 Task: Explore Airbnb accommodation in Ifanadiana, Madagascar from 8th December, 2023 to 15th December, 2023 for 8 adults. Place can be shared room with 5 bedrooms having 8 beds and 5 bathrooms. Property type can be flat. Amenities needed are: wifi, TV, free parkinig on premises, gym, breakfast.
Action: Mouse moved to (625, 147)
Screenshot: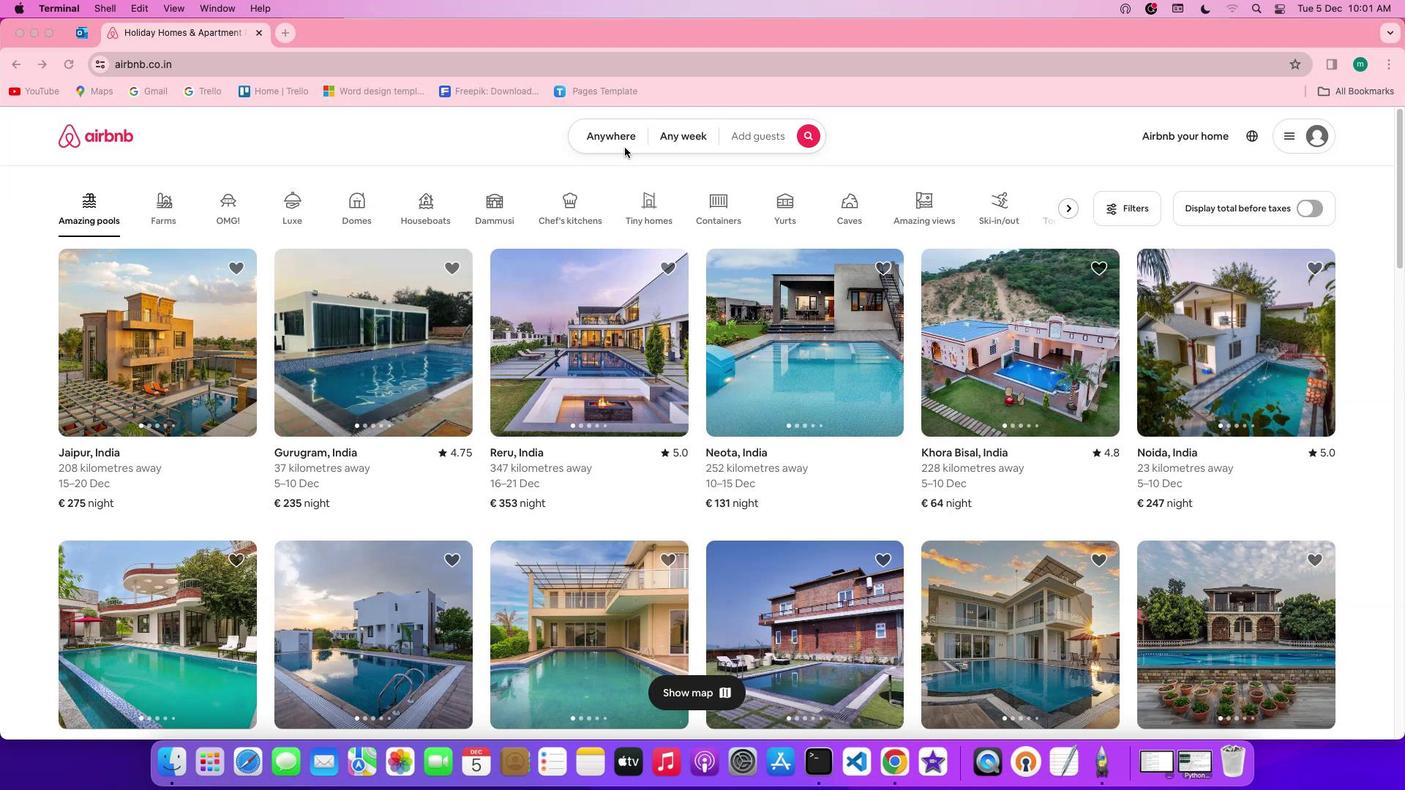 
Action: Mouse pressed left at (625, 147)
Screenshot: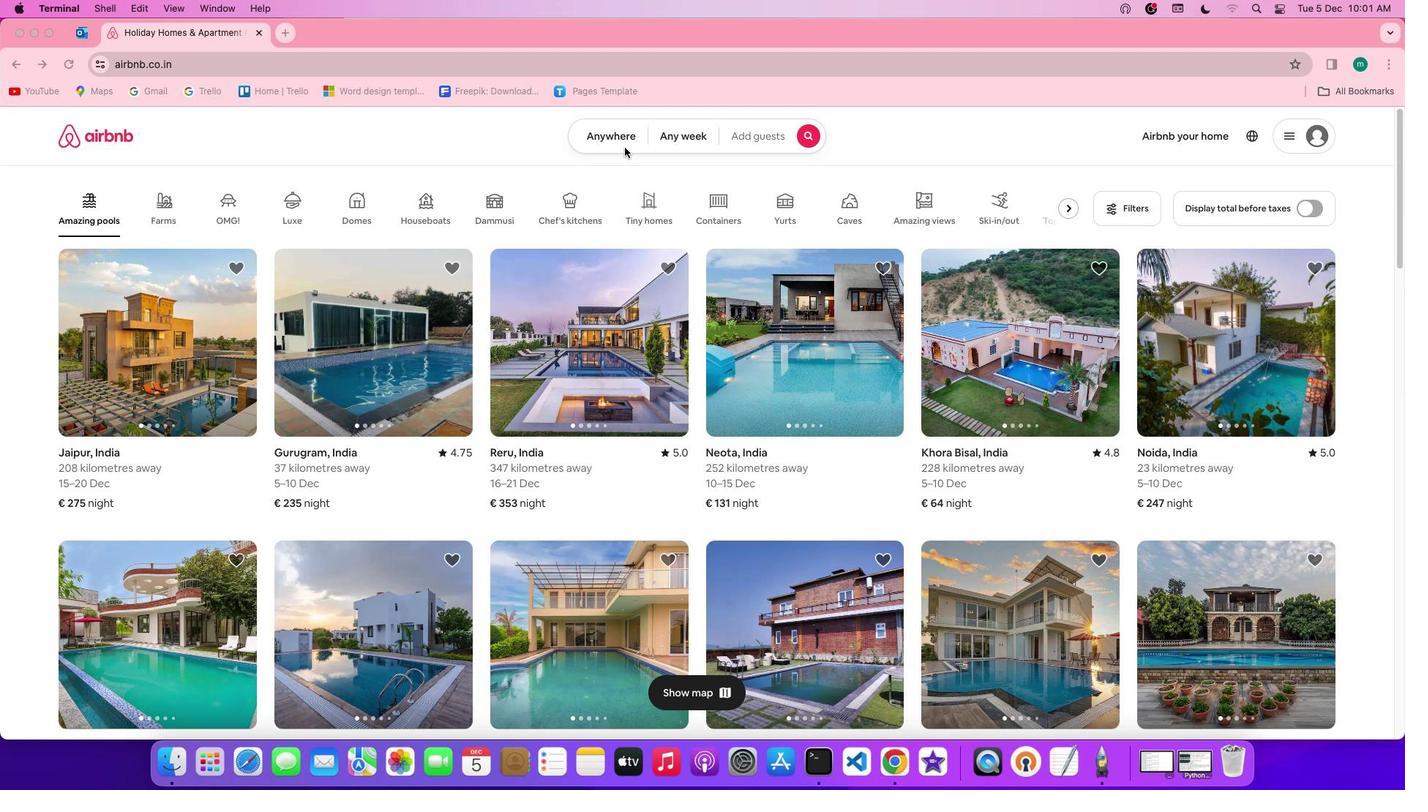 
Action: Mouse pressed left at (625, 147)
Screenshot: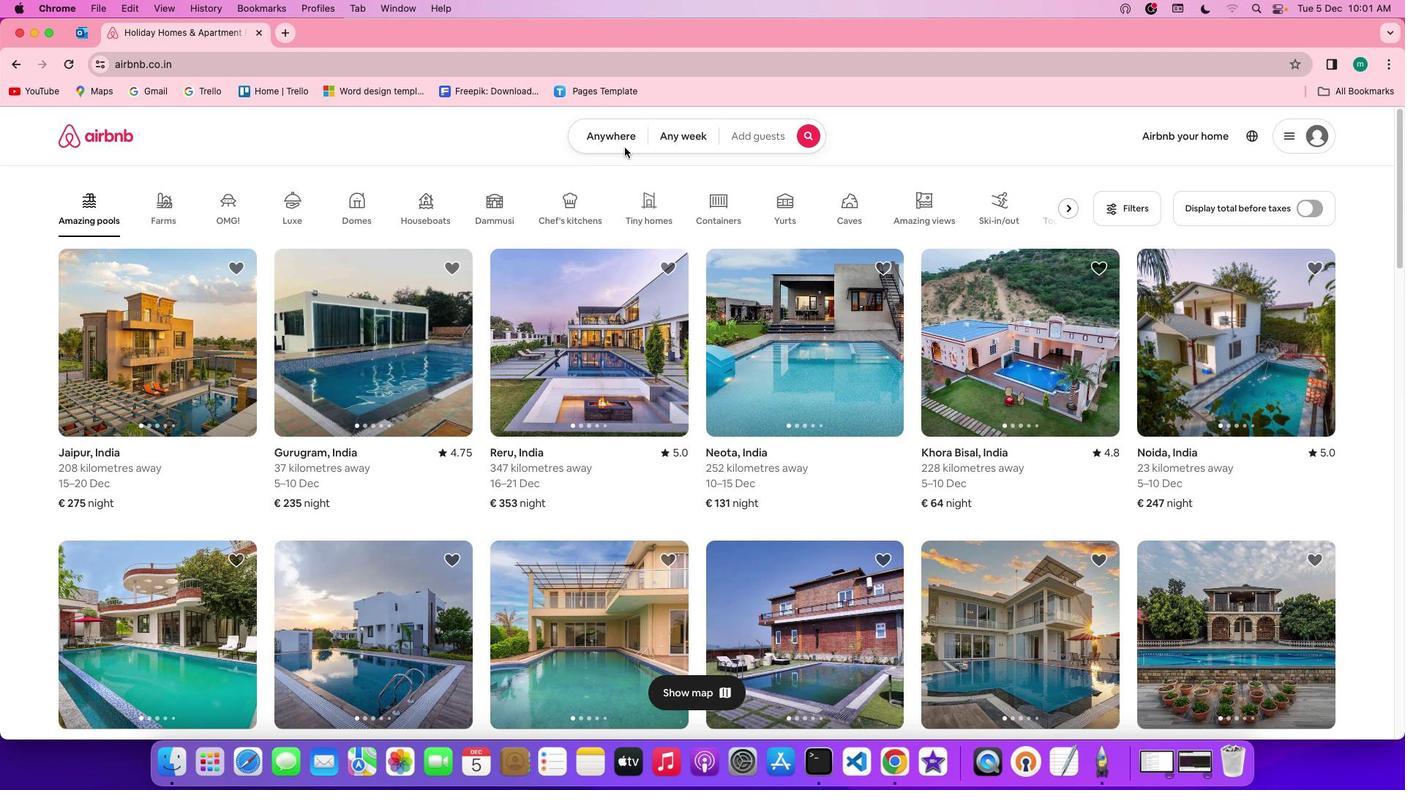 
Action: Mouse moved to (542, 199)
Screenshot: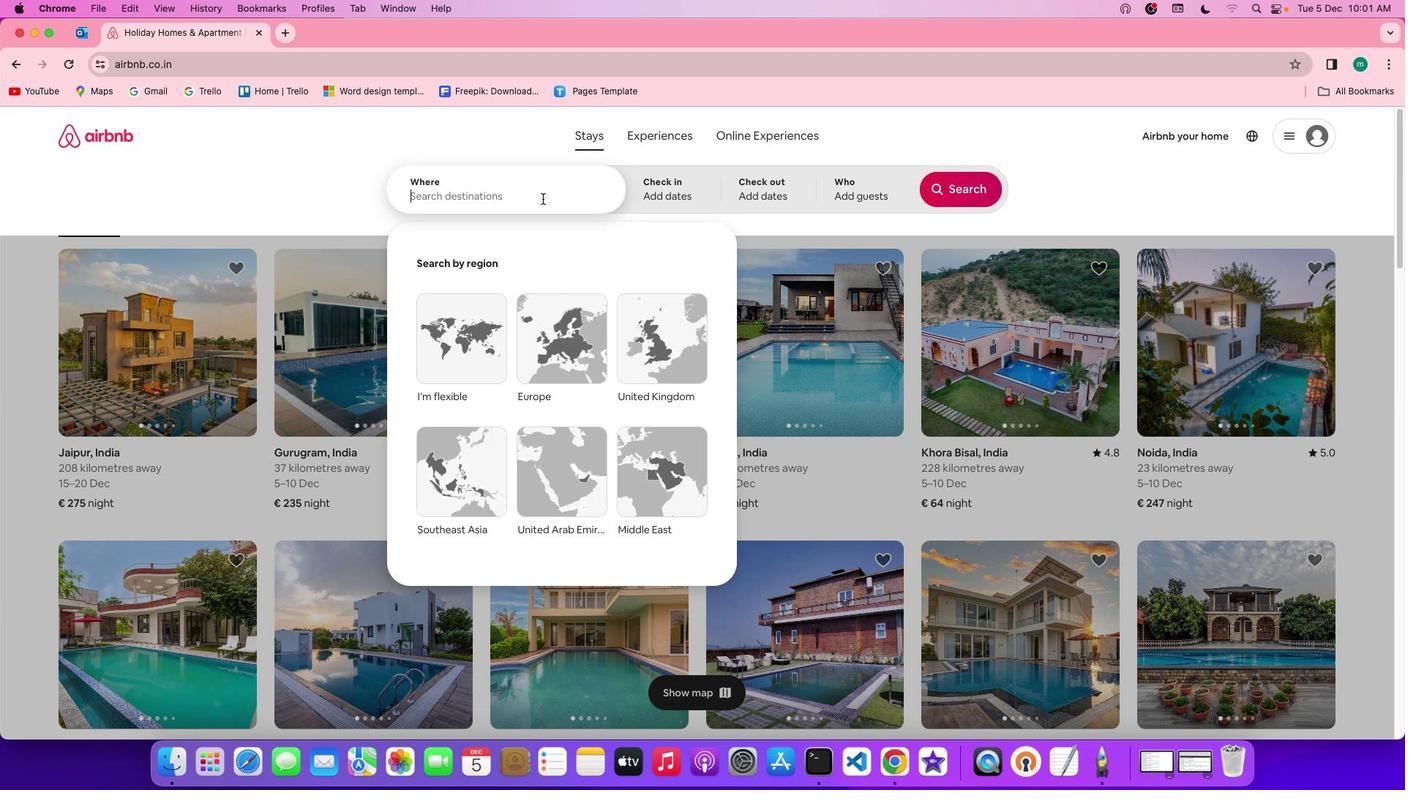 
Action: Mouse pressed left at (542, 199)
Screenshot: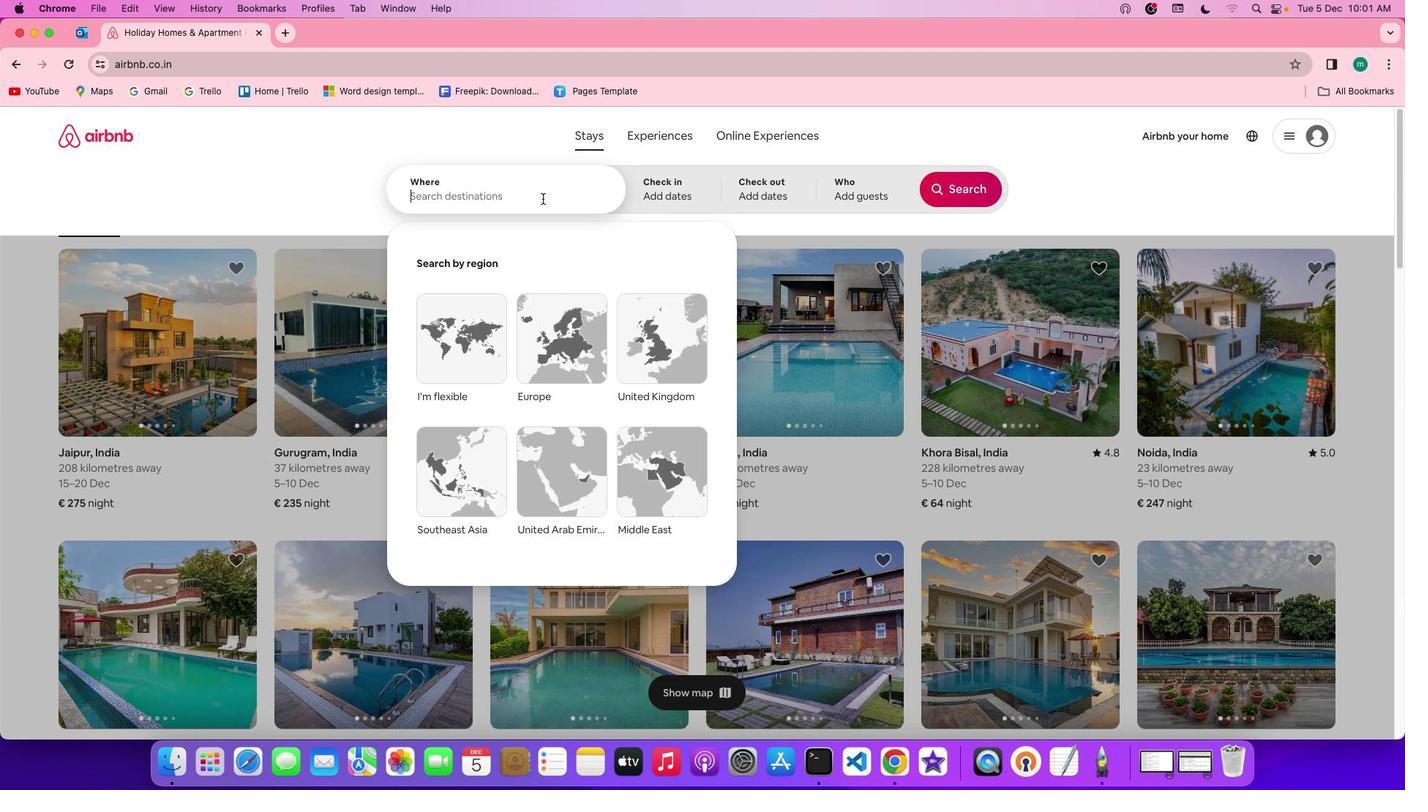 
Action: Mouse moved to (533, 201)
Screenshot: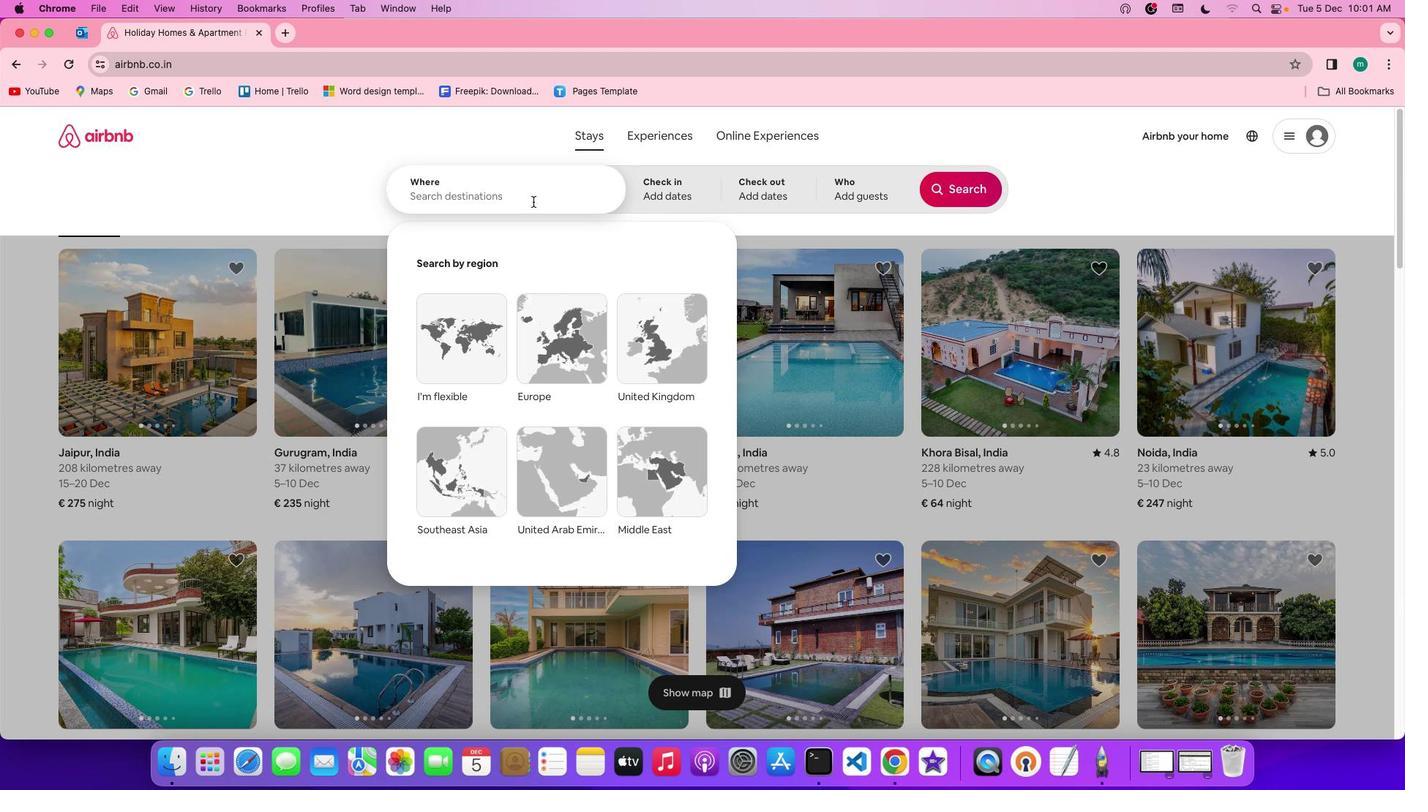 
Action: Key pressed Key.shift'I''f''a''n''a''d''i''a''n''a'','Key.spaceKey.shift'm''a''d''a''g''a''s''c''a''r'
Screenshot: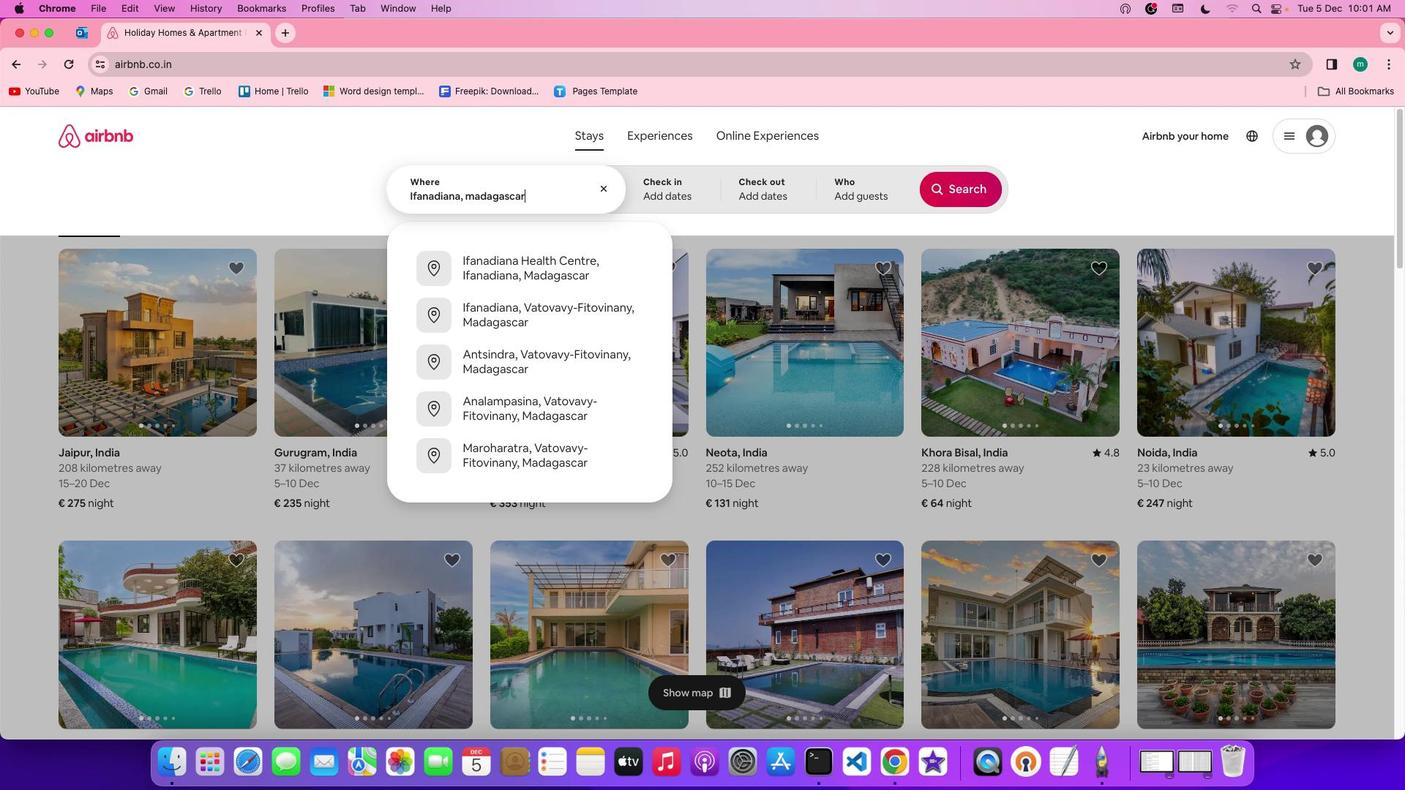 
Action: Mouse moved to (688, 180)
Screenshot: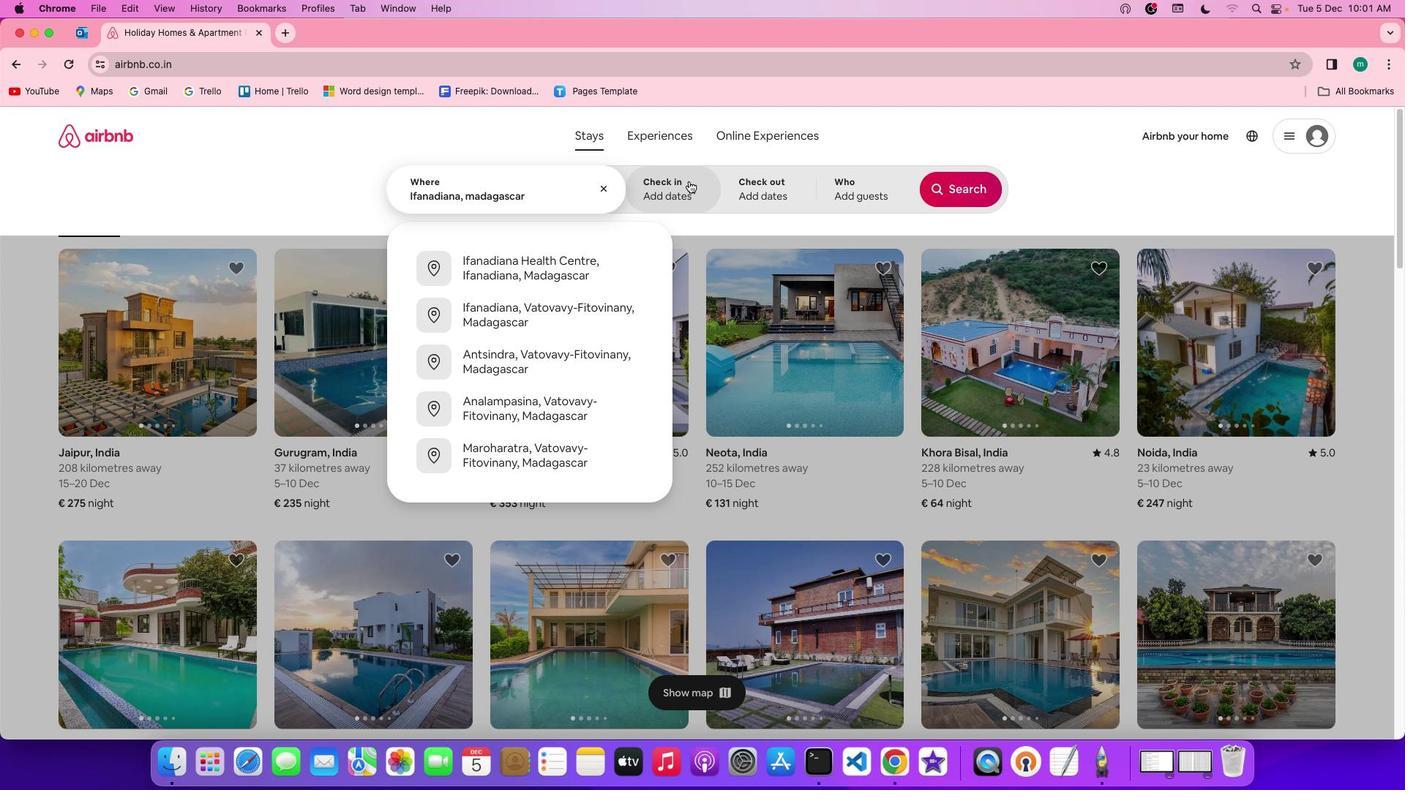 
Action: Mouse pressed left at (688, 180)
Screenshot: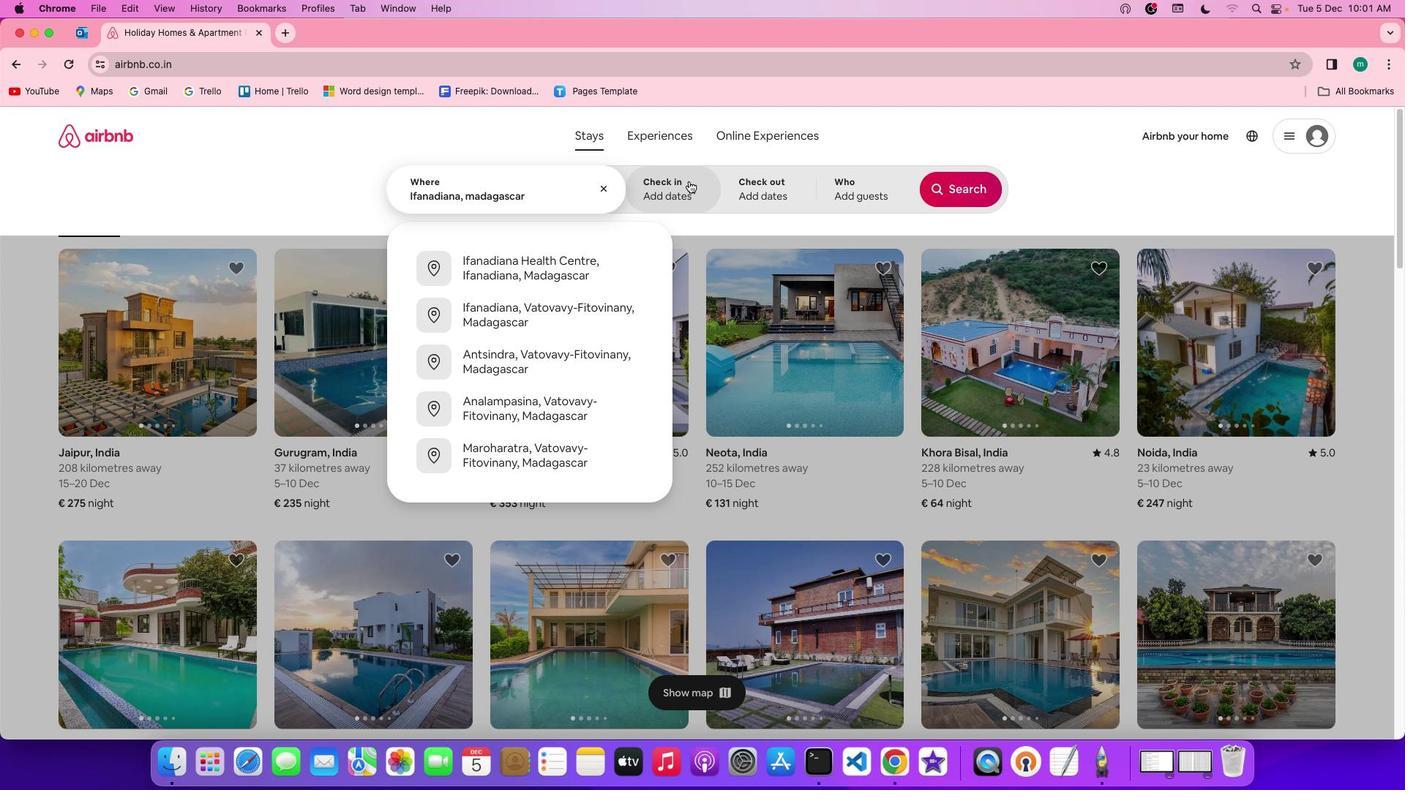 
Action: Mouse moved to (630, 396)
Screenshot: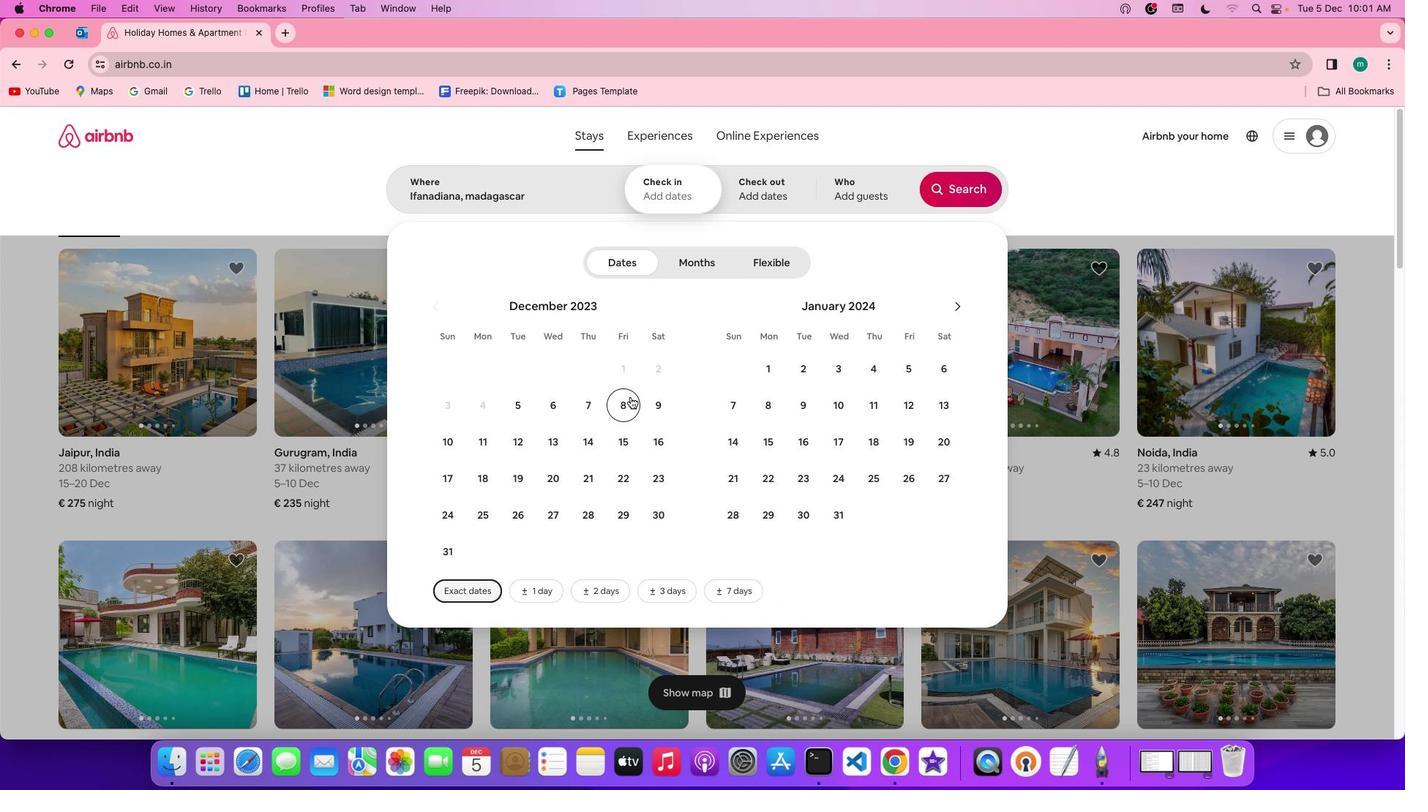 
Action: Mouse pressed left at (630, 396)
Screenshot: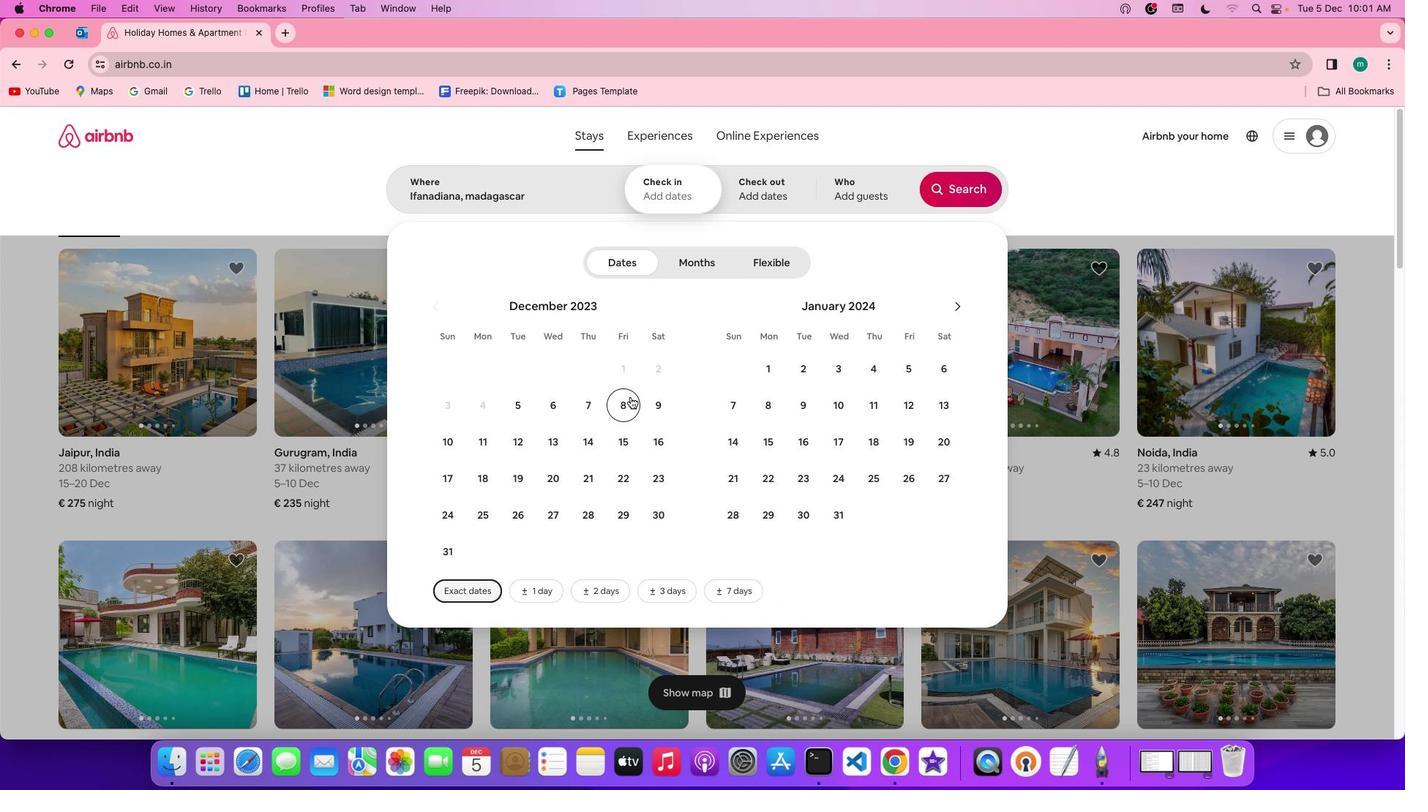 
Action: Mouse moved to (629, 434)
Screenshot: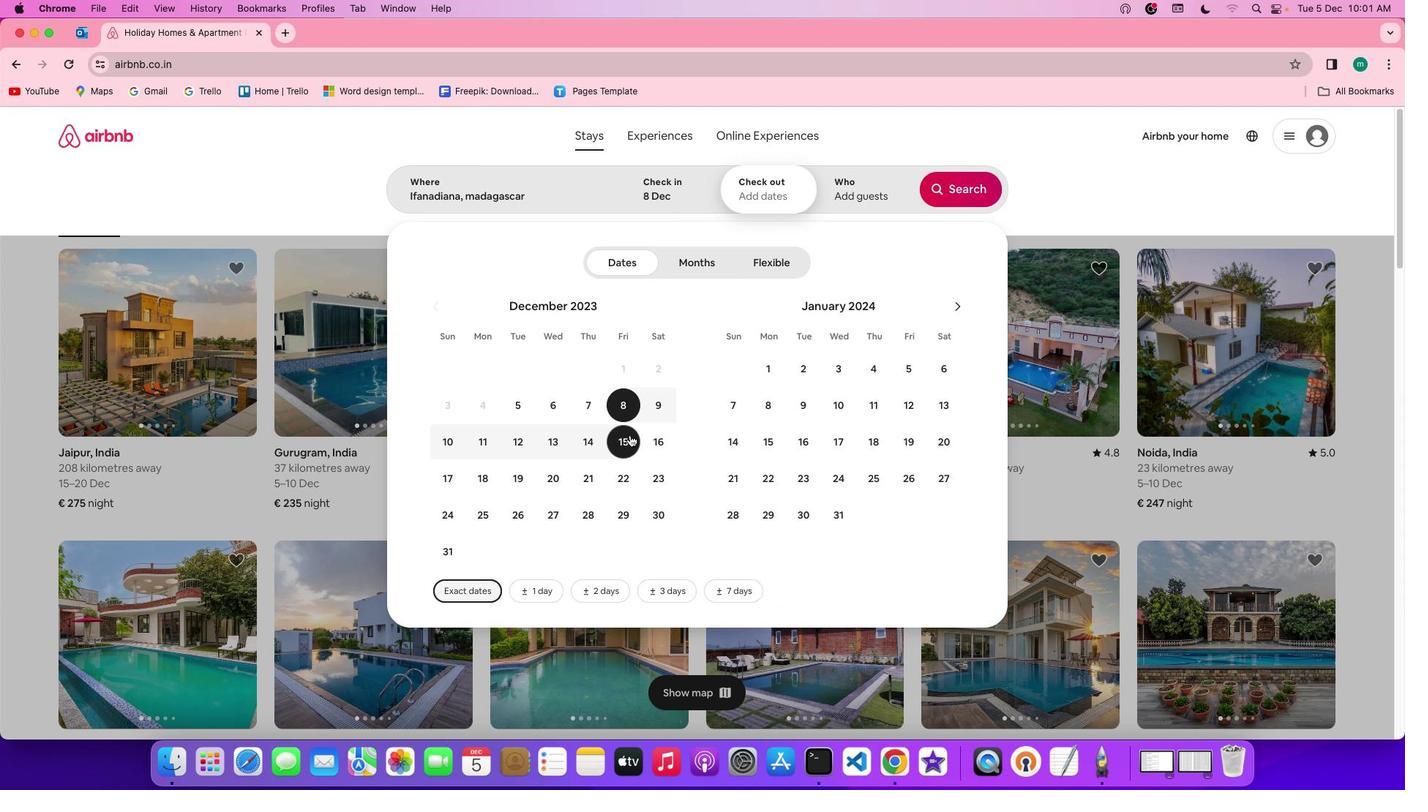 
Action: Mouse pressed left at (629, 434)
Screenshot: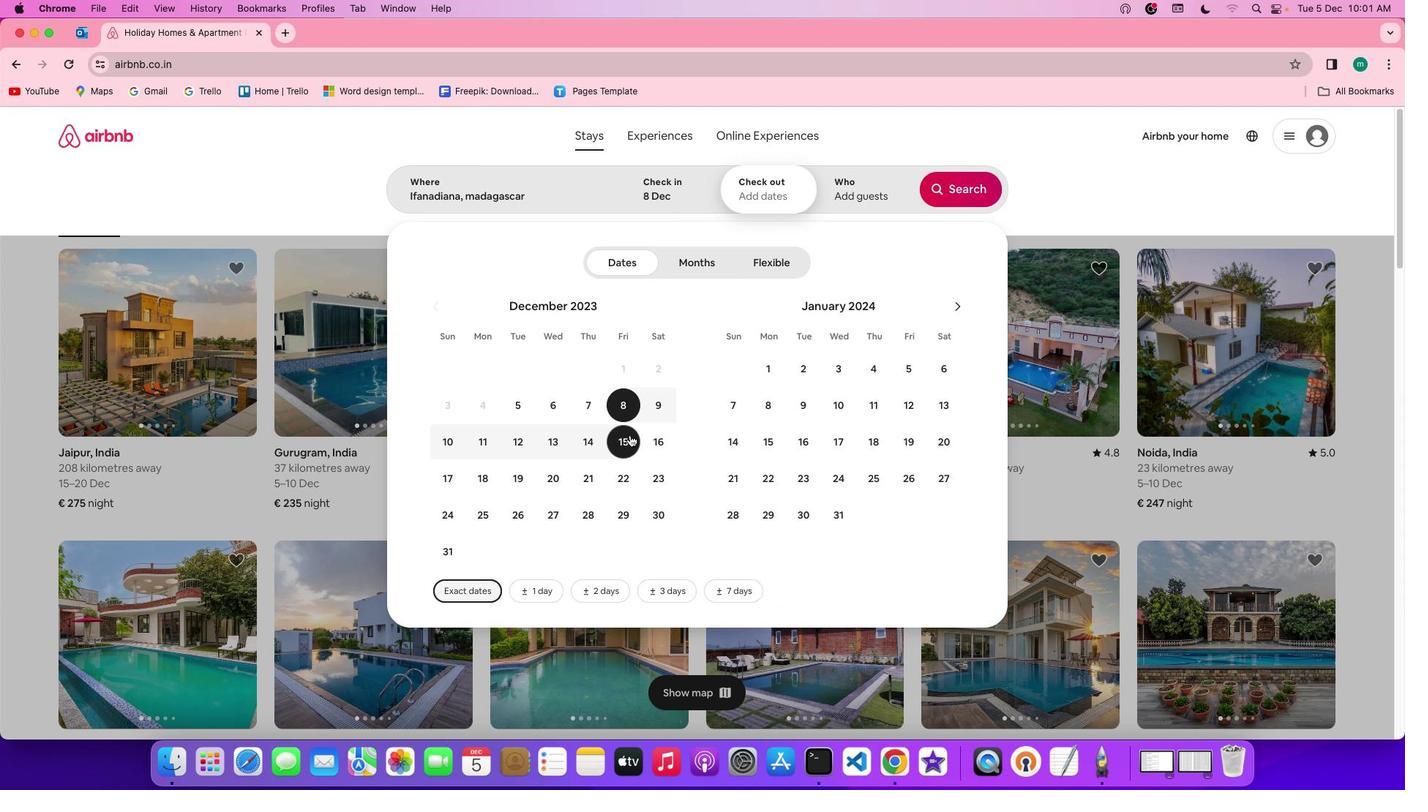 
Action: Mouse moved to (882, 196)
Screenshot: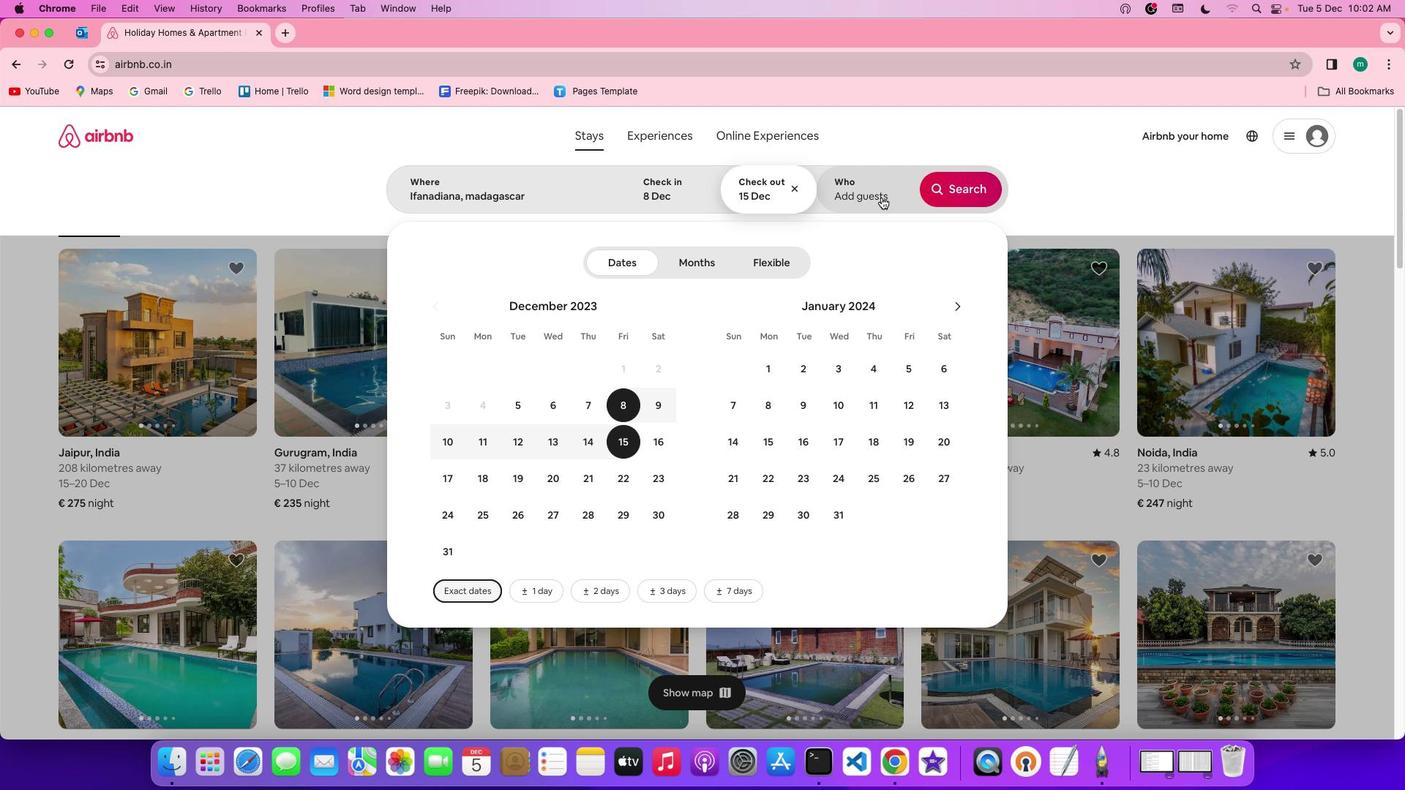
Action: Mouse pressed left at (882, 196)
Screenshot: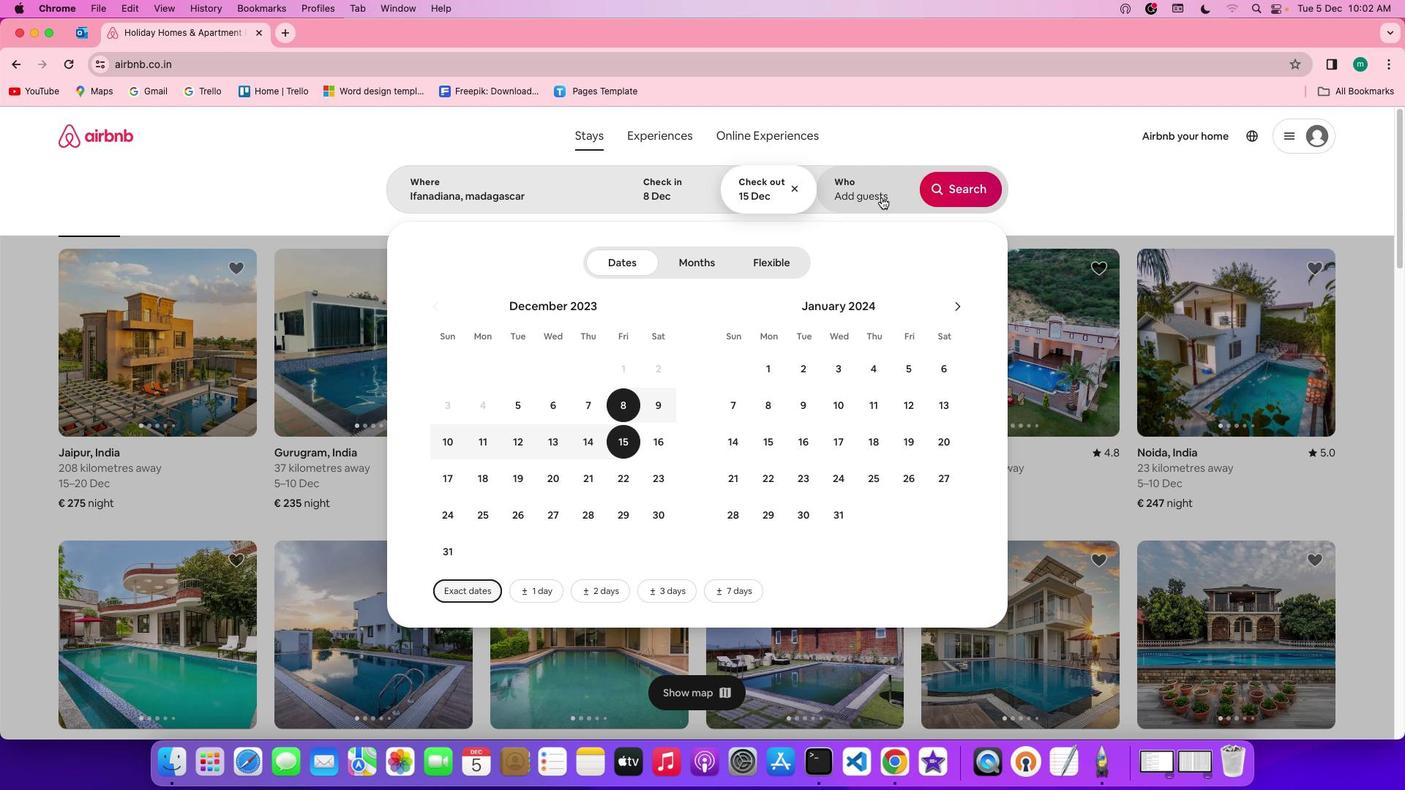
Action: Mouse moved to (965, 262)
Screenshot: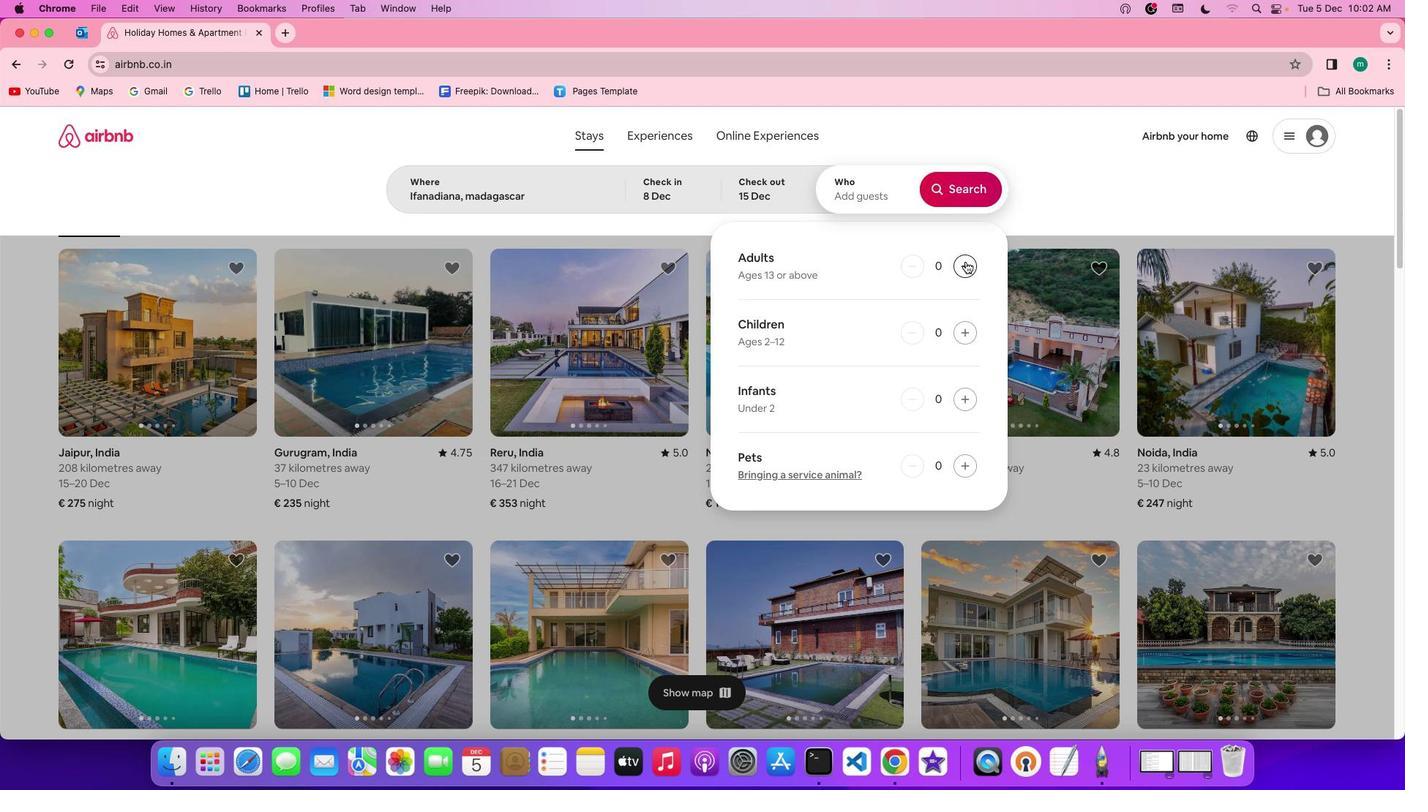
Action: Mouse pressed left at (965, 262)
Screenshot: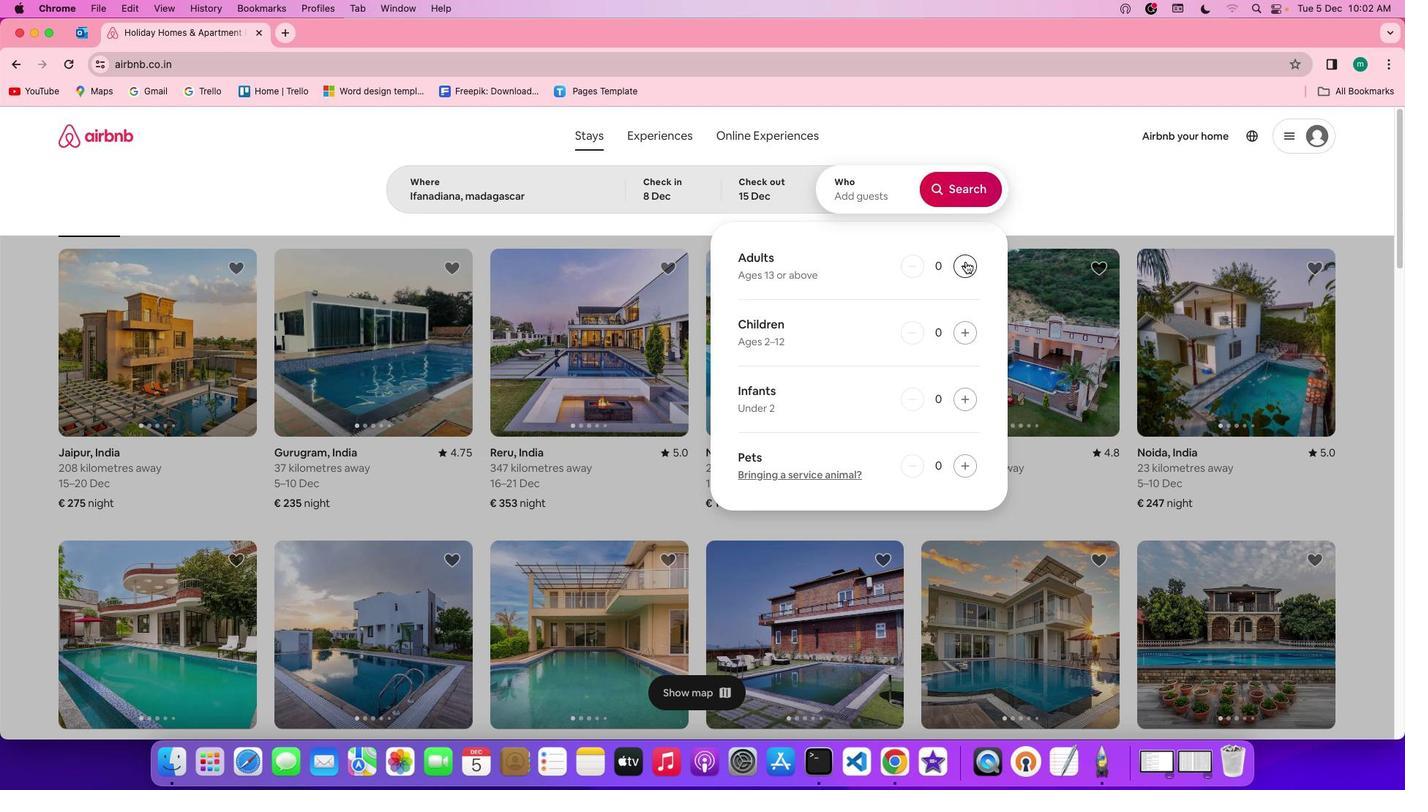 
Action: Mouse pressed left at (965, 262)
Screenshot: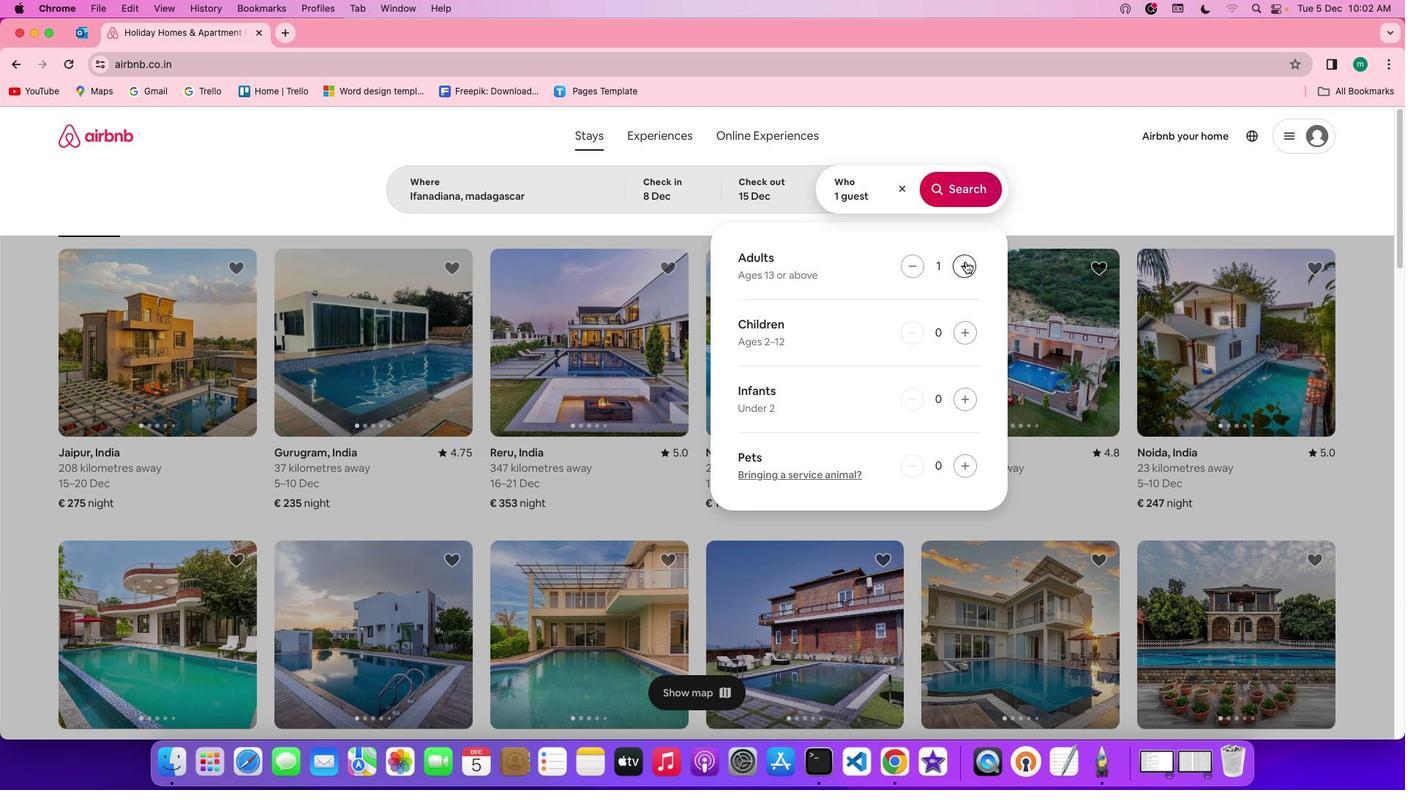 
Action: Mouse pressed left at (965, 262)
Screenshot: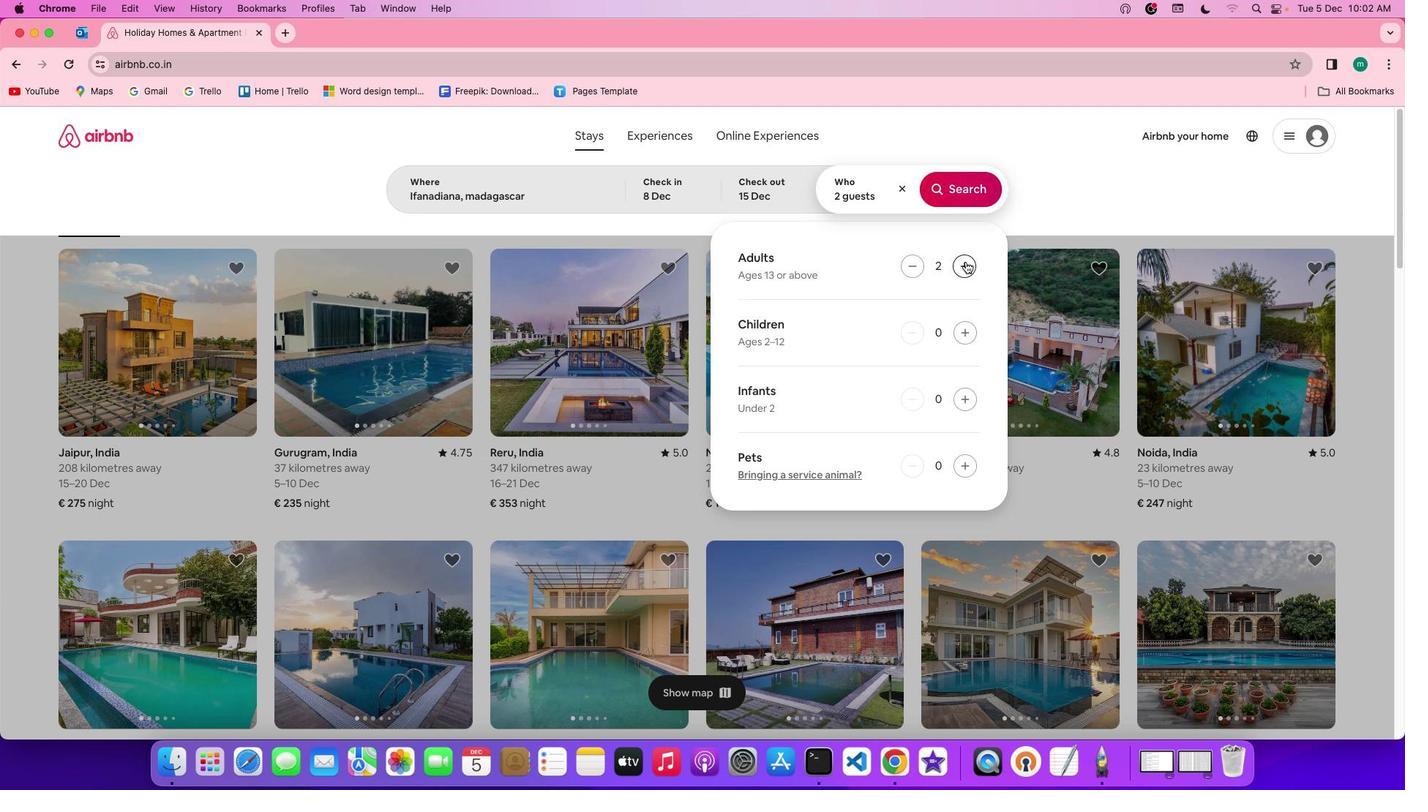 
Action: Mouse pressed left at (965, 262)
Screenshot: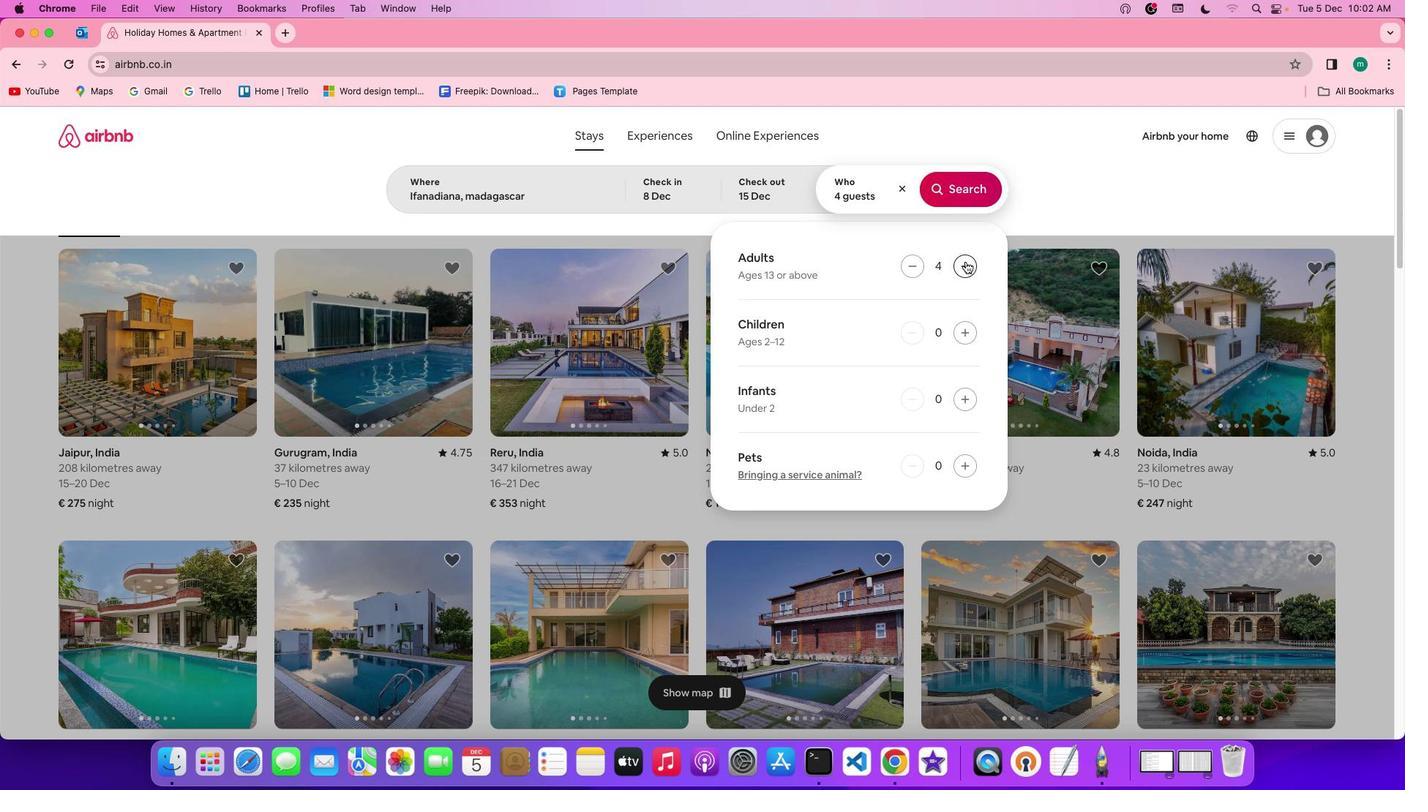 
Action: Mouse pressed left at (965, 262)
Screenshot: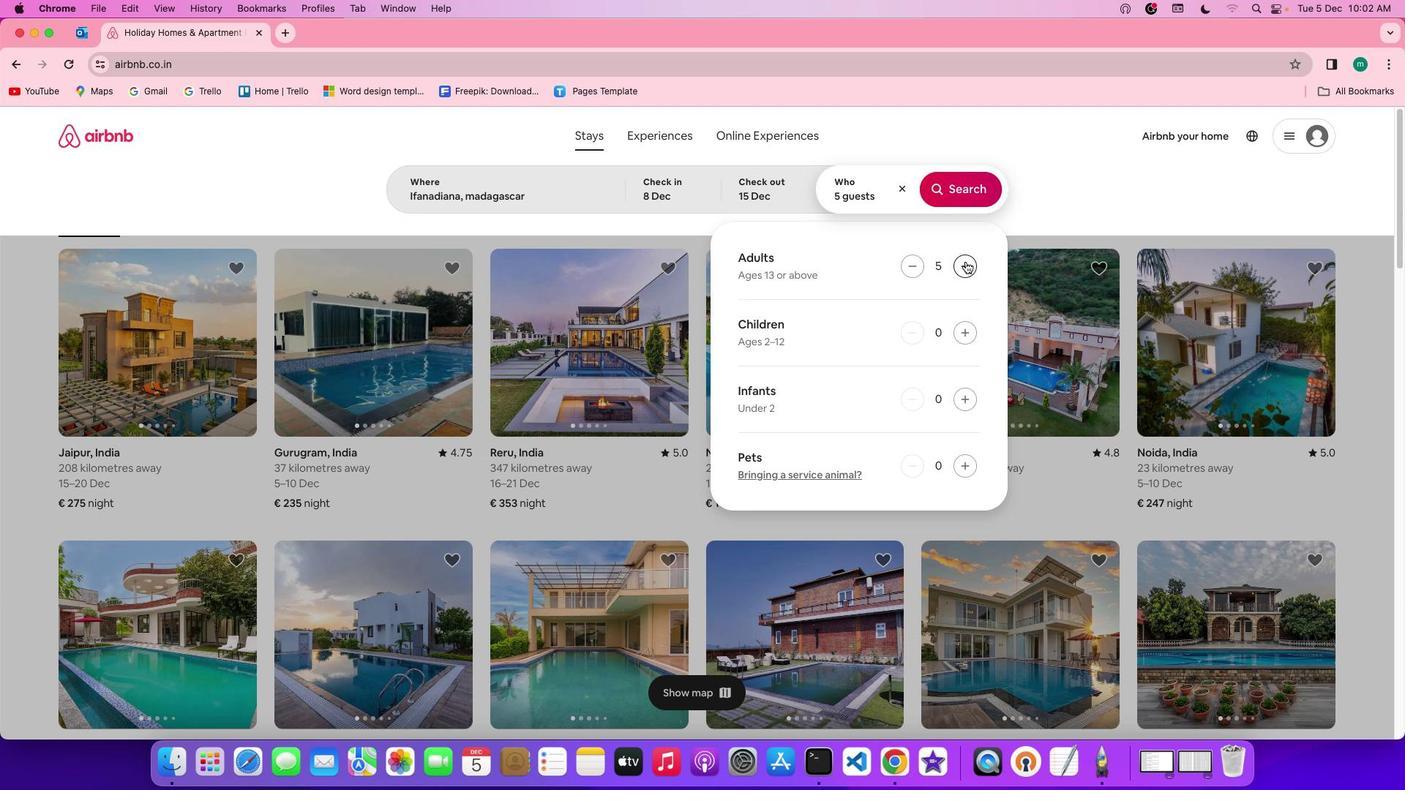 
Action: Mouse pressed left at (965, 262)
Screenshot: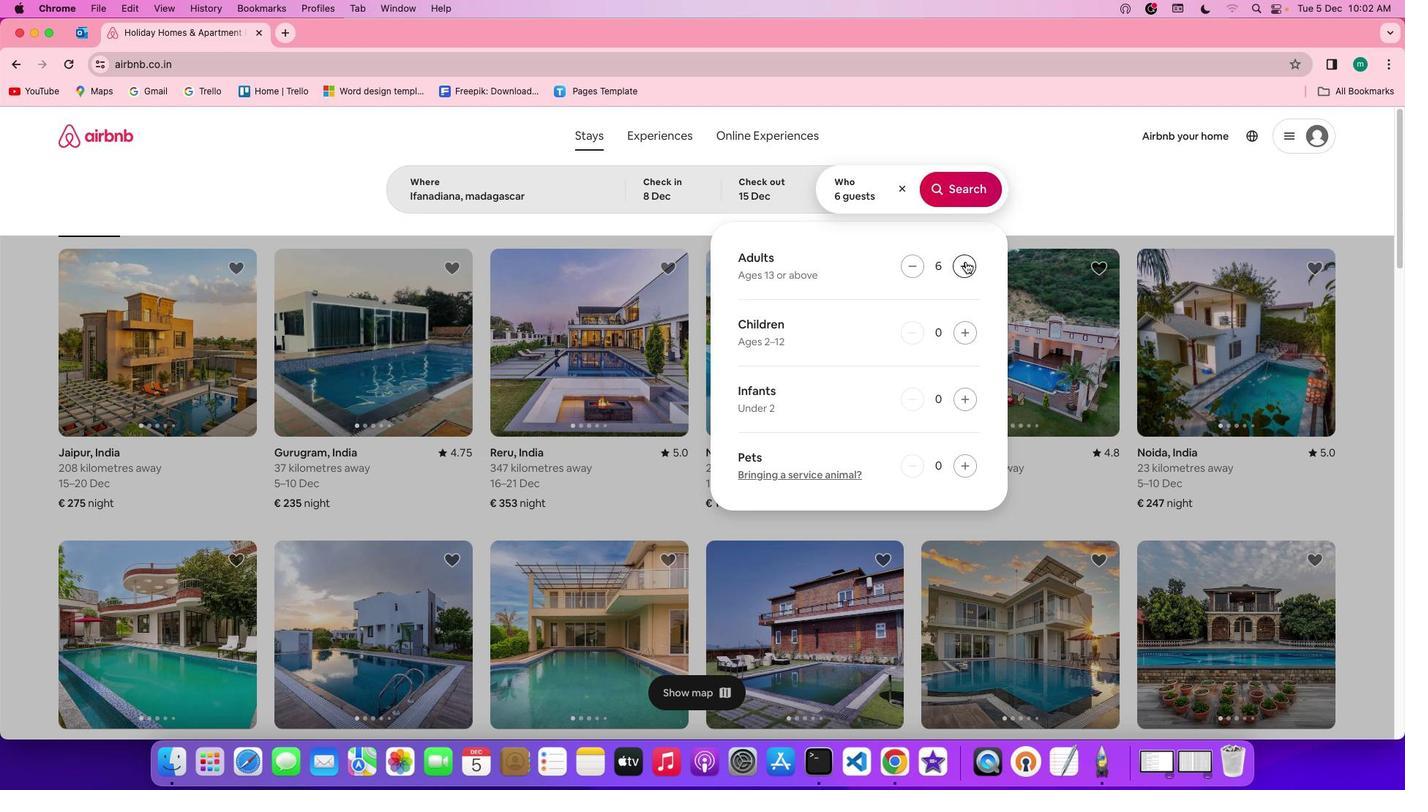 
Action: Mouse pressed left at (965, 262)
Screenshot: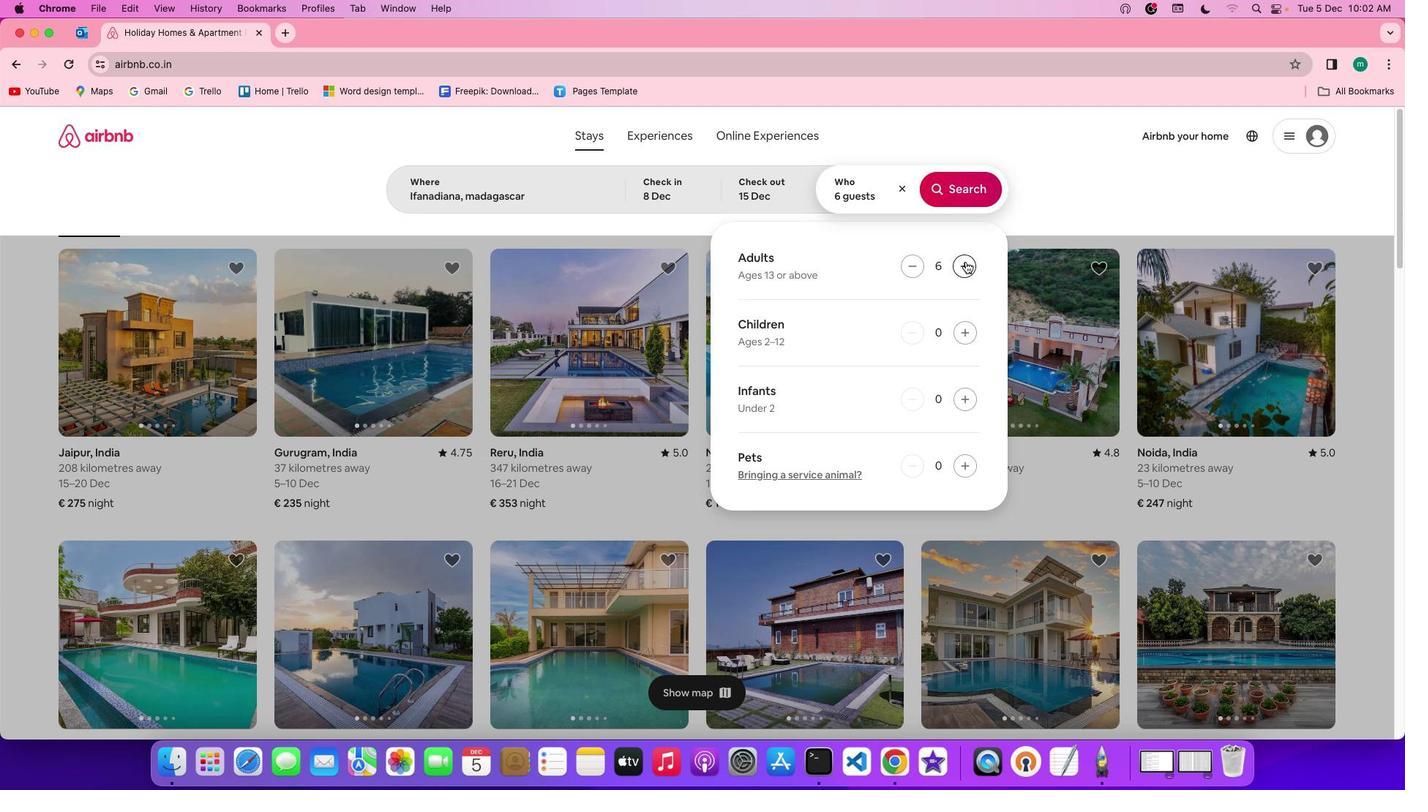 
Action: Mouse pressed left at (965, 262)
Screenshot: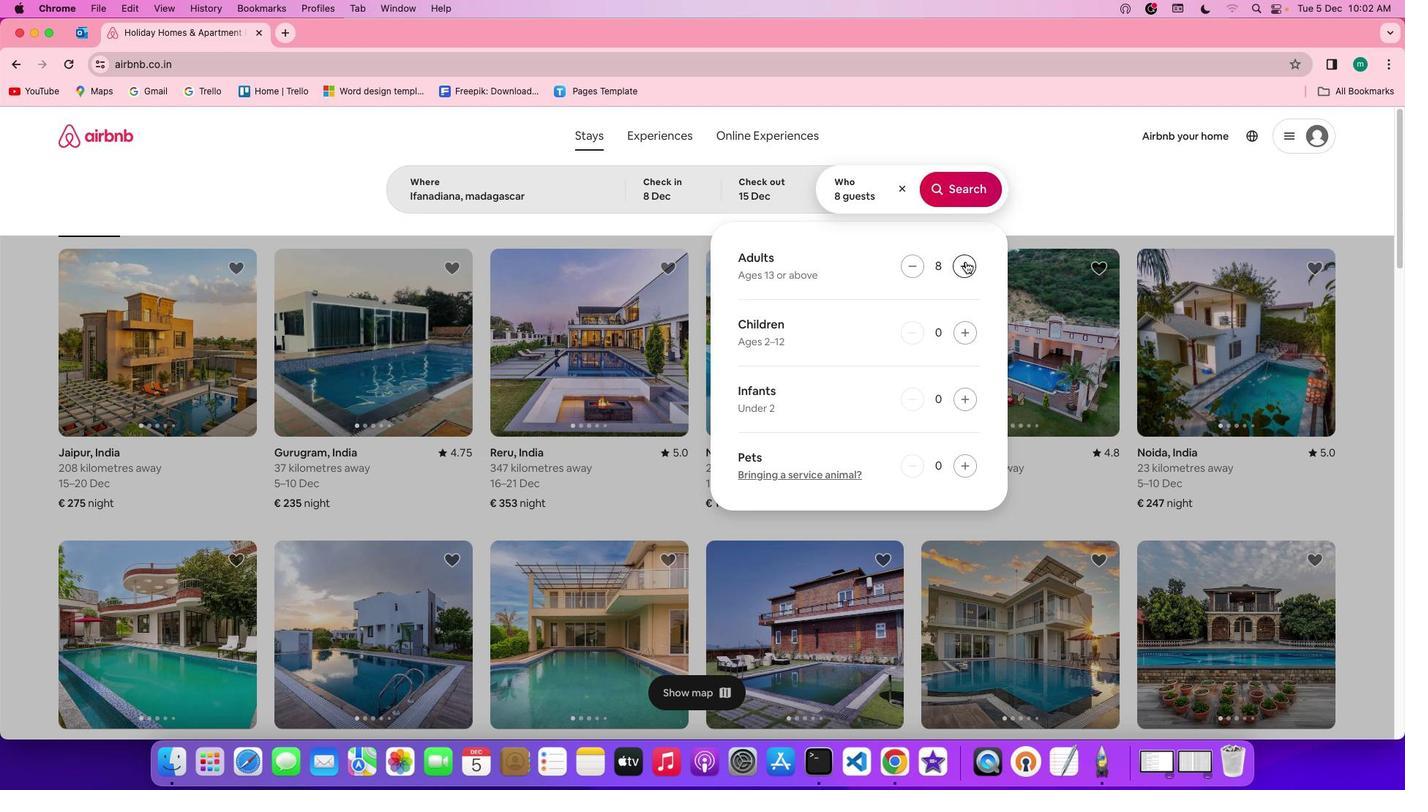 
Action: Mouse moved to (977, 198)
Screenshot: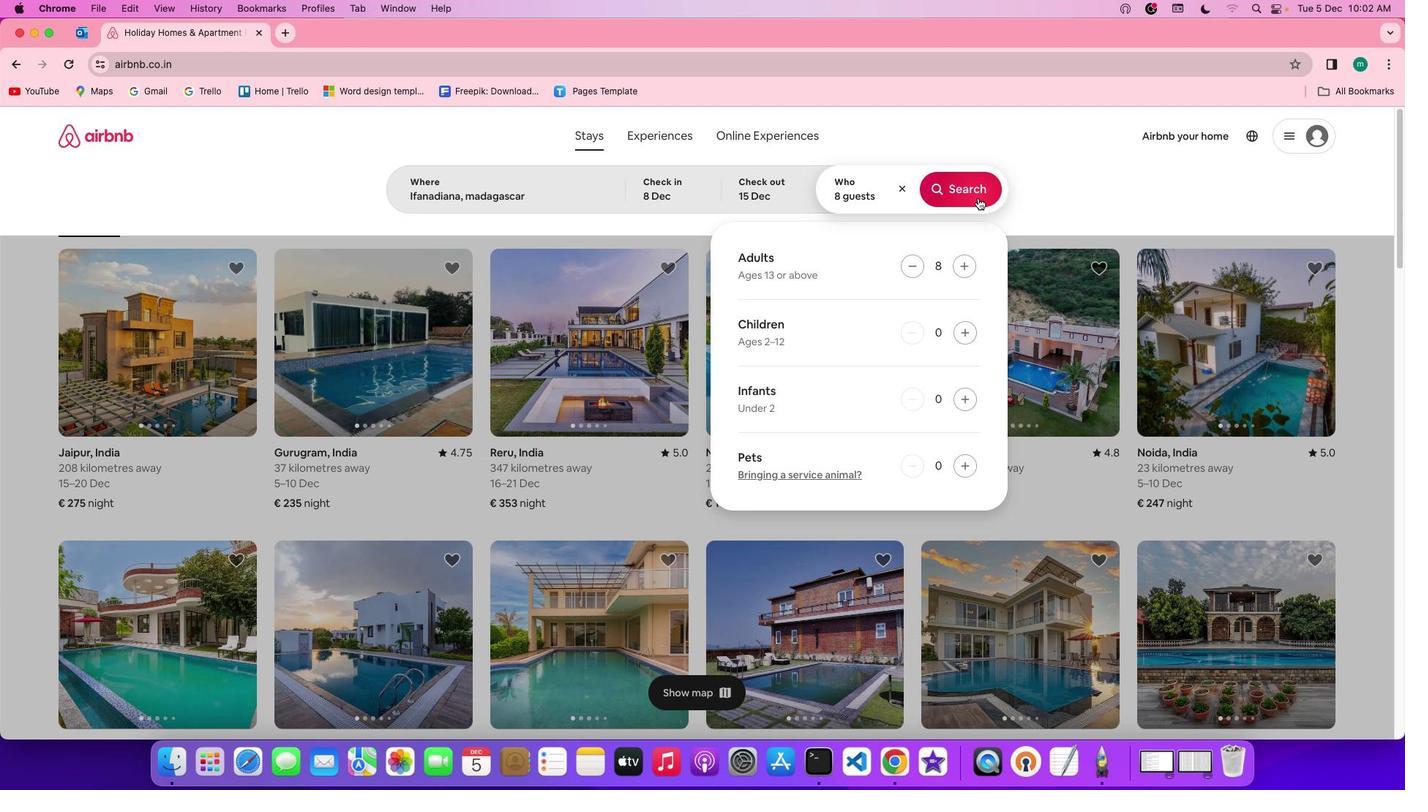 
Action: Mouse pressed left at (977, 198)
Screenshot: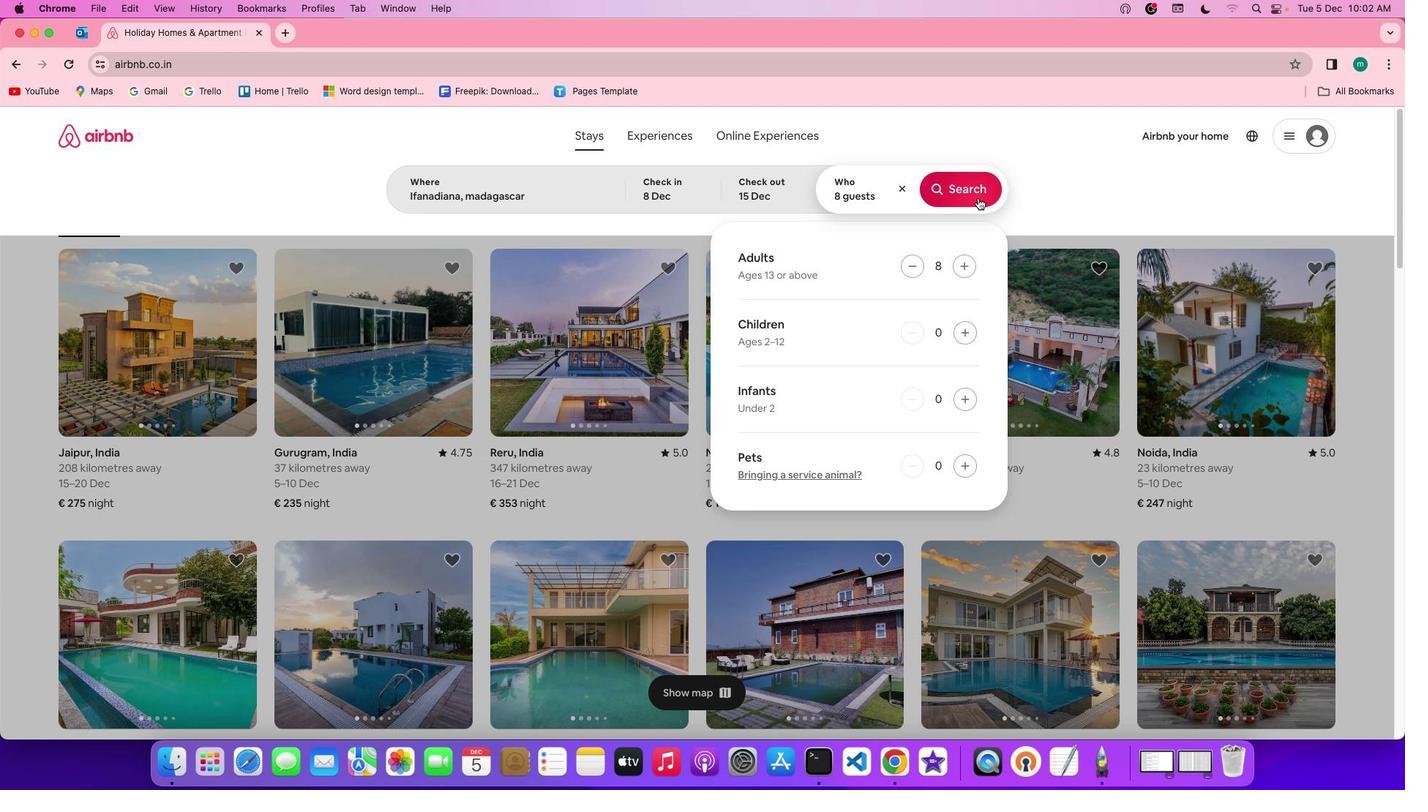
Action: Mouse moved to (1188, 193)
Screenshot: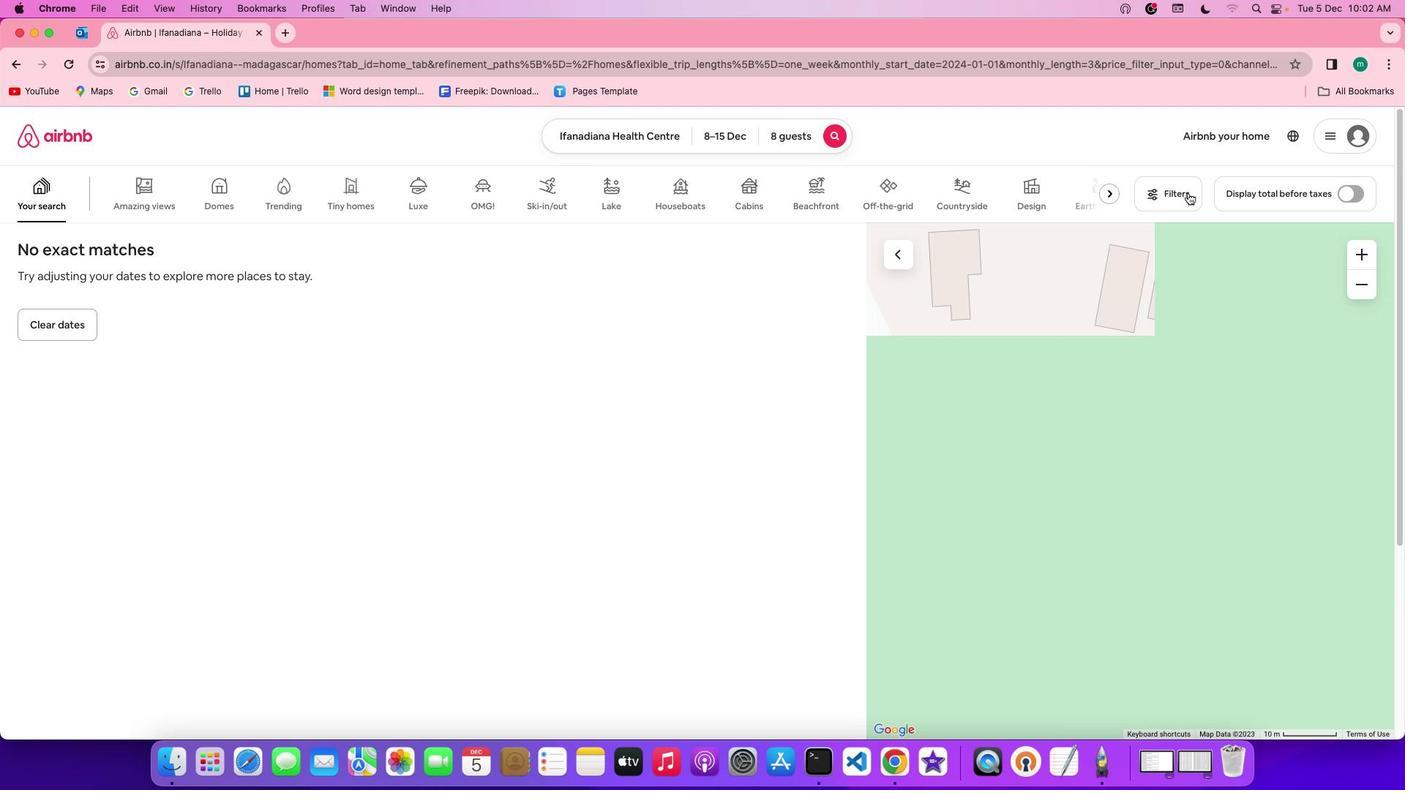 
Action: Mouse pressed left at (1188, 193)
Screenshot: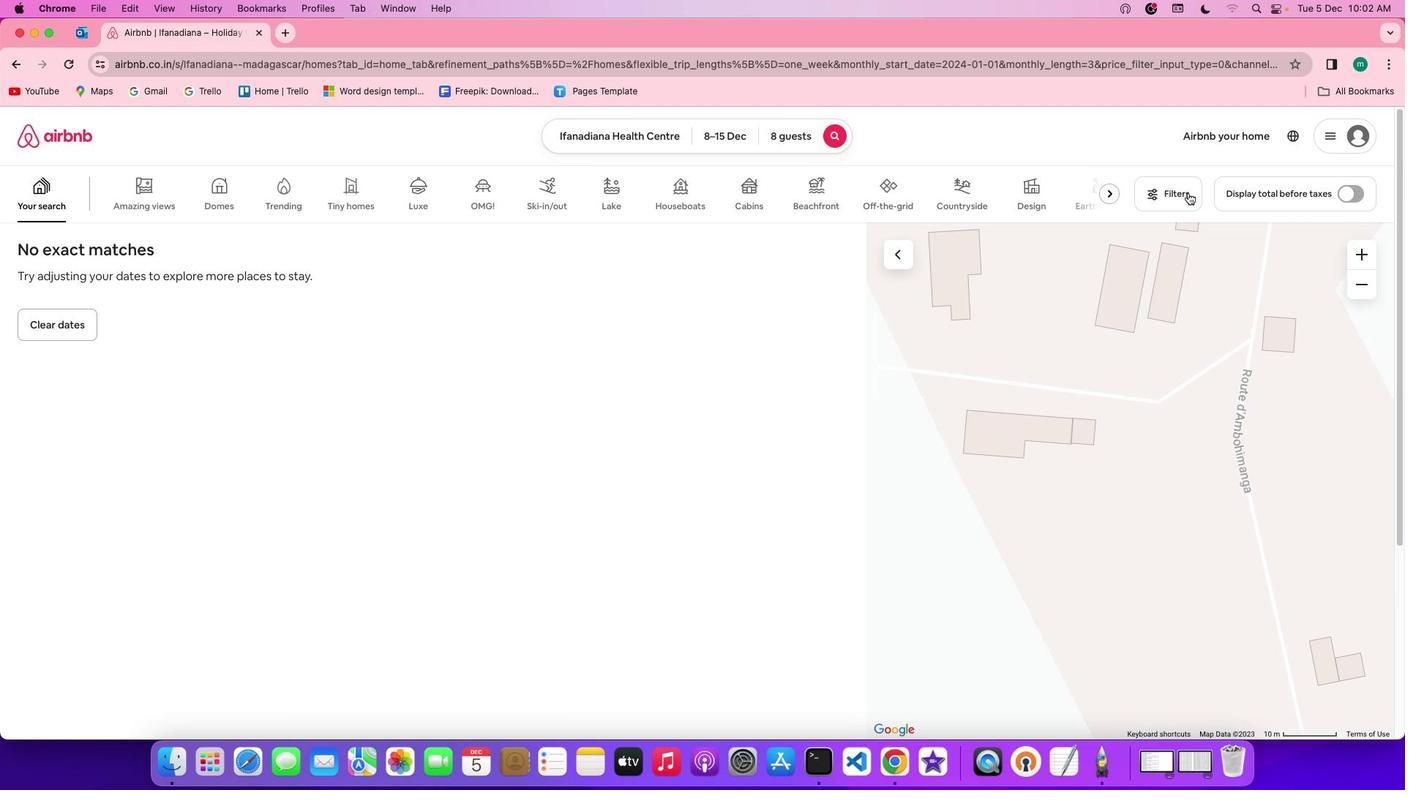 
Action: Mouse moved to (632, 401)
Screenshot: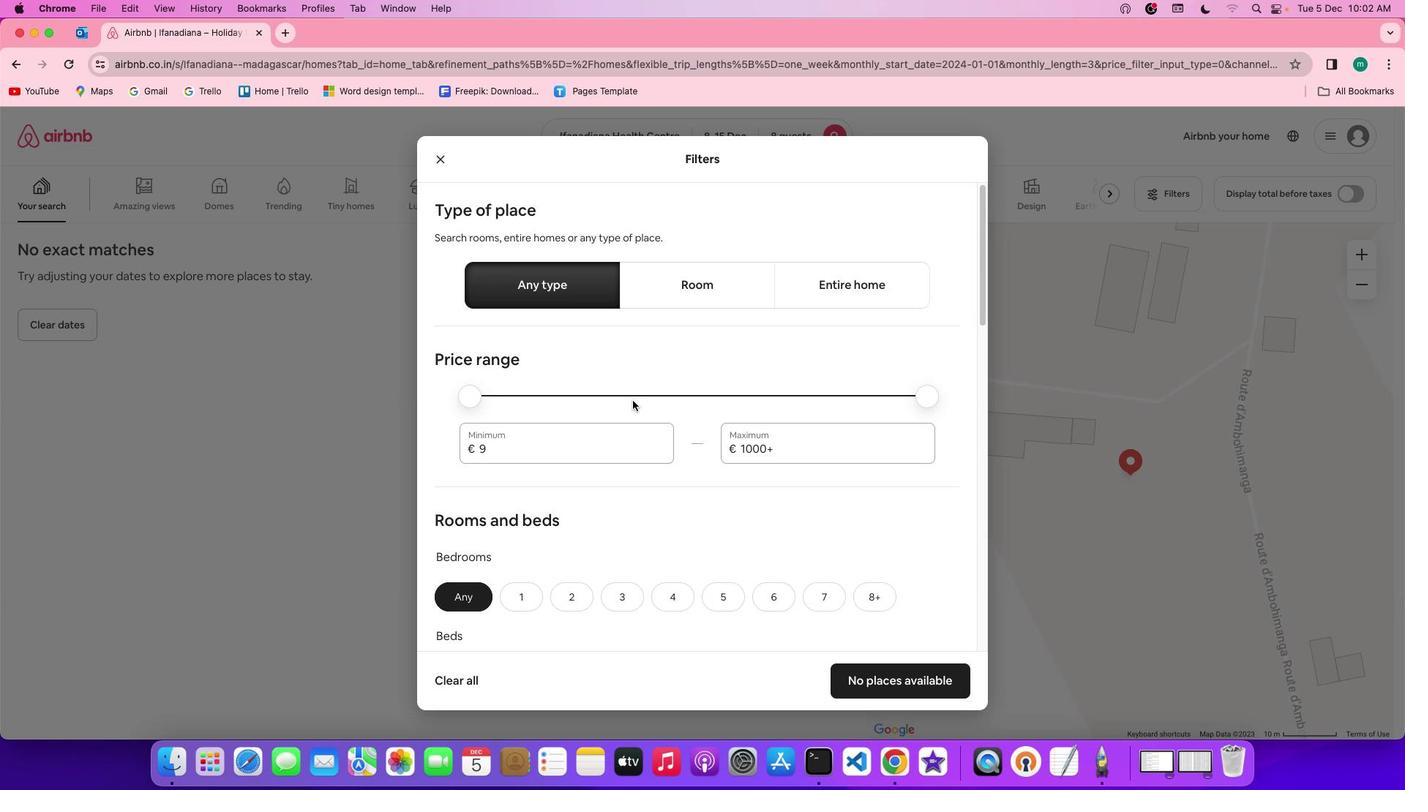 
Action: Mouse scrolled (632, 401) with delta (0, 0)
Screenshot: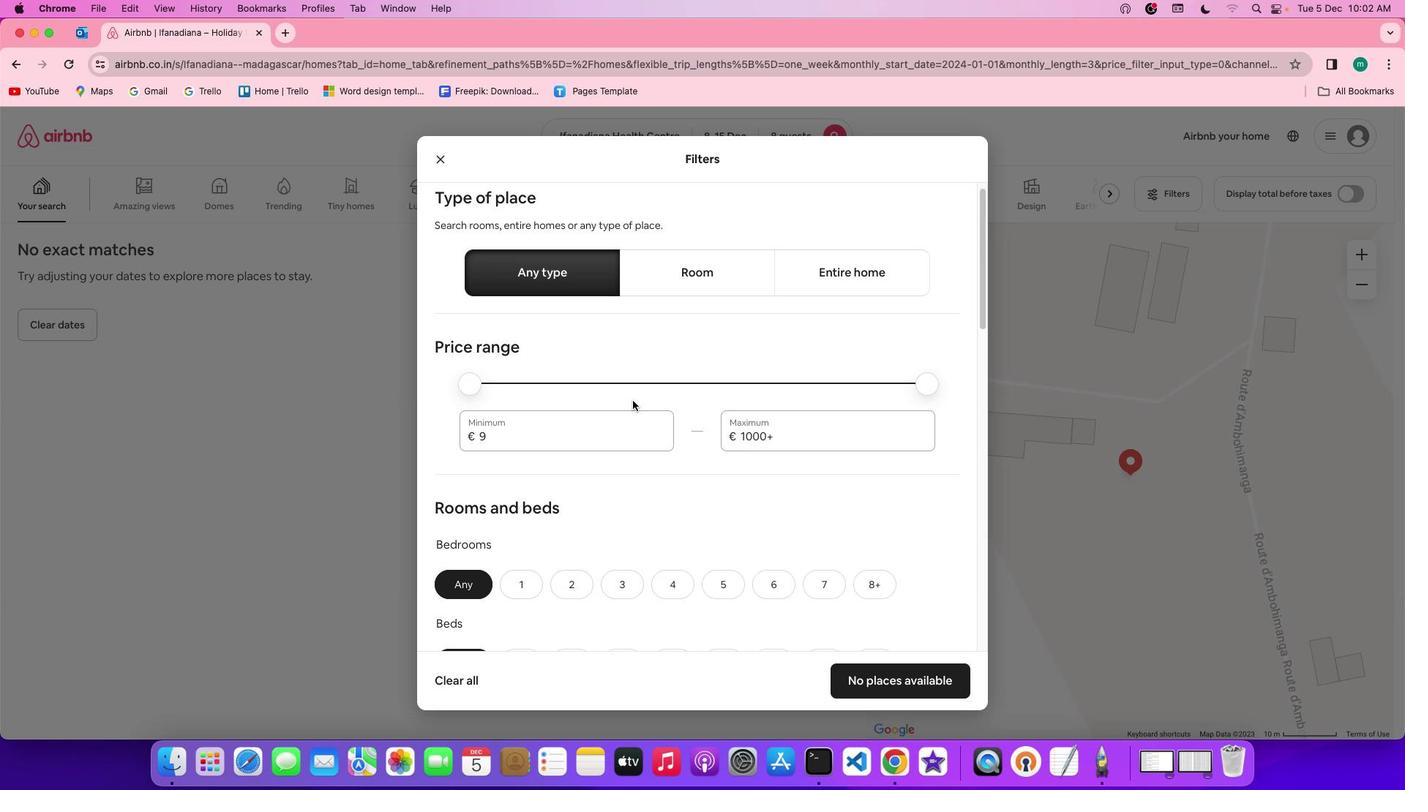 
Action: Mouse scrolled (632, 401) with delta (0, 0)
Screenshot: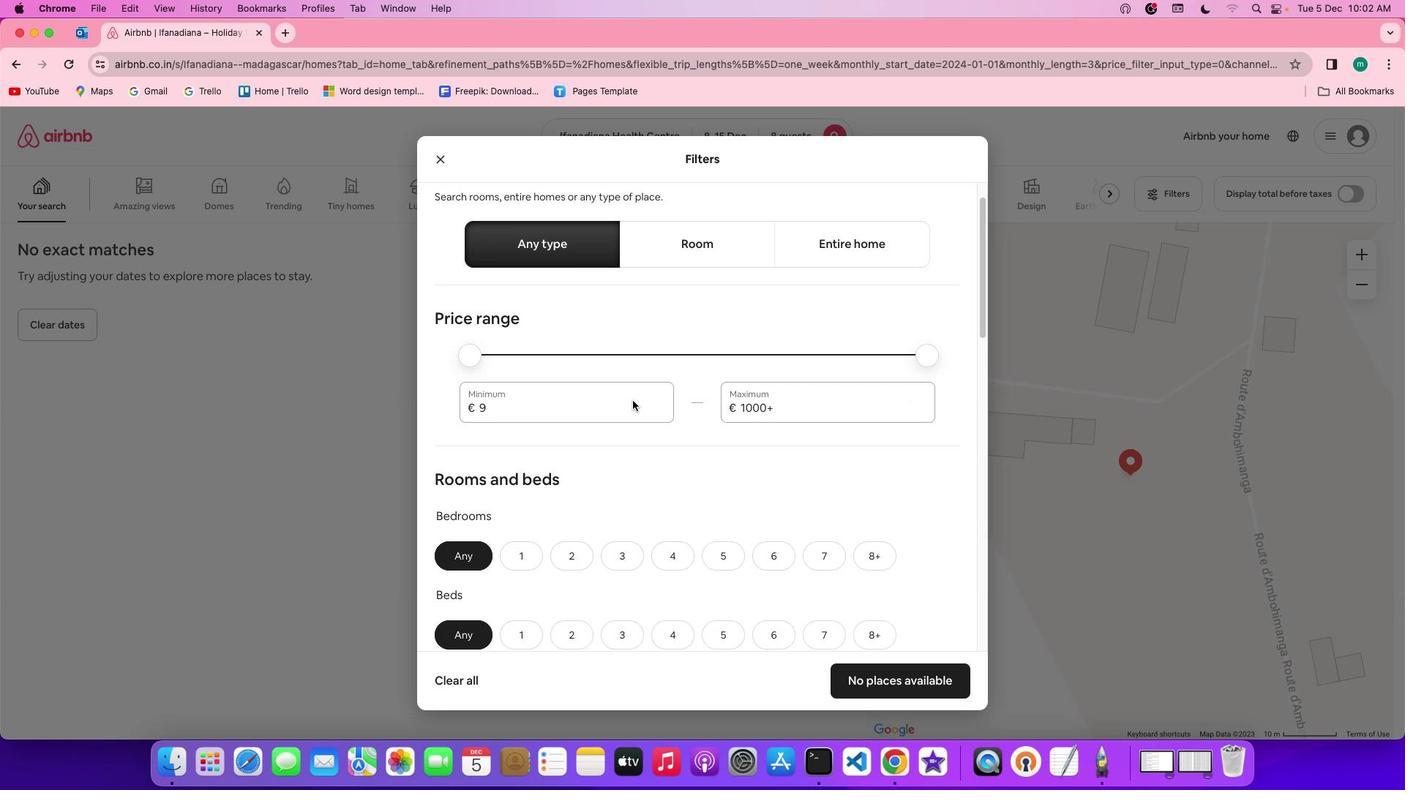 
Action: Mouse scrolled (632, 401) with delta (0, -2)
Screenshot: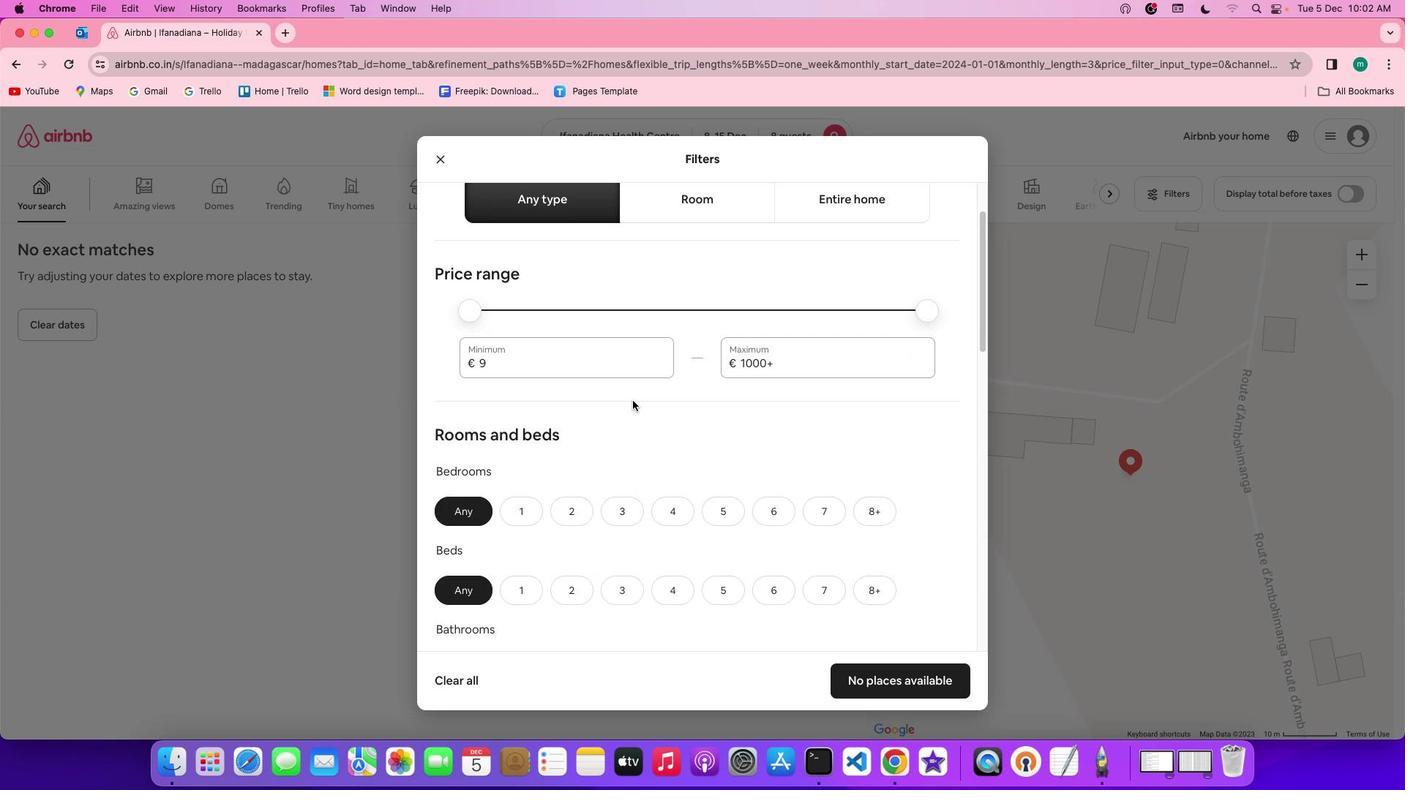 
Action: Mouse scrolled (632, 401) with delta (0, -2)
Screenshot: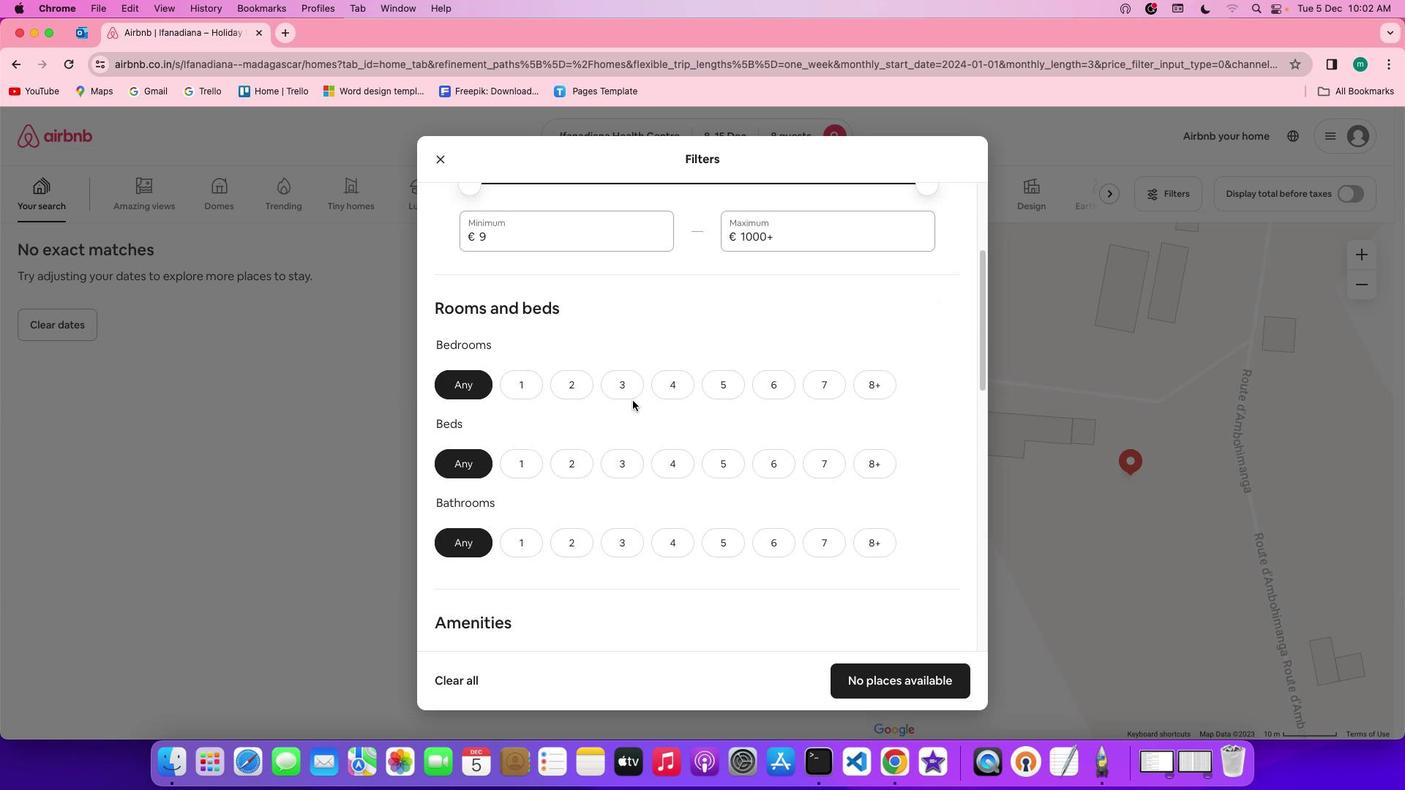
Action: Mouse moved to (715, 332)
Screenshot: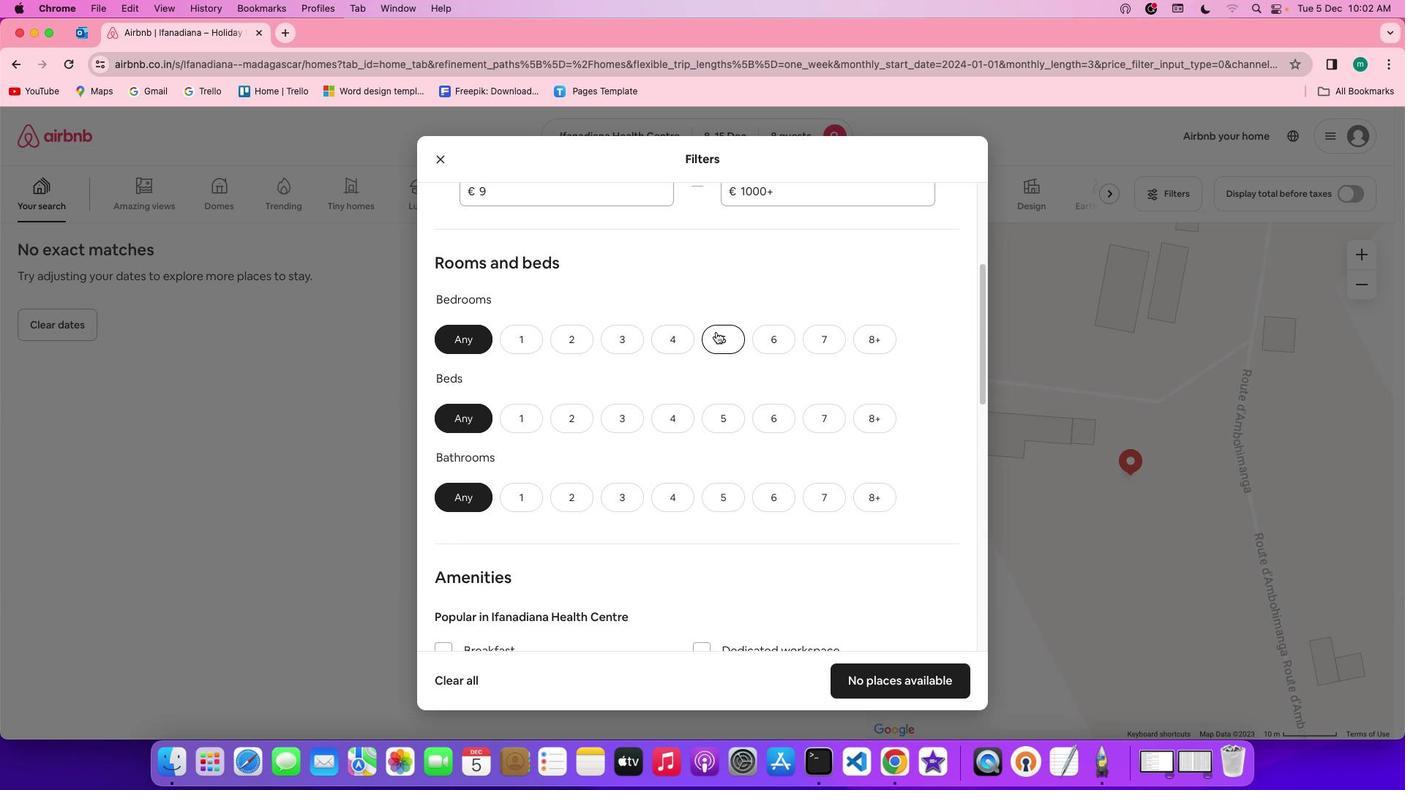 
Action: Mouse pressed left at (715, 332)
Screenshot: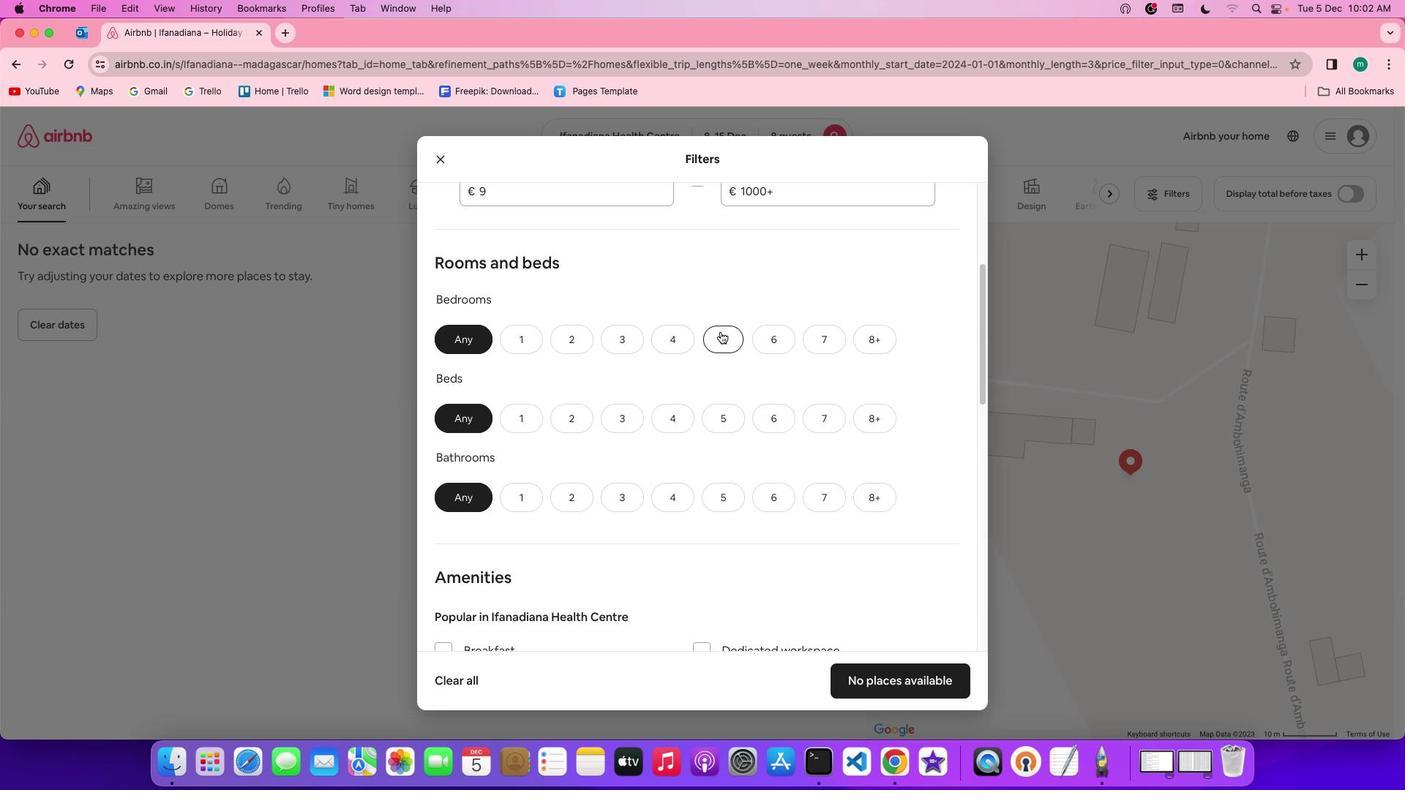 
Action: Mouse moved to (872, 412)
Screenshot: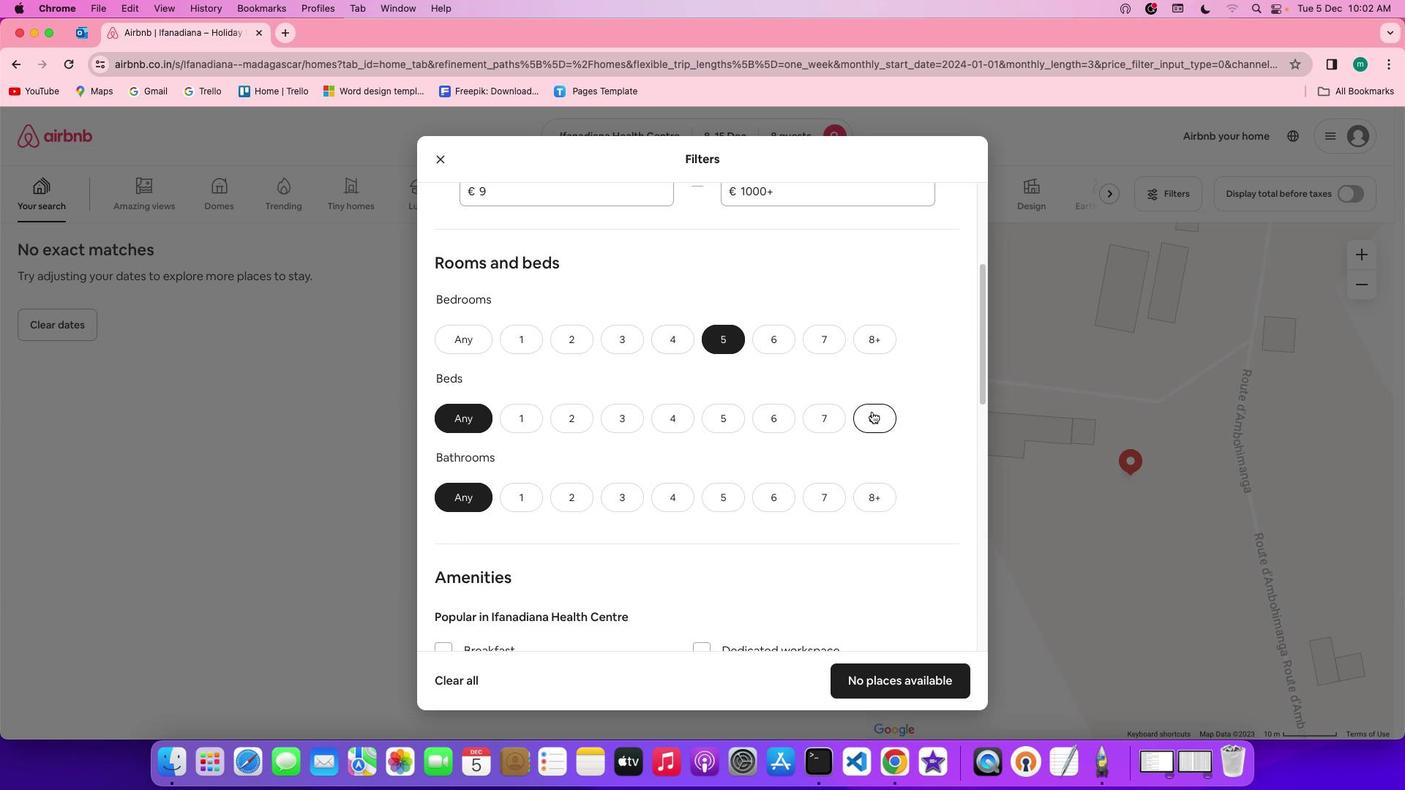 
Action: Mouse pressed left at (872, 412)
Screenshot: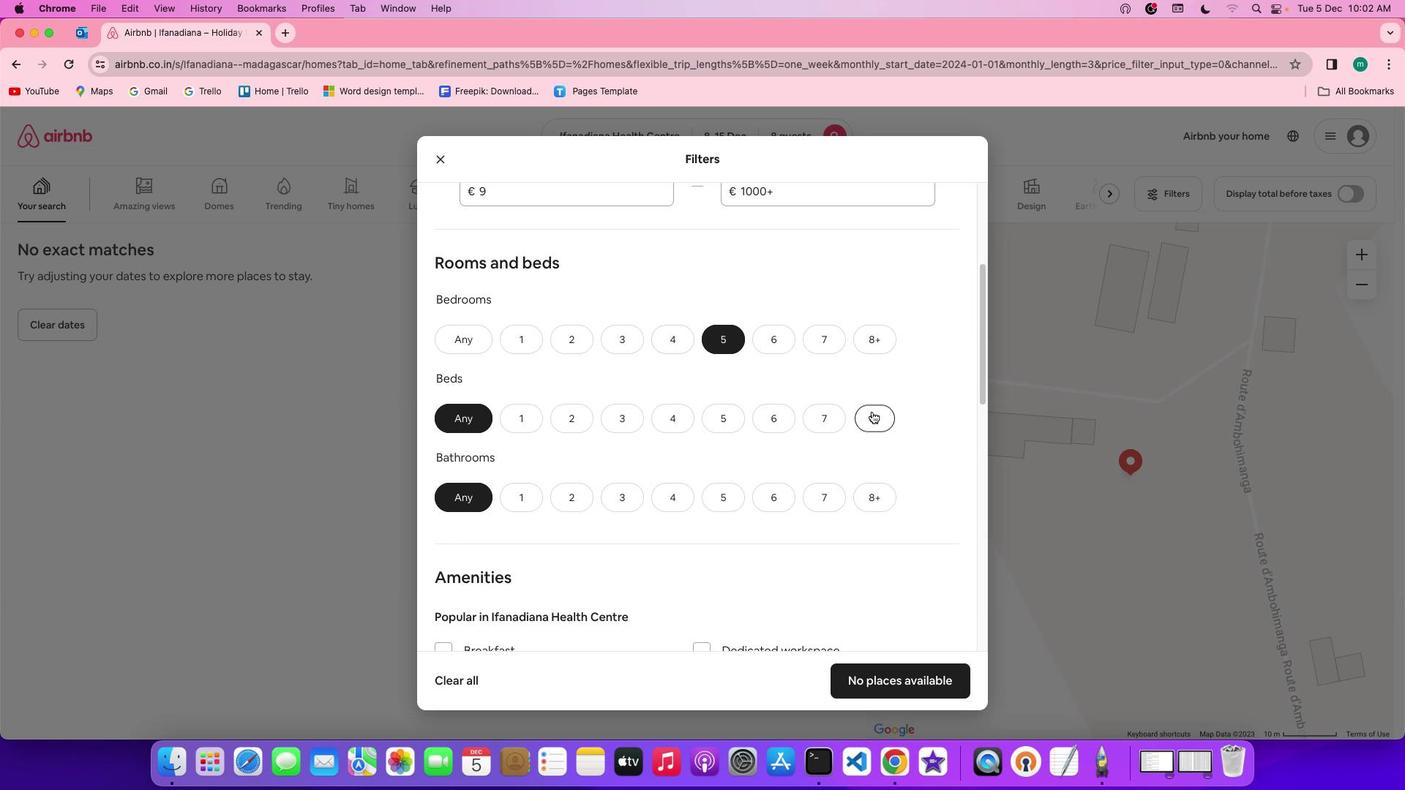 
Action: Mouse moved to (734, 489)
Screenshot: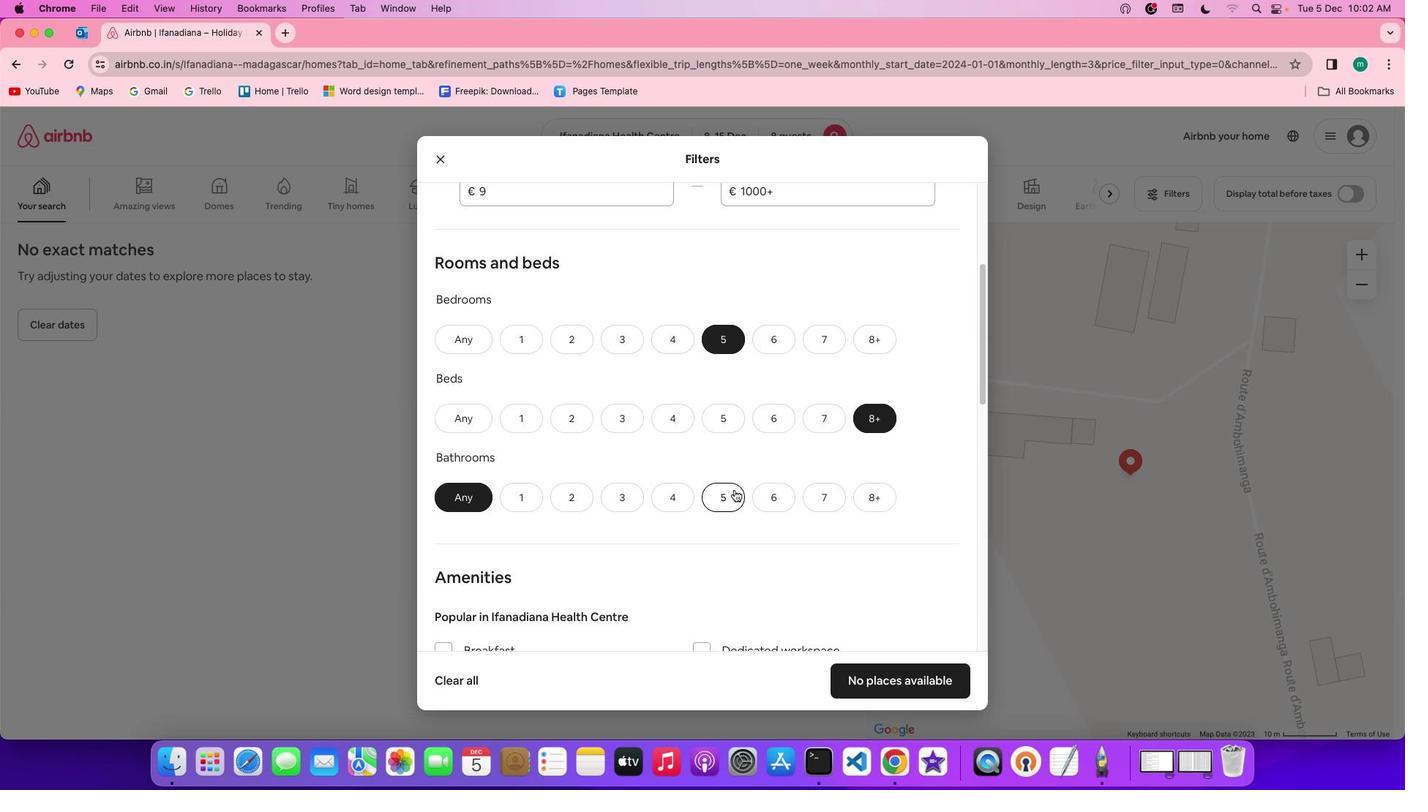 
Action: Mouse pressed left at (734, 489)
Screenshot: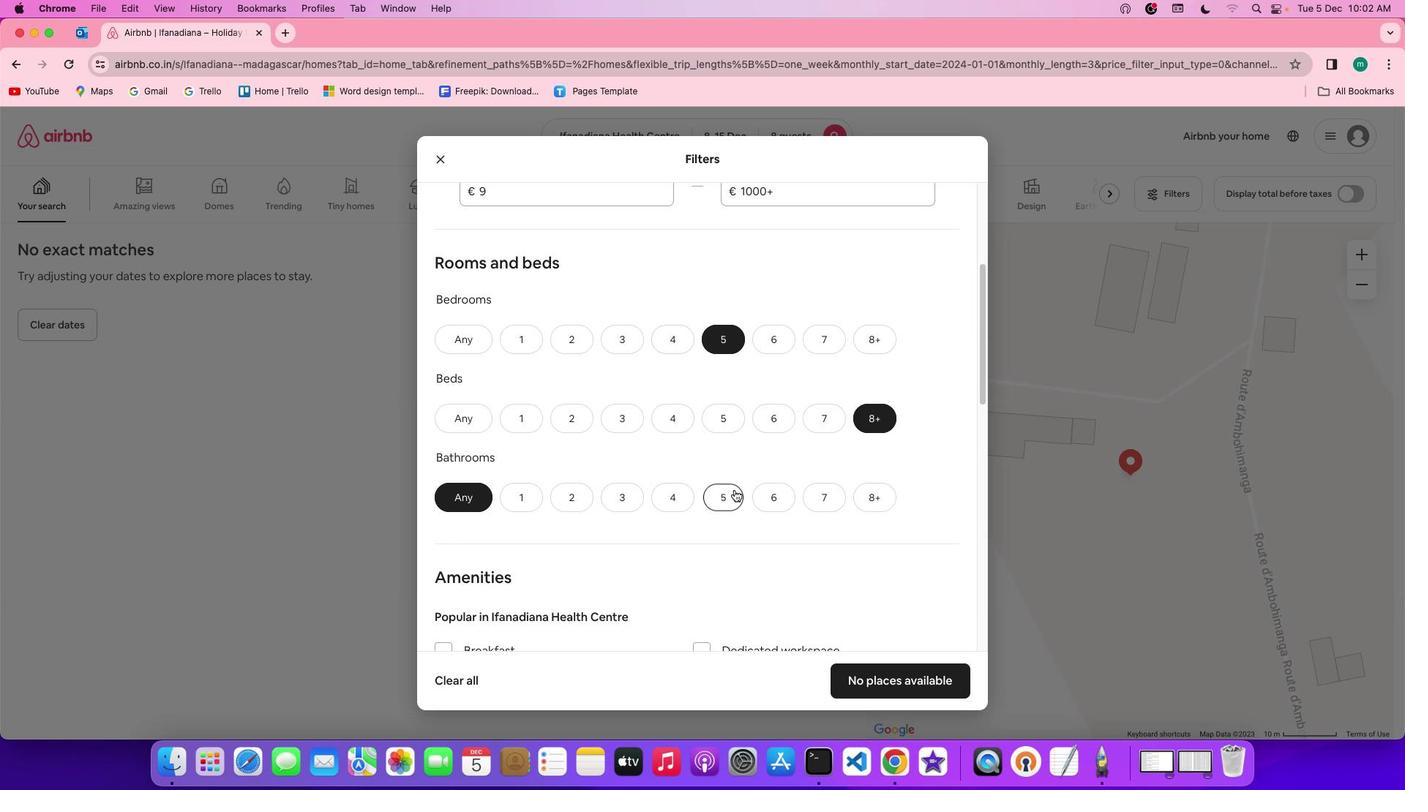 
Action: Mouse moved to (825, 469)
Screenshot: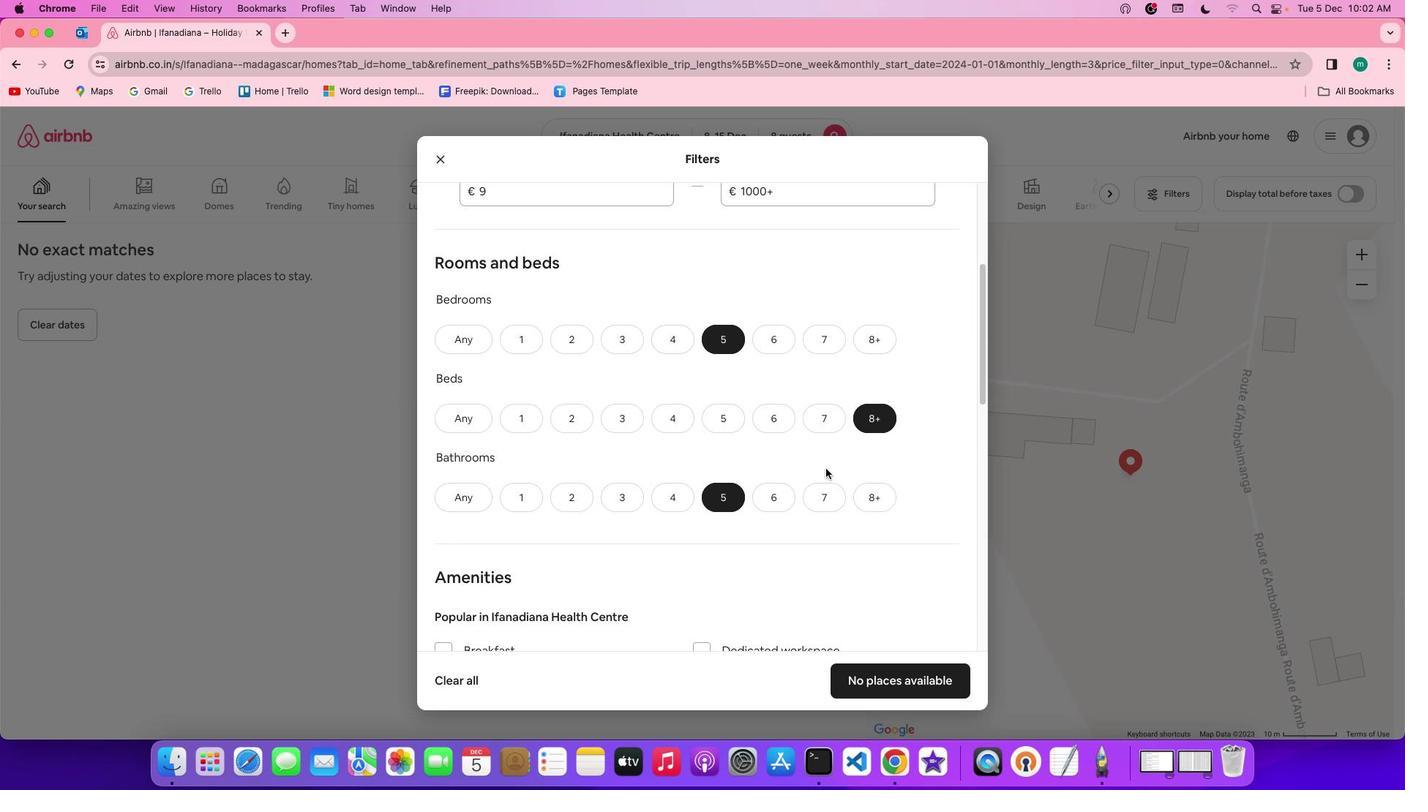 
Action: Mouse scrolled (825, 469) with delta (0, 0)
Screenshot: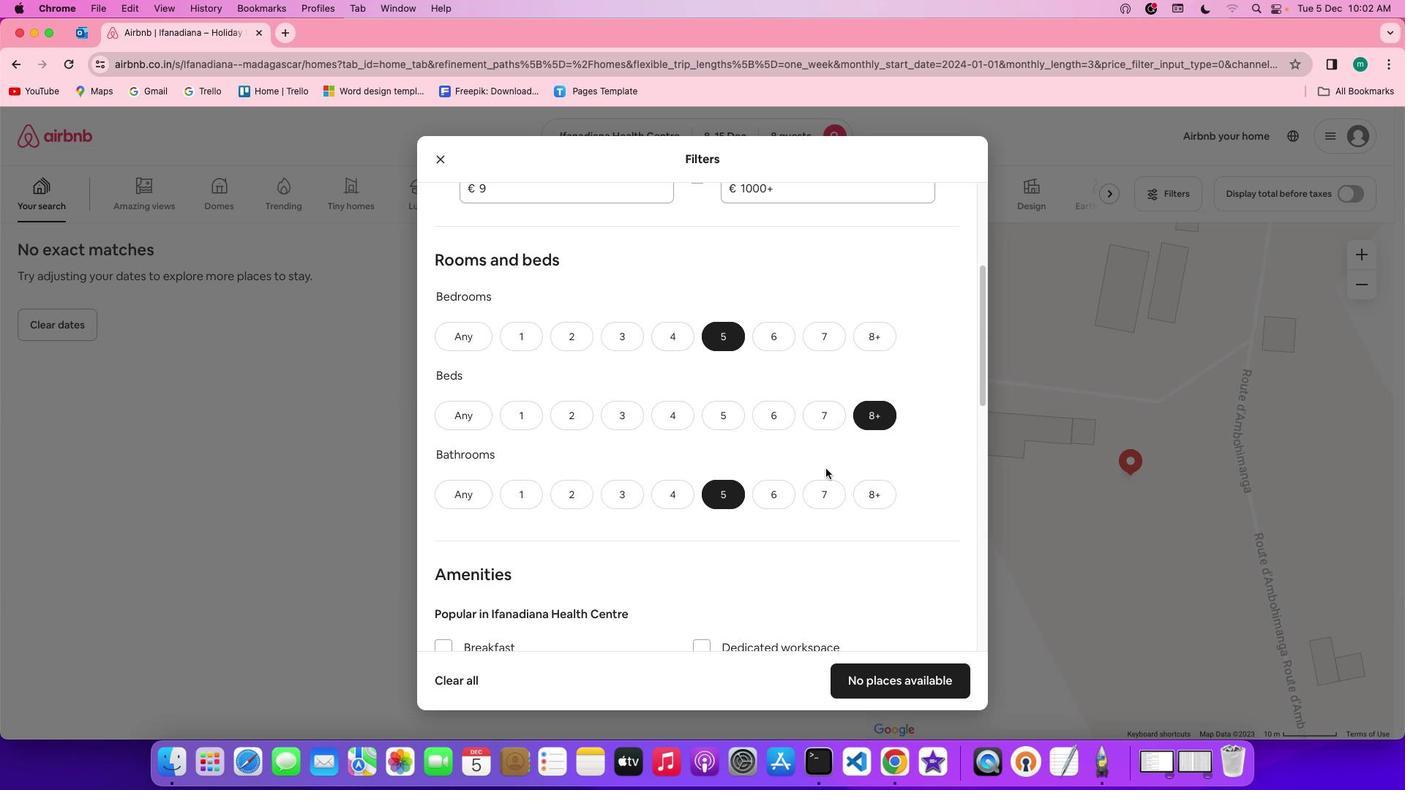 
Action: Mouse scrolled (825, 469) with delta (0, 0)
Screenshot: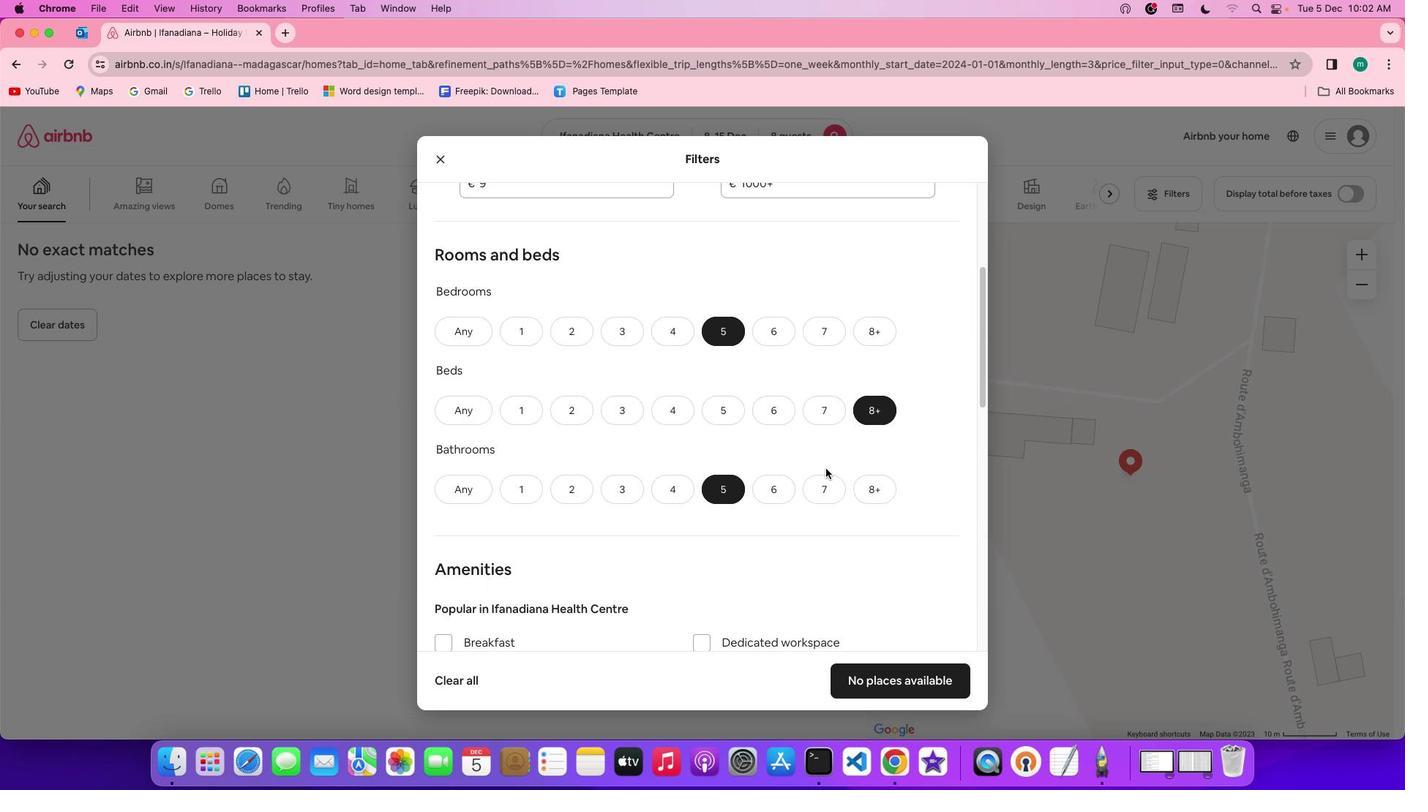 
Action: Mouse scrolled (825, 469) with delta (0, 0)
Screenshot: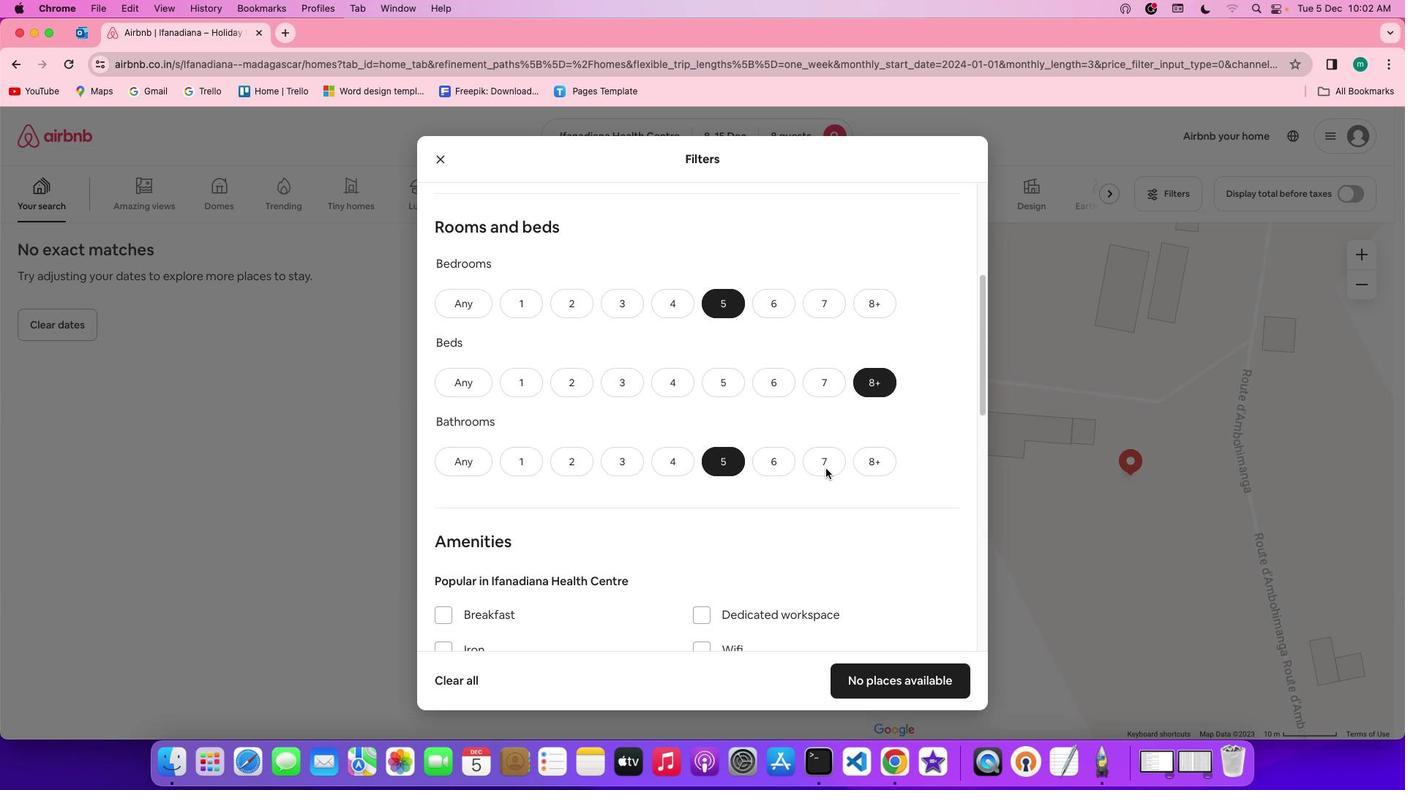
Action: Mouse scrolled (825, 469) with delta (0, 0)
Screenshot: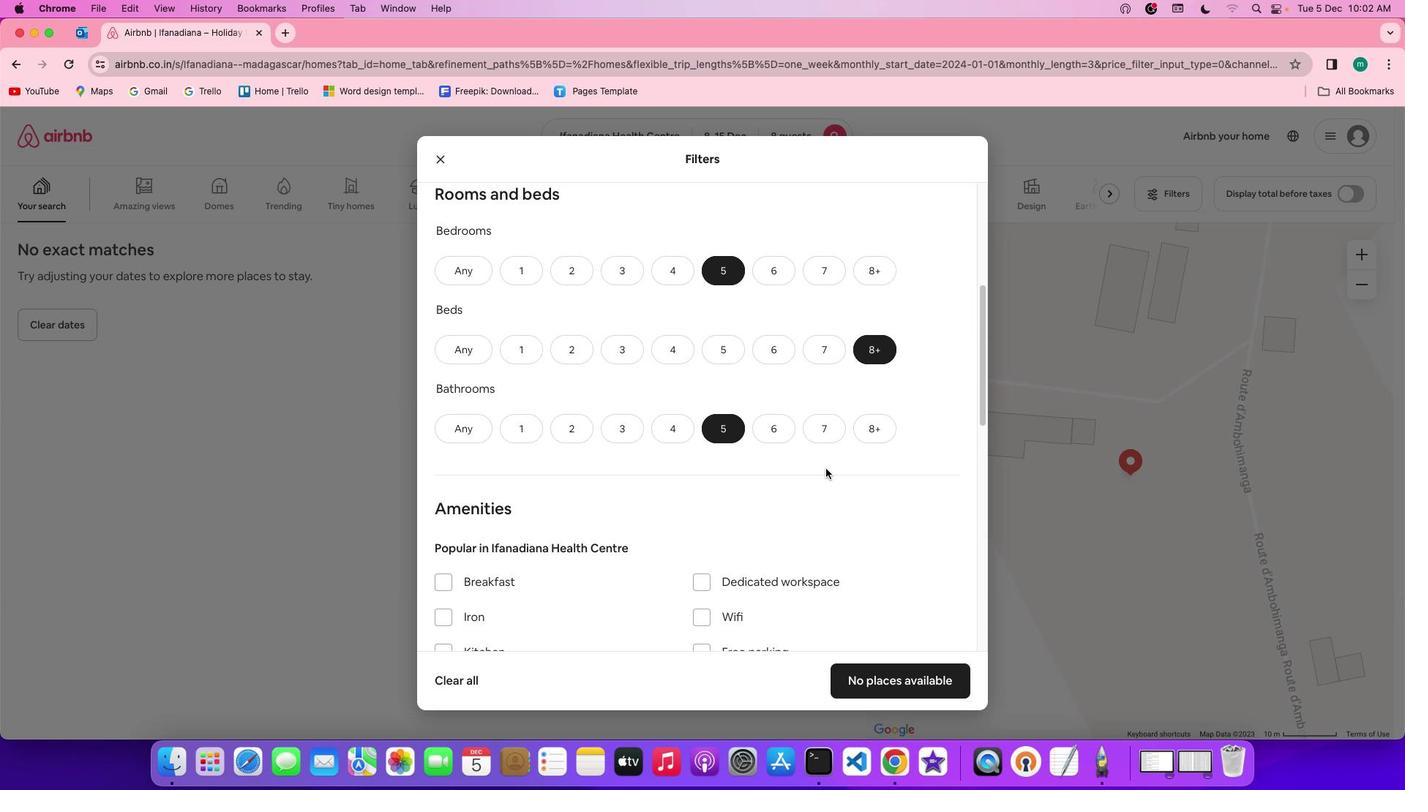 
Action: Mouse scrolled (825, 469) with delta (0, 0)
Screenshot: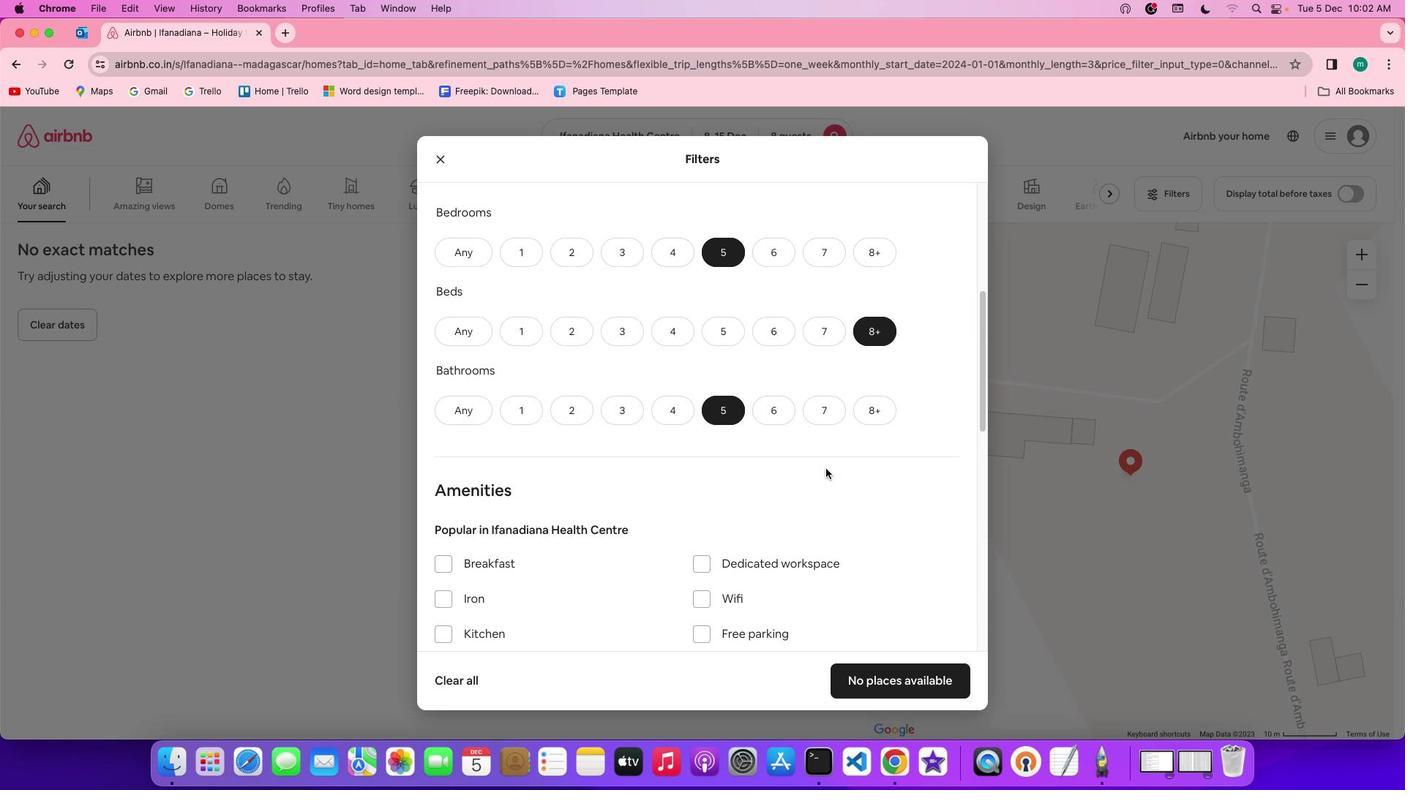 
Action: Mouse scrolled (825, 469) with delta (0, -1)
Screenshot: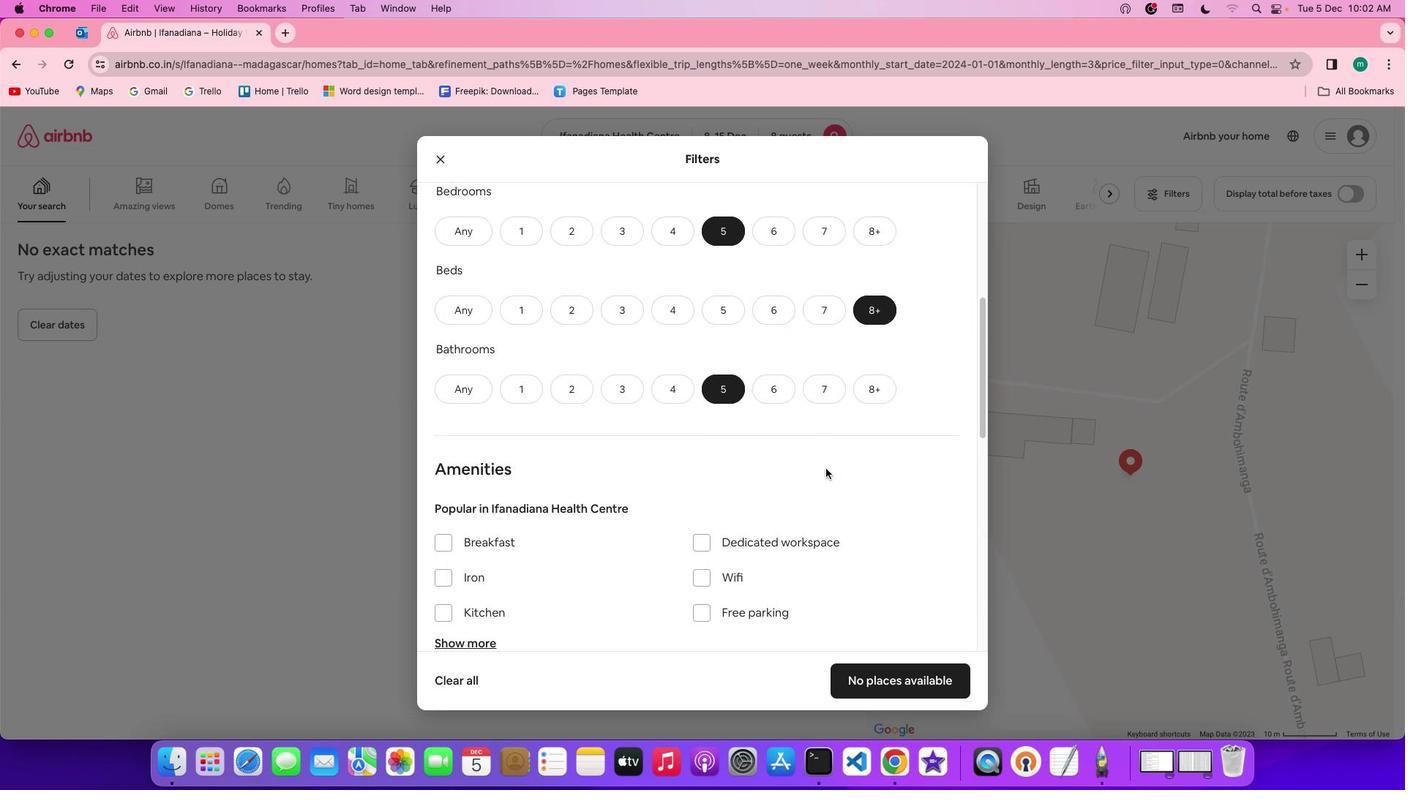 
Action: Mouse scrolled (825, 469) with delta (0, -1)
Screenshot: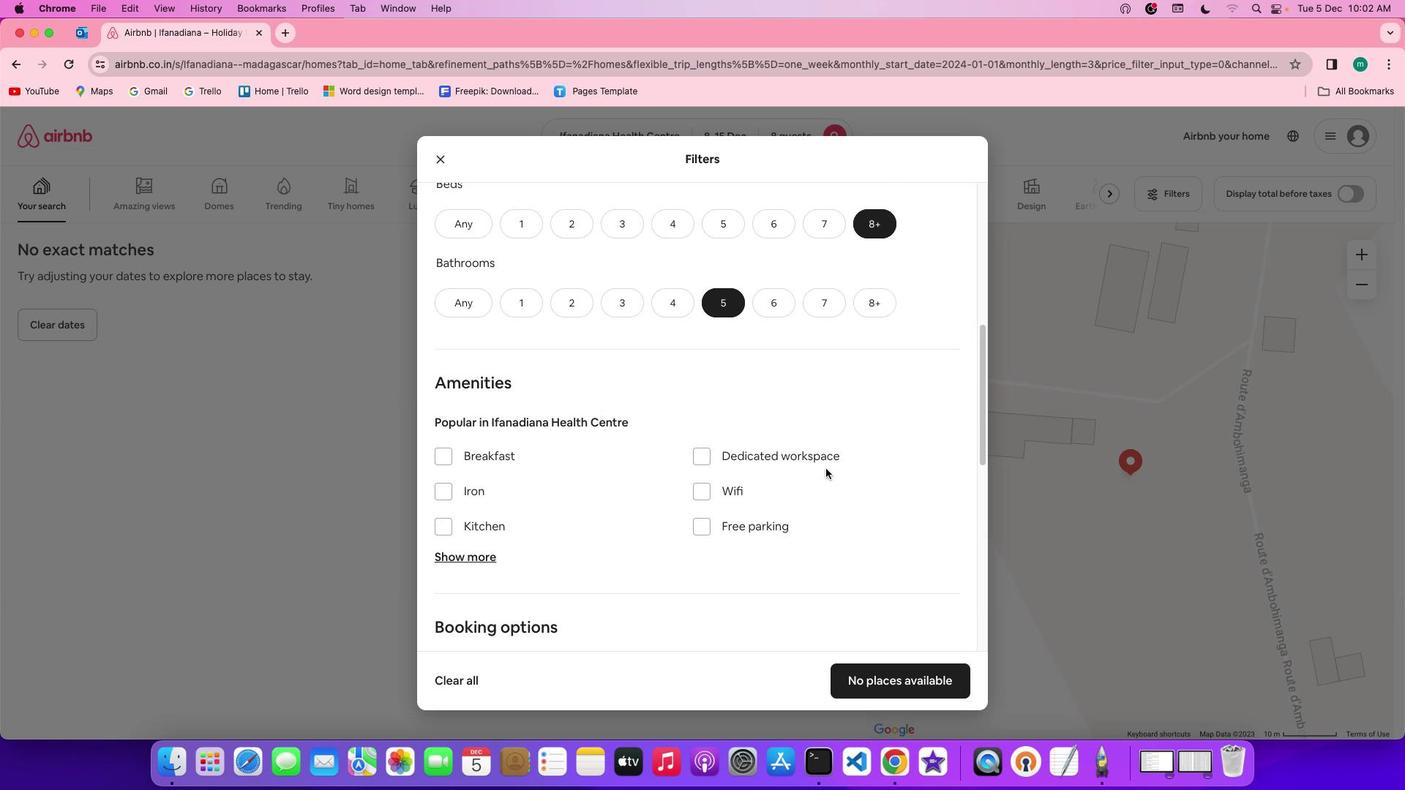 
Action: Mouse moved to (824, 467)
Screenshot: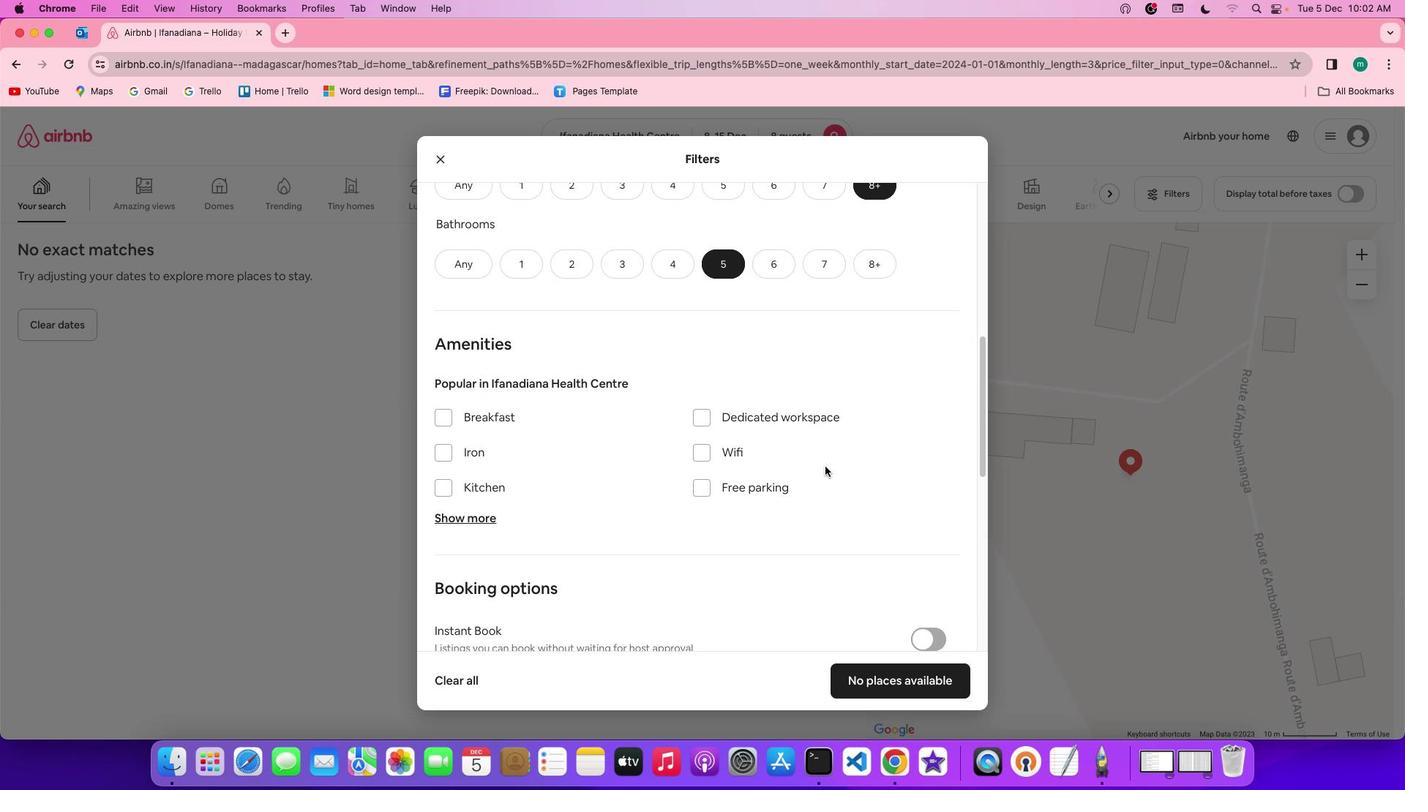 
Action: Mouse scrolled (824, 467) with delta (0, 0)
Screenshot: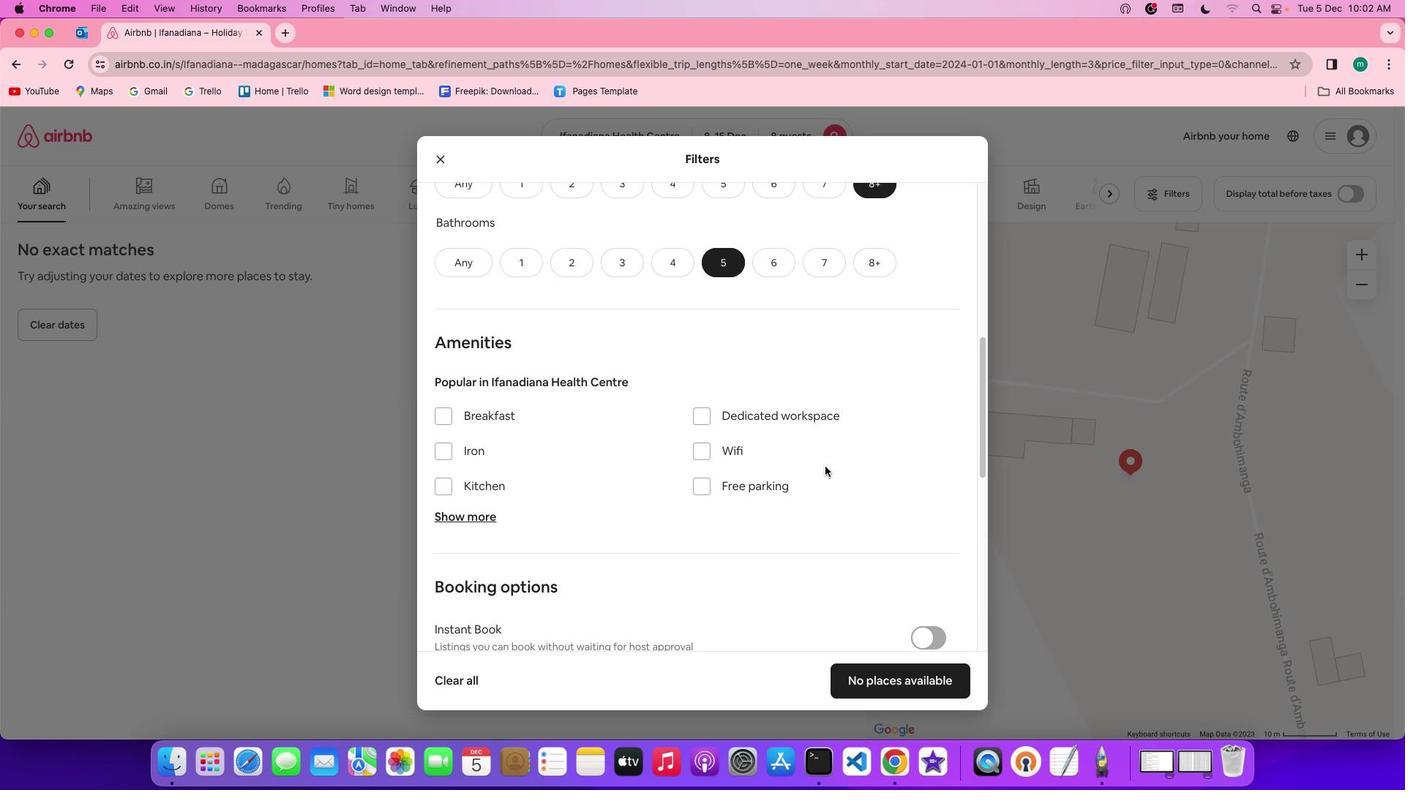
Action: Mouse scrolled (824, 467) with delta (0, 0)
Screenshot: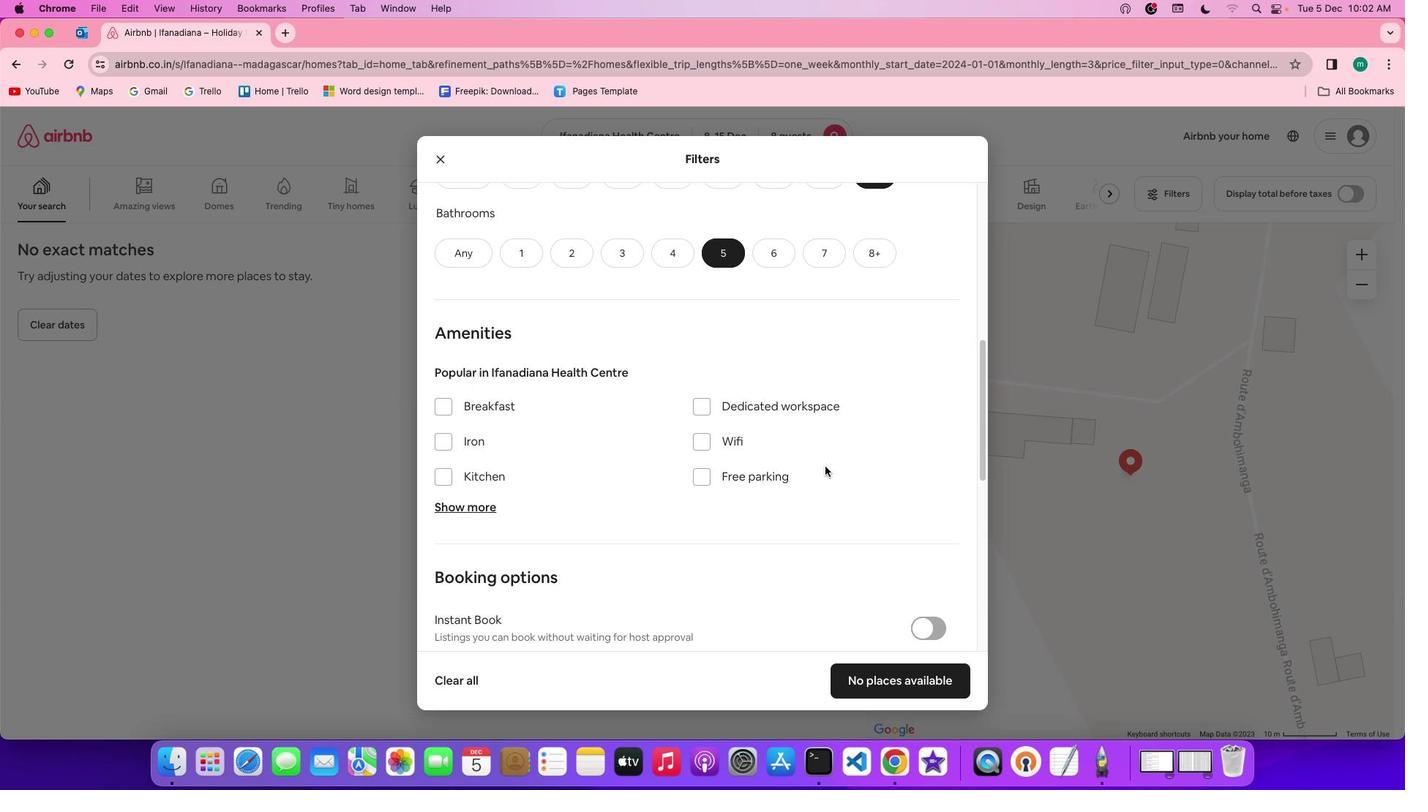 
Action: Mouse scrolled (824, 467) with delta (0, 0)
Screenshot: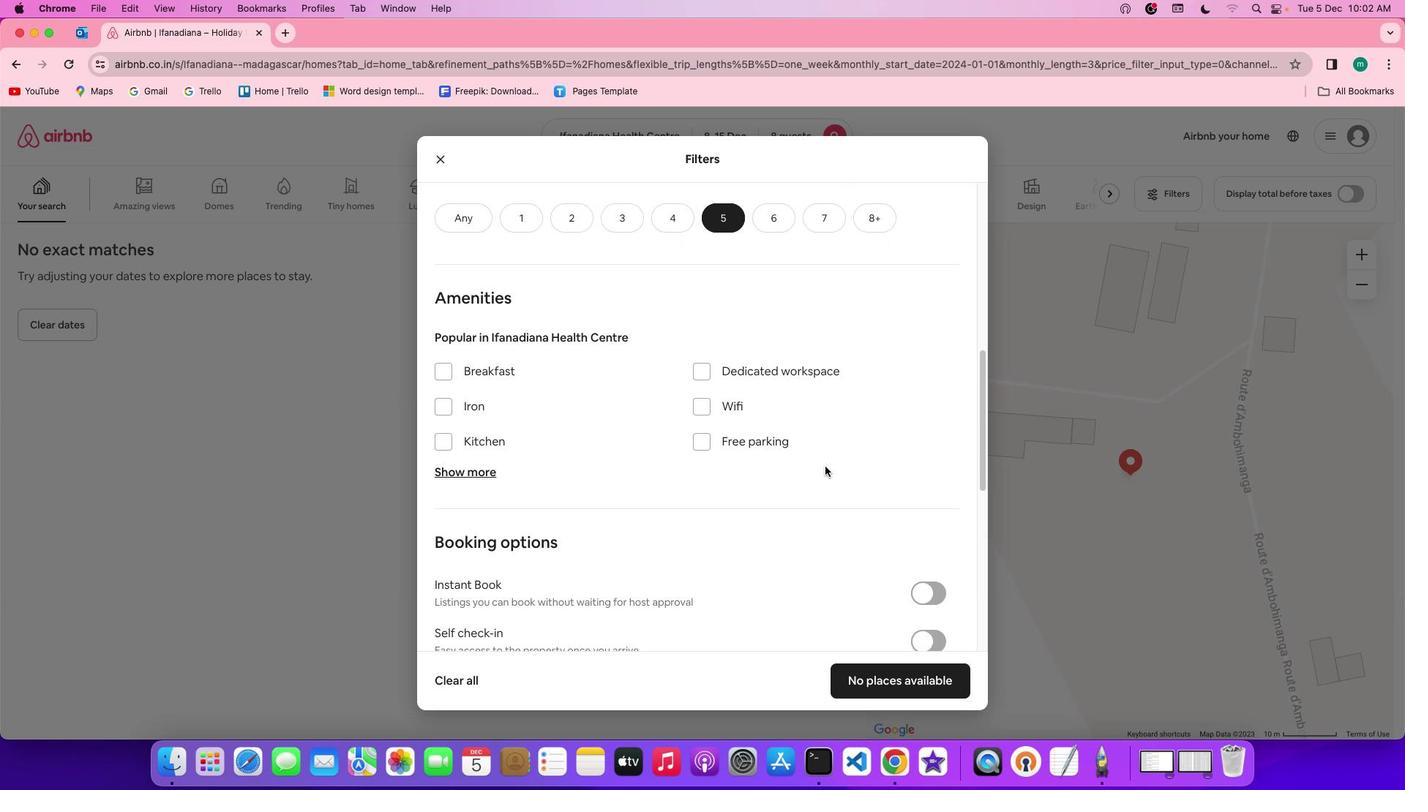 
Action: Mouse moved to (824, 466)
Screenshot: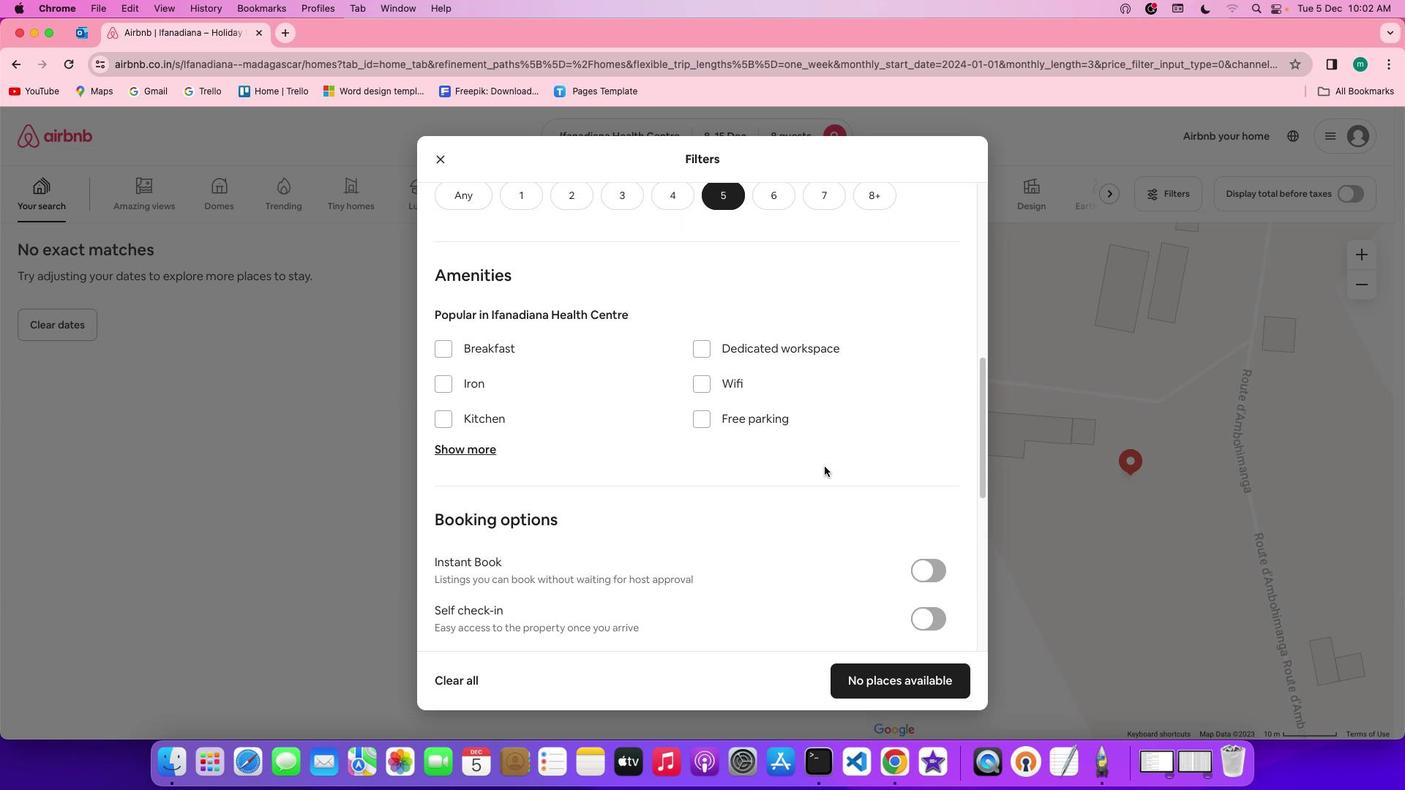 
Action: Mouse scrolled (824, 466) with delta (0, 0)
Screenshot: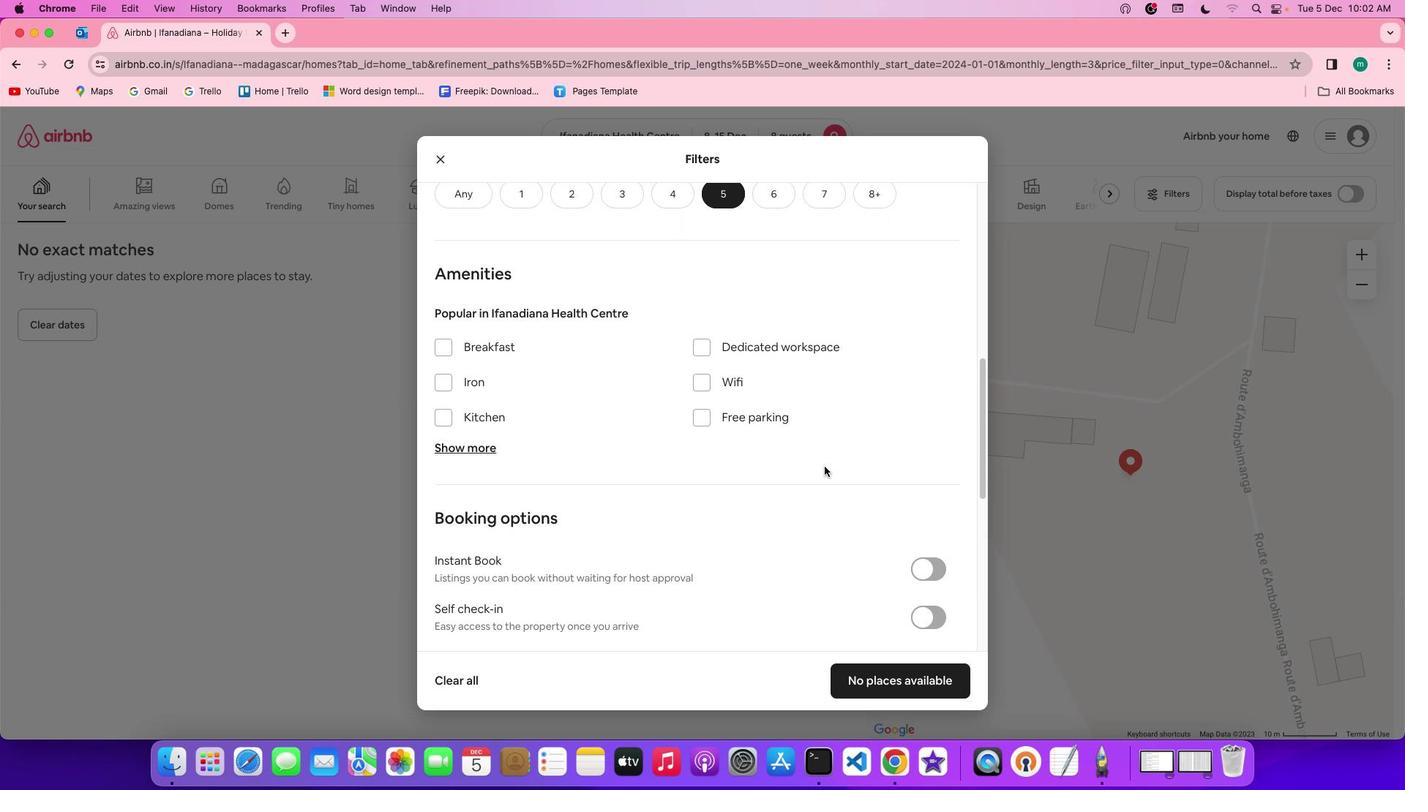 
Action: Mouse scrolled (824, 466) with delta (0, 0)
Screenshot: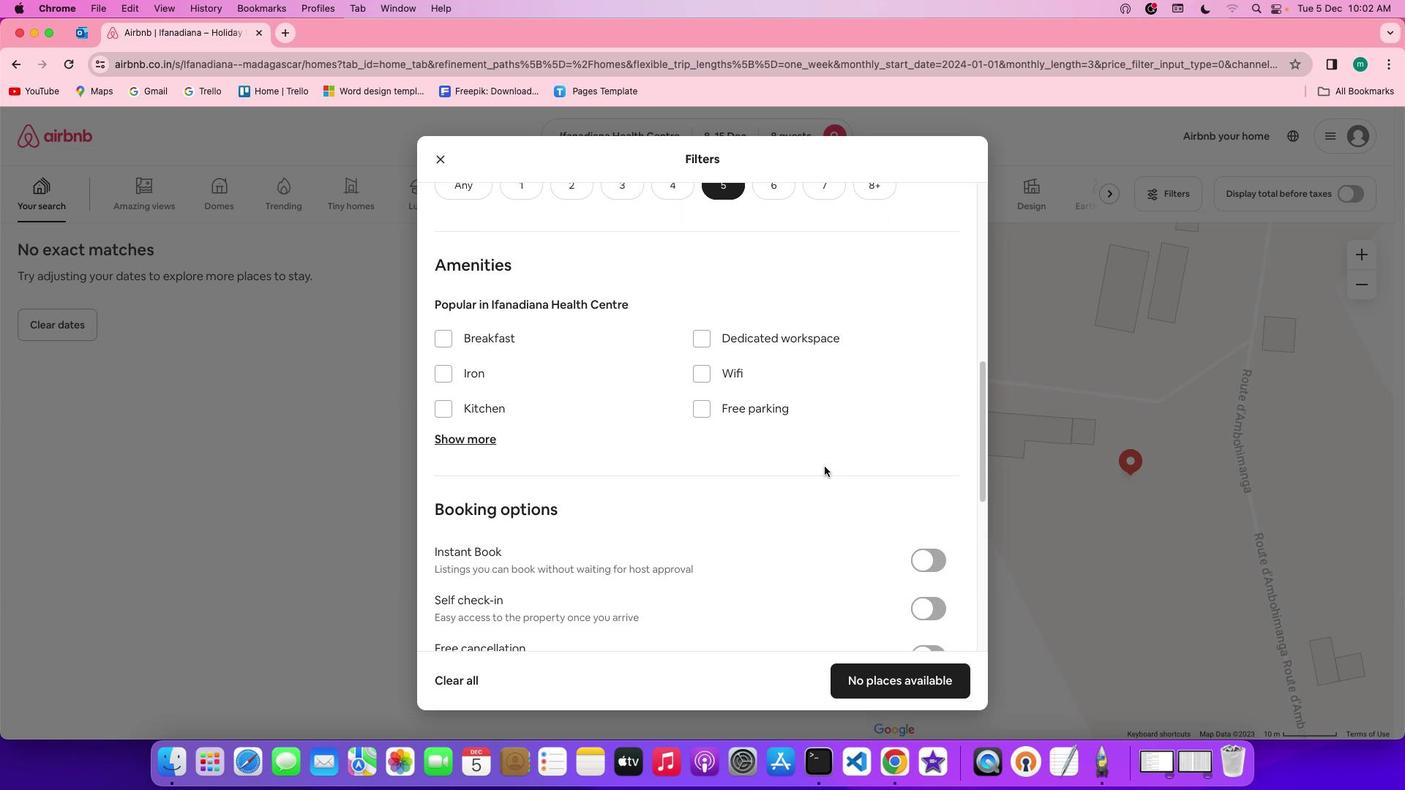 
Action: Mouse scrolled (824, 466) with delta (0, 0)
Screenshot: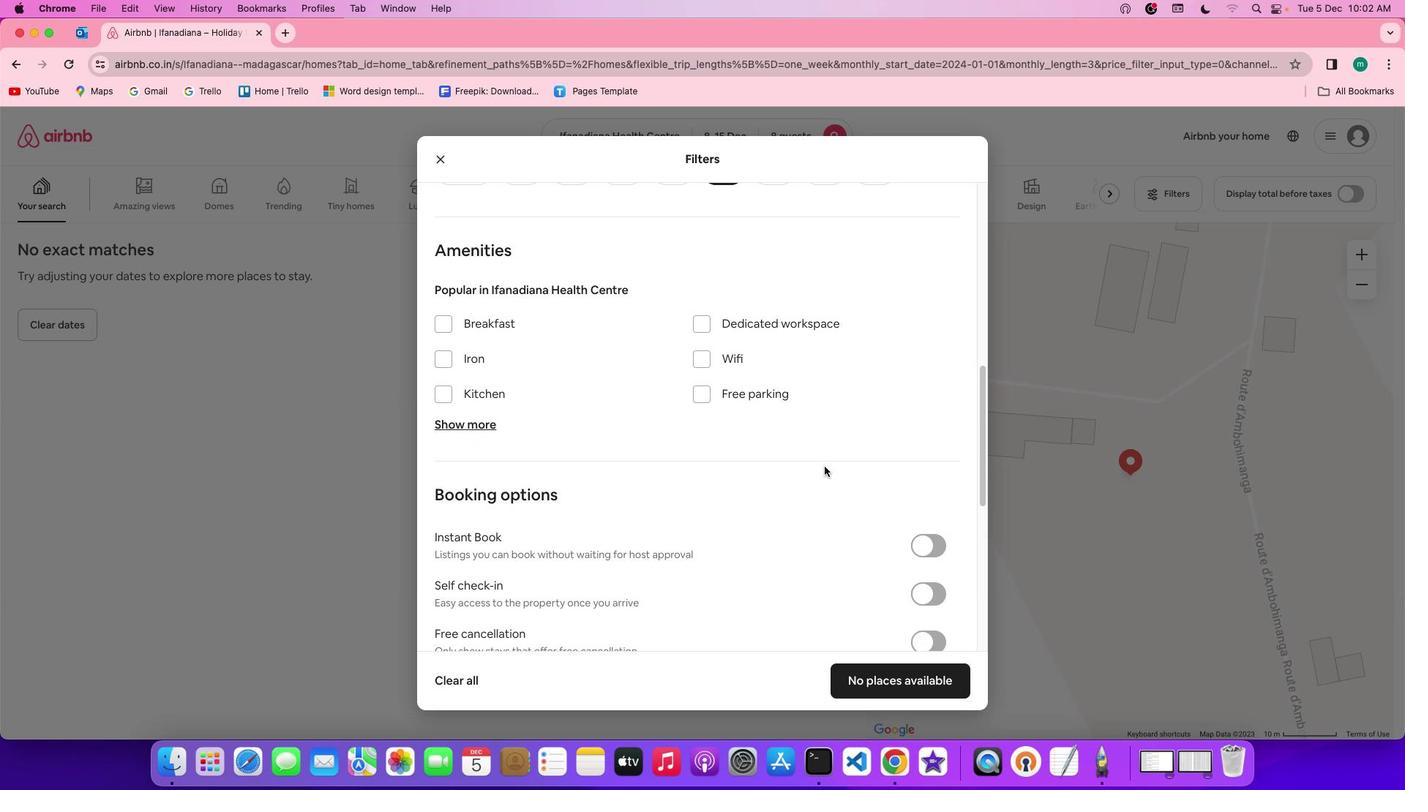 
Action: Mouse scrolled (824, 466) with delta (0, 0)
Screenshot: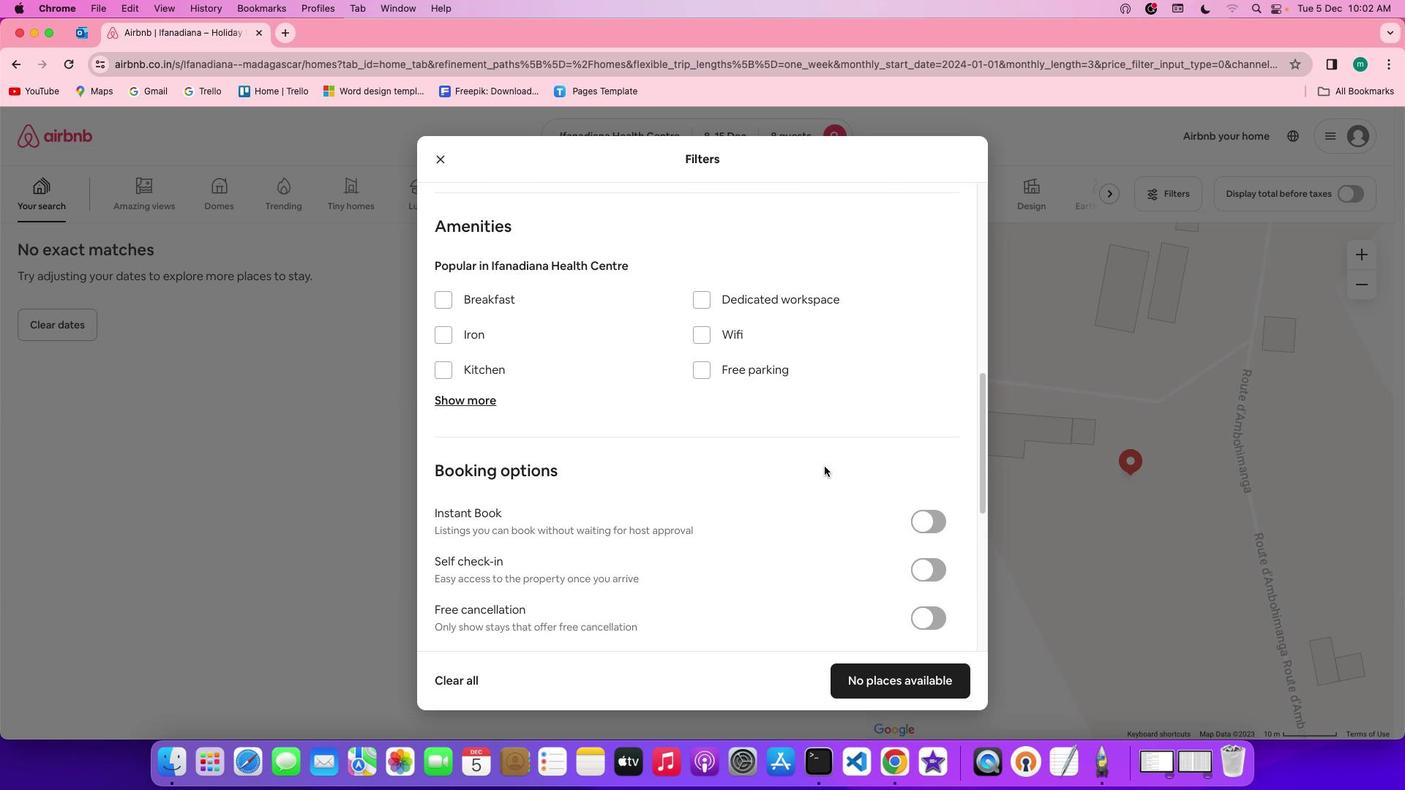 
Action: Mouse scrolled (824, 466) with delta (0, 0)
Screenshot: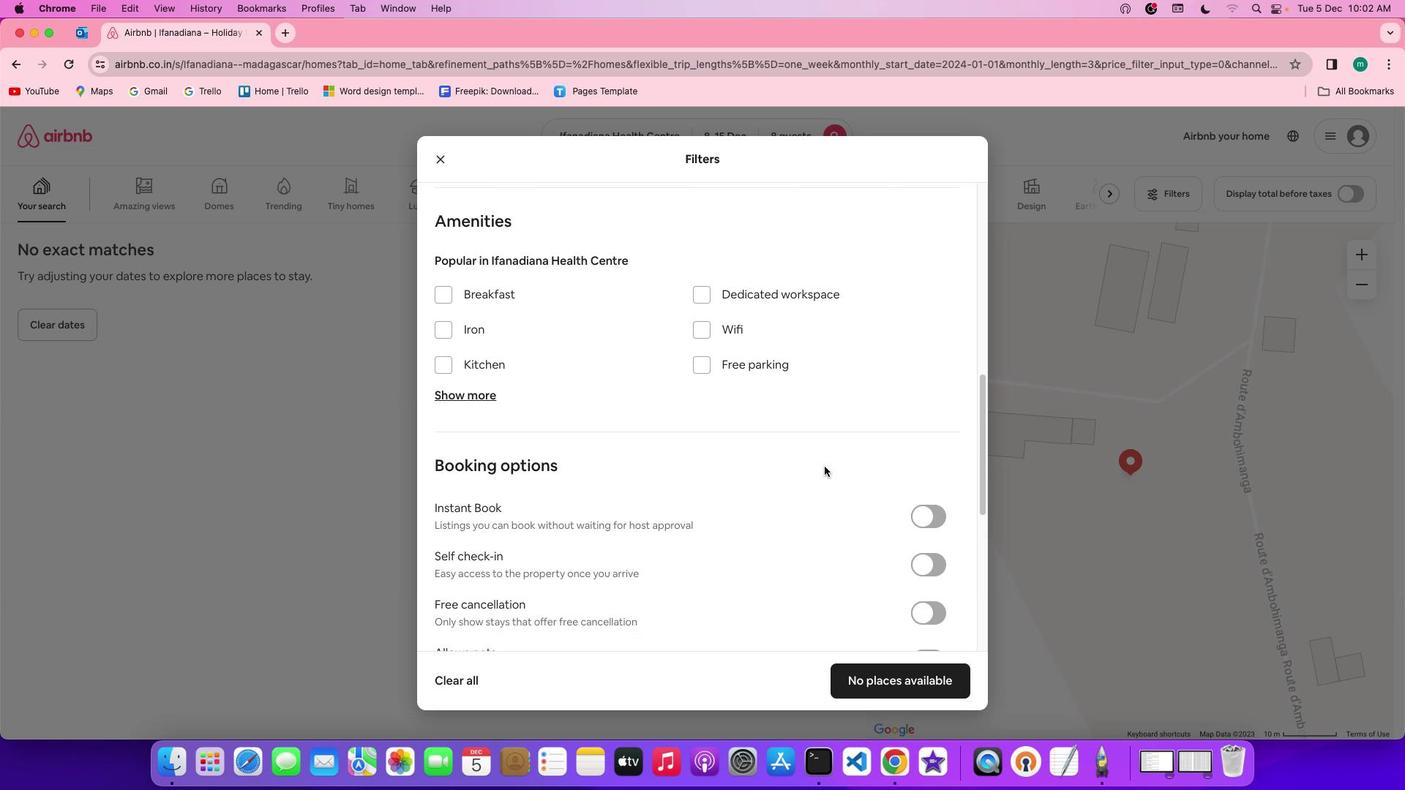 
Action: Mouse moved to (464, 382)
Screenshot: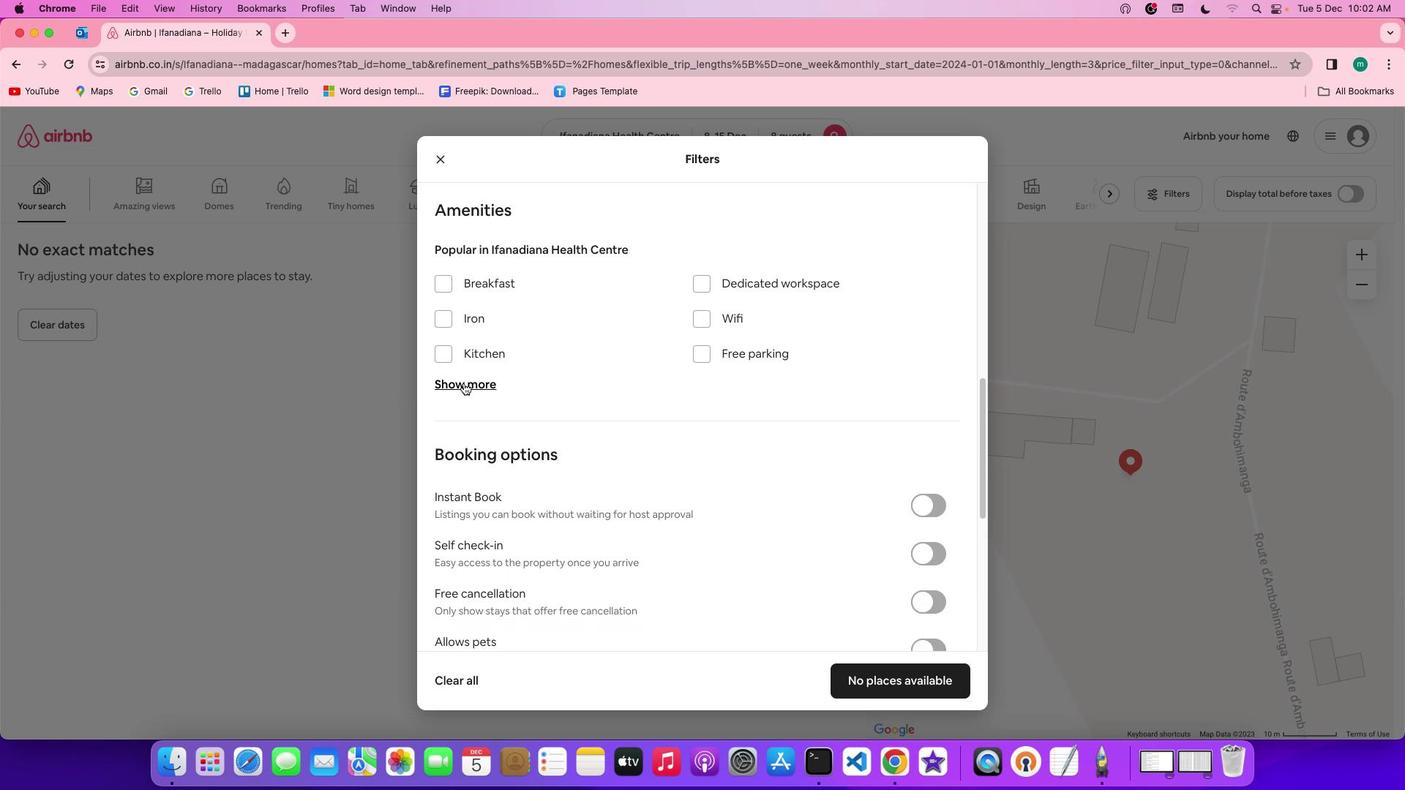 
Action: Mouse pressed left at (464, 382)
Screenshot: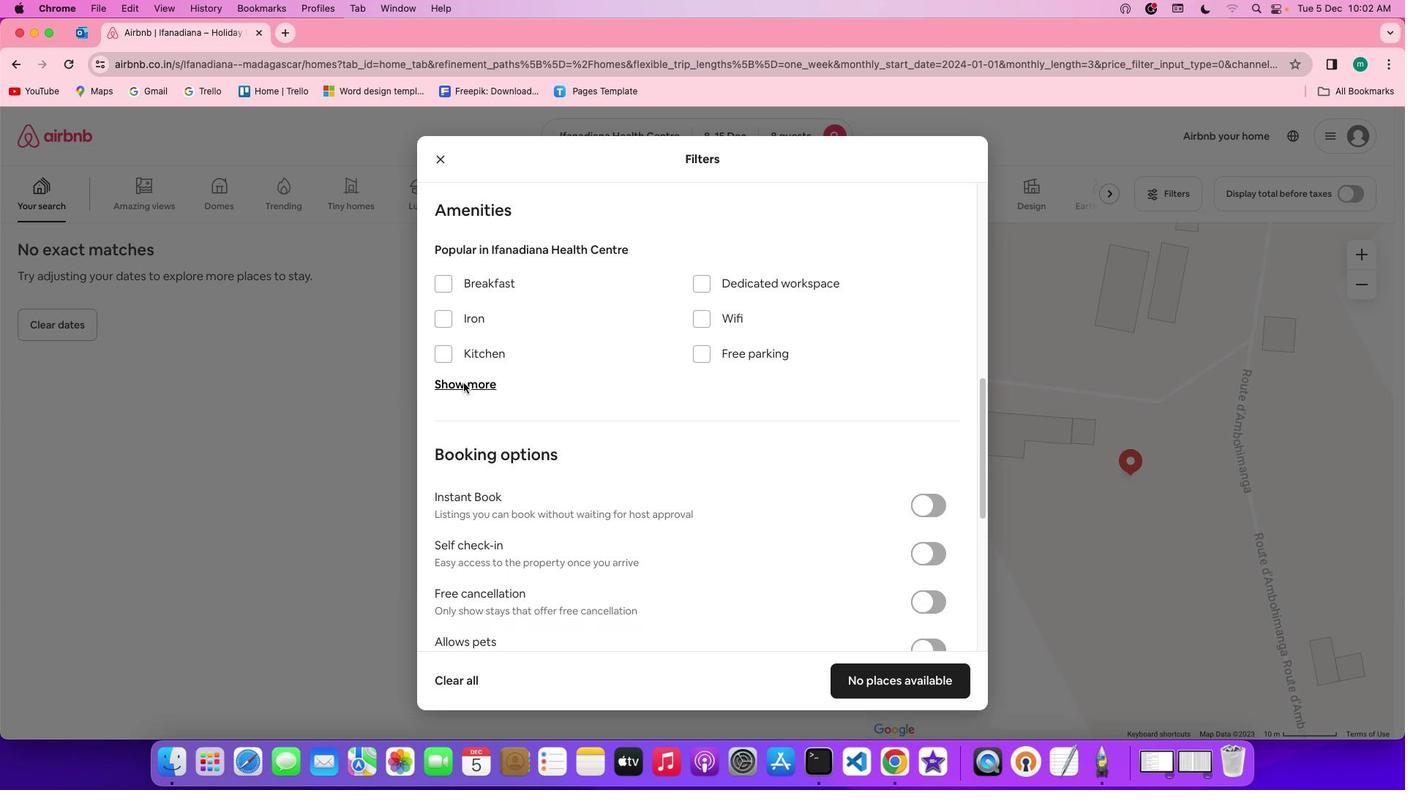 
Action: Mouse moved to (710, 318)
Screenshot: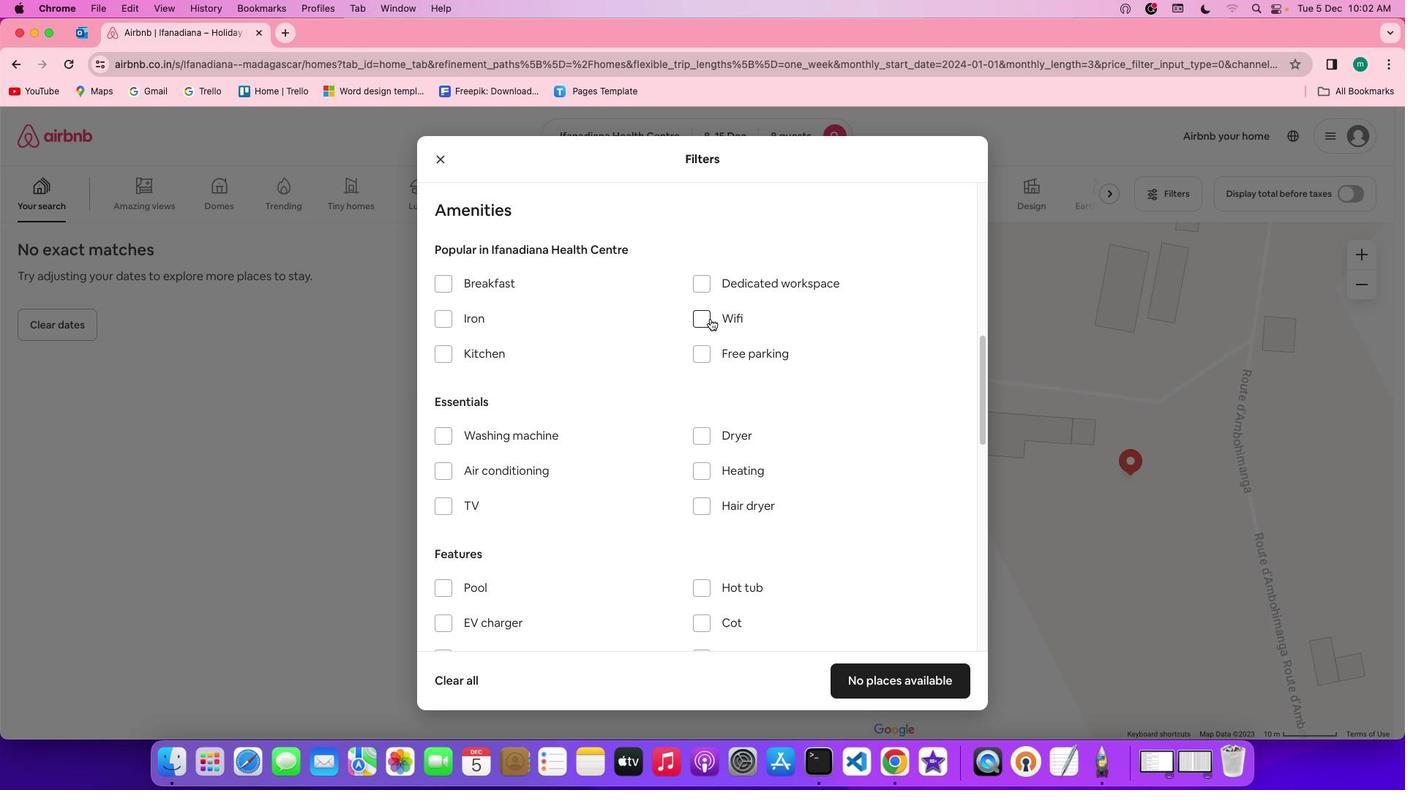 
Action: Mouse pressed left at (710, 318)
Screenshot: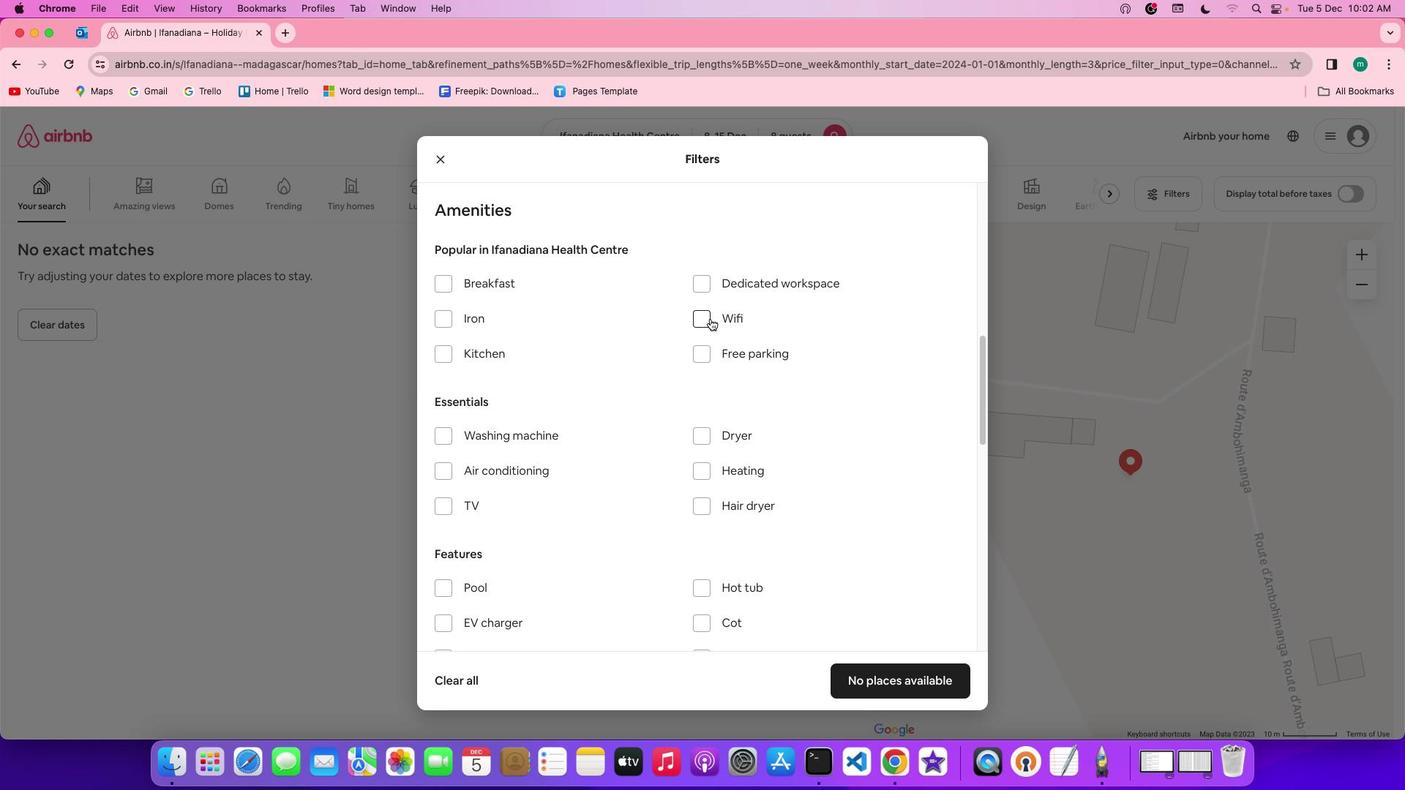 
Action: Mouse moved to (449, 498)
Screenshot: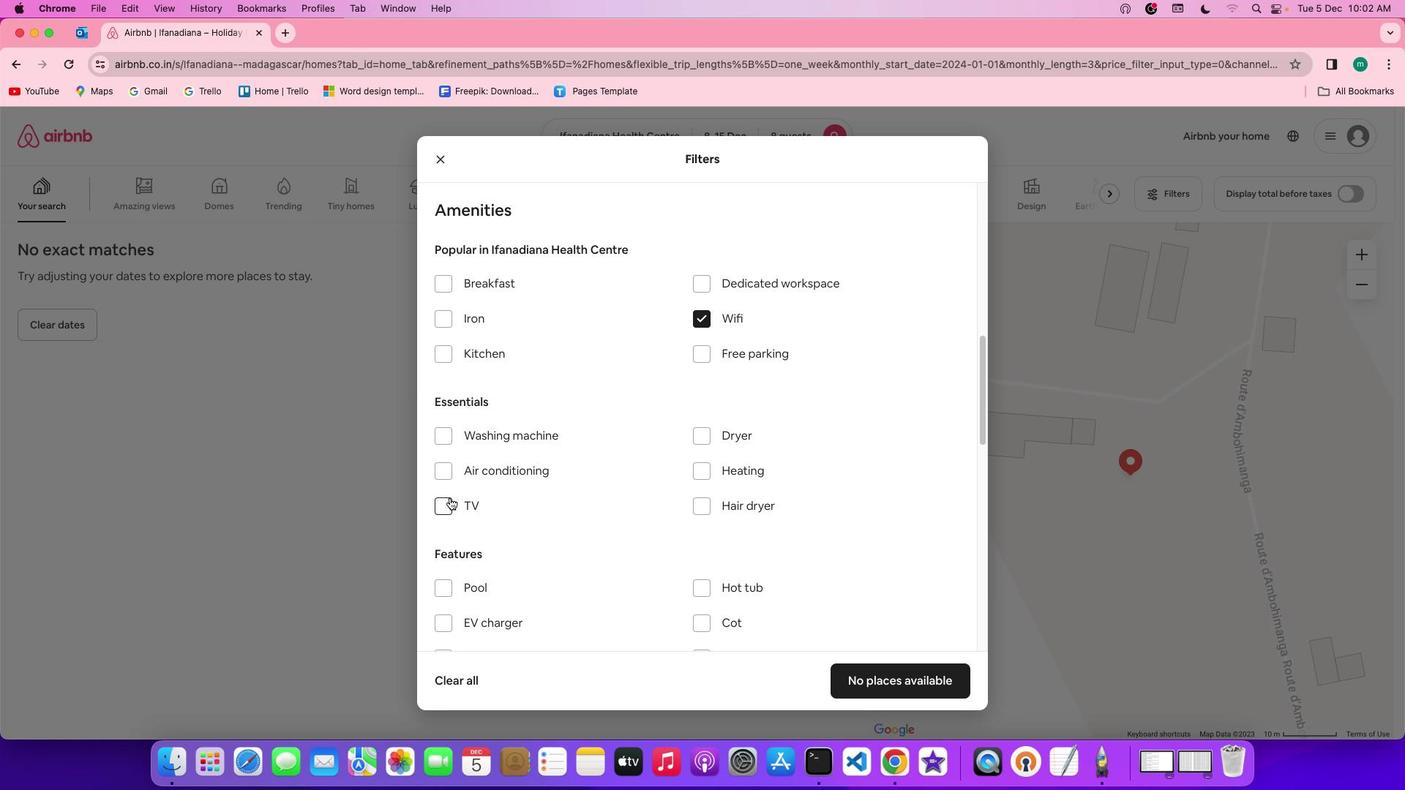 
Action: Mouse pressed left at (449, 498)
Screenshot: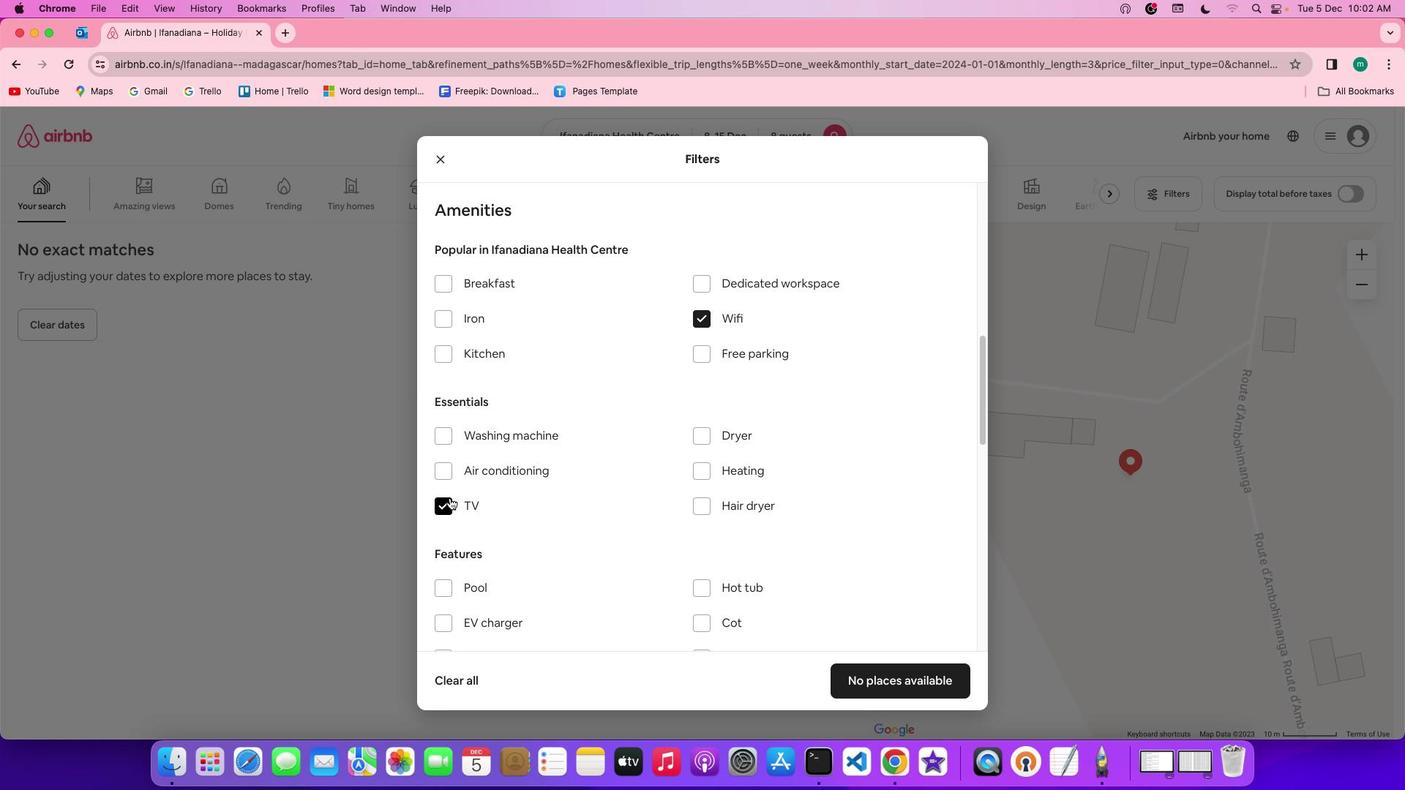 
Action: Mouse moved to (555, 491)
Screenshot: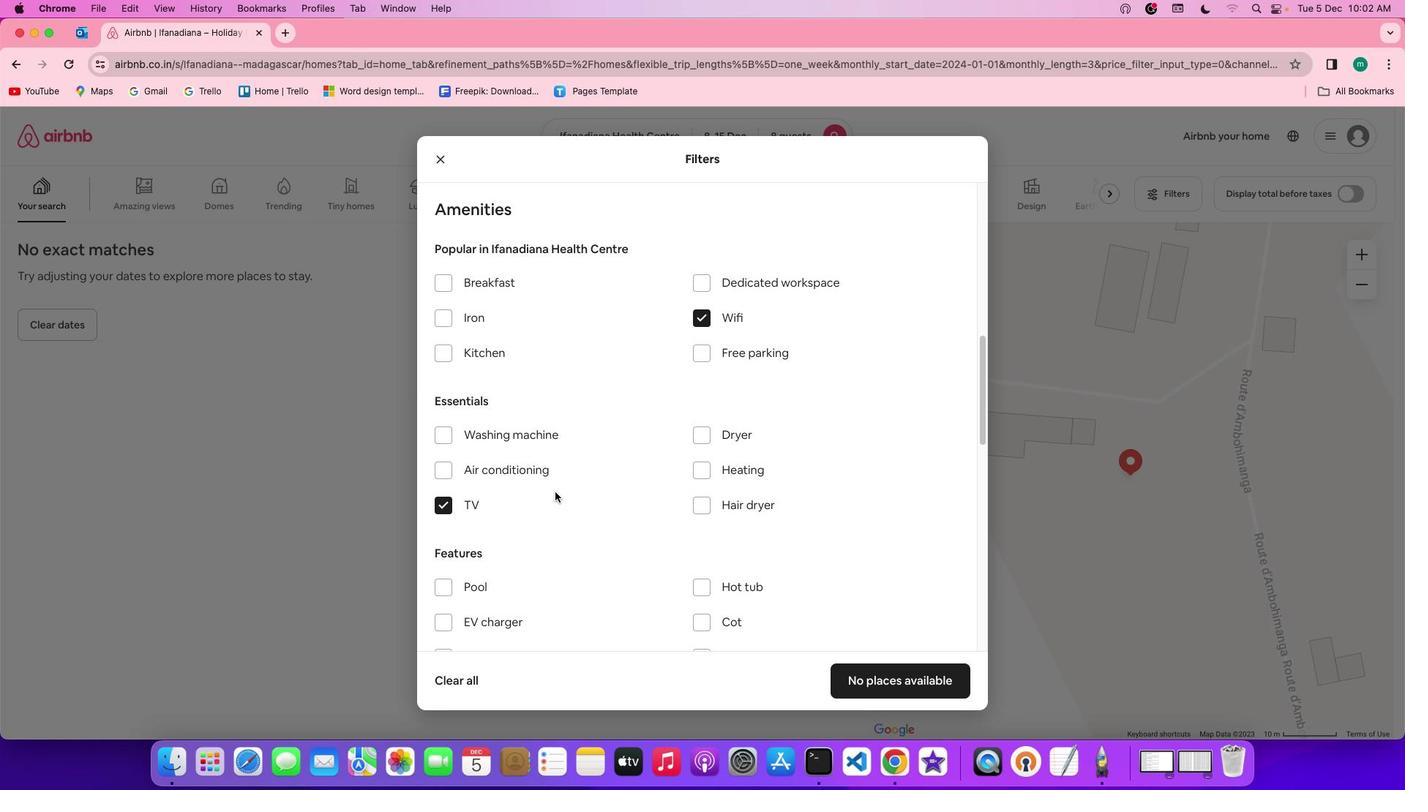 
Action: Mouse scrolled (555, 491) with delta (0, 0)
Screenshot: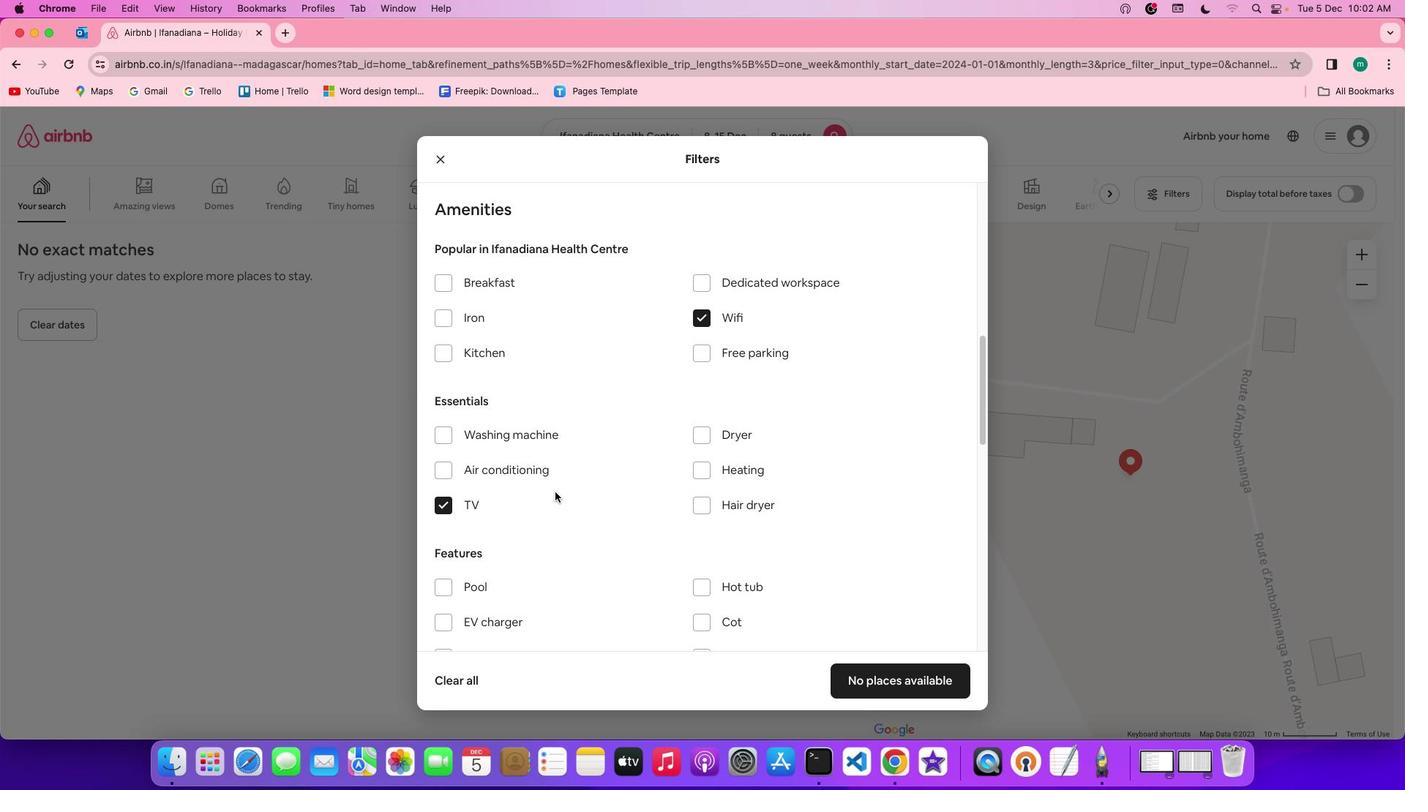 
Action: Mouse scrolled (555, 491) with delta (0, 0)
Screenshot: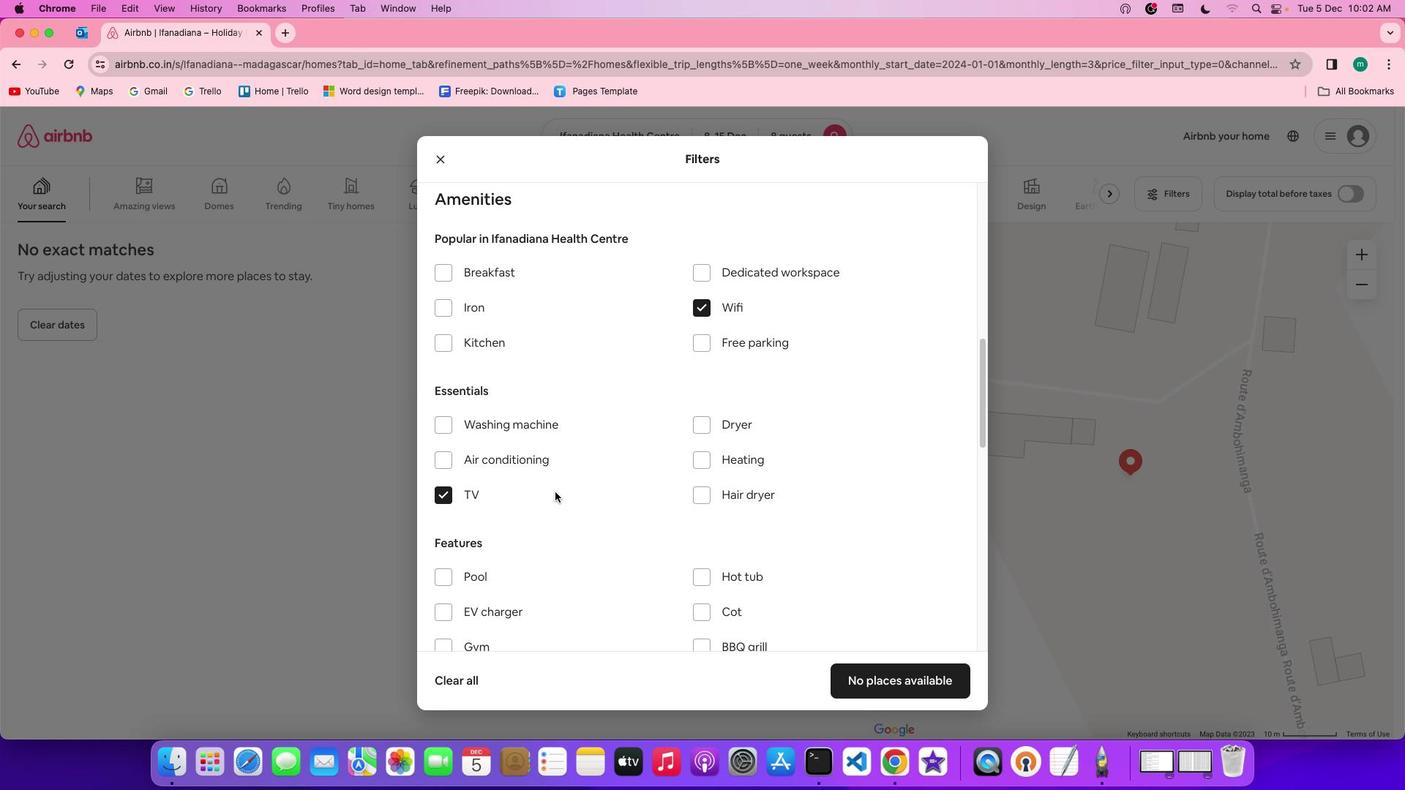 
Action: Mouse moved to (555, 491)
Screenshot: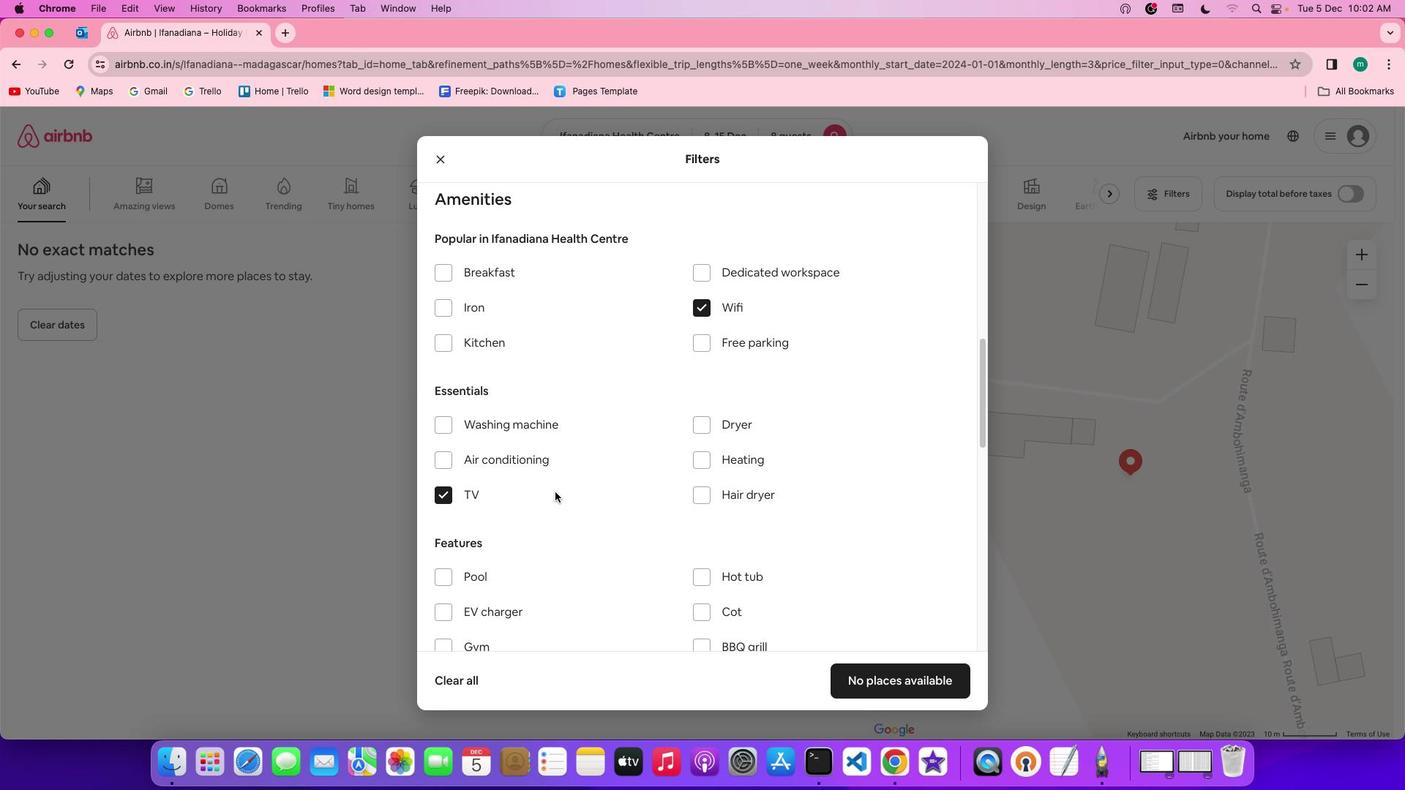 
Action: Mouse scrolled (555, 491) with delta (0, 0)
Screenshot: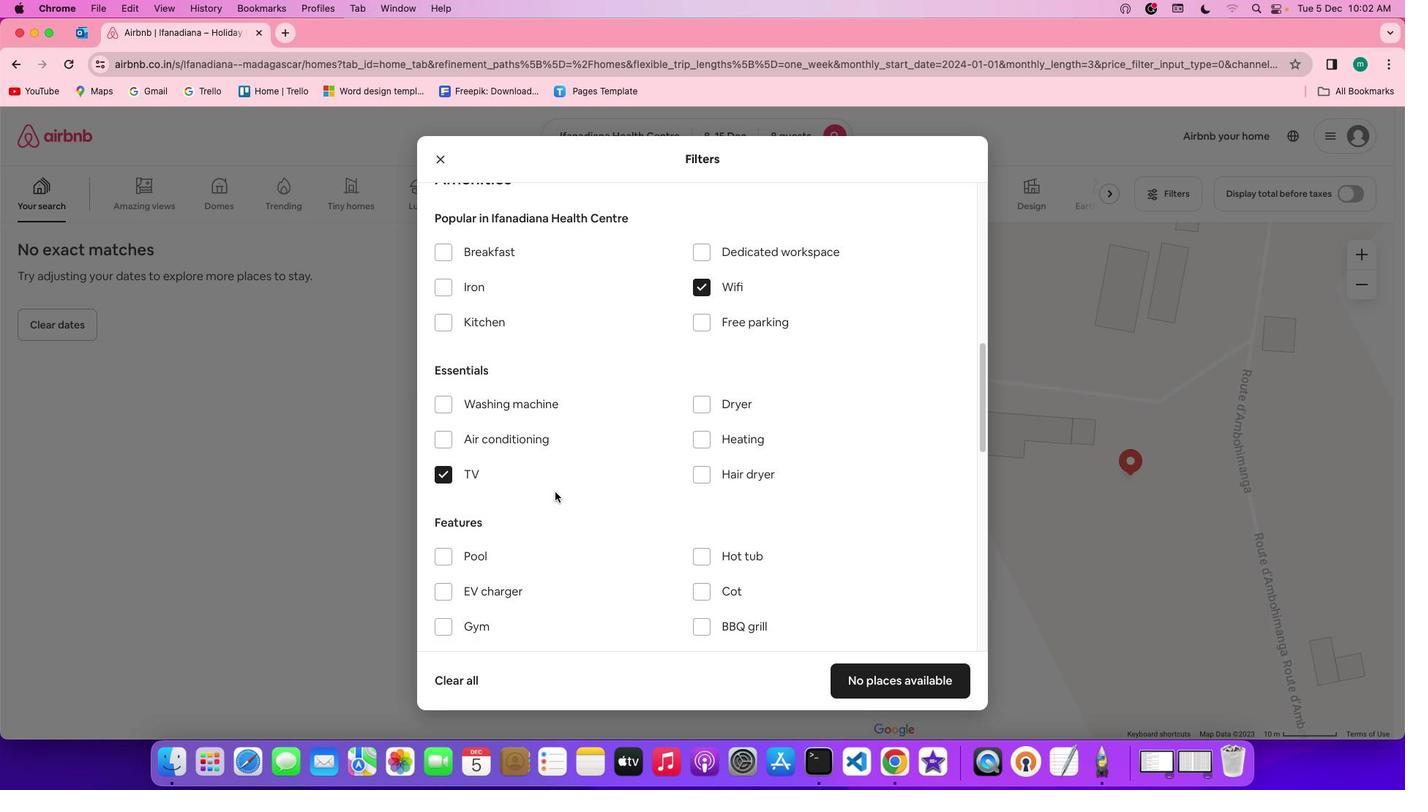 
Action: Mouse moved to (658, 519)
Screenshot: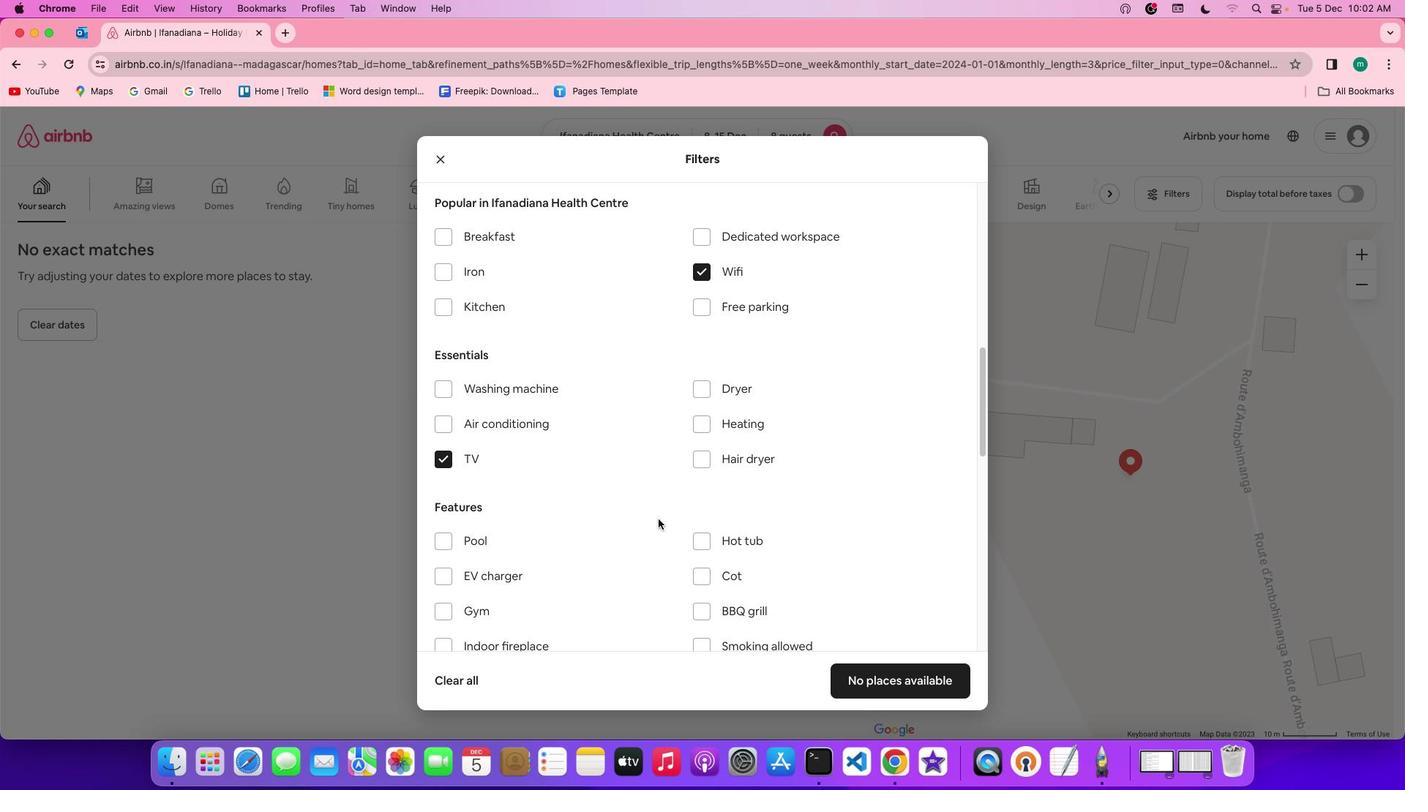 
Action: Mouse scrolled (658, 519) with delta (0, 0)
Screenshot: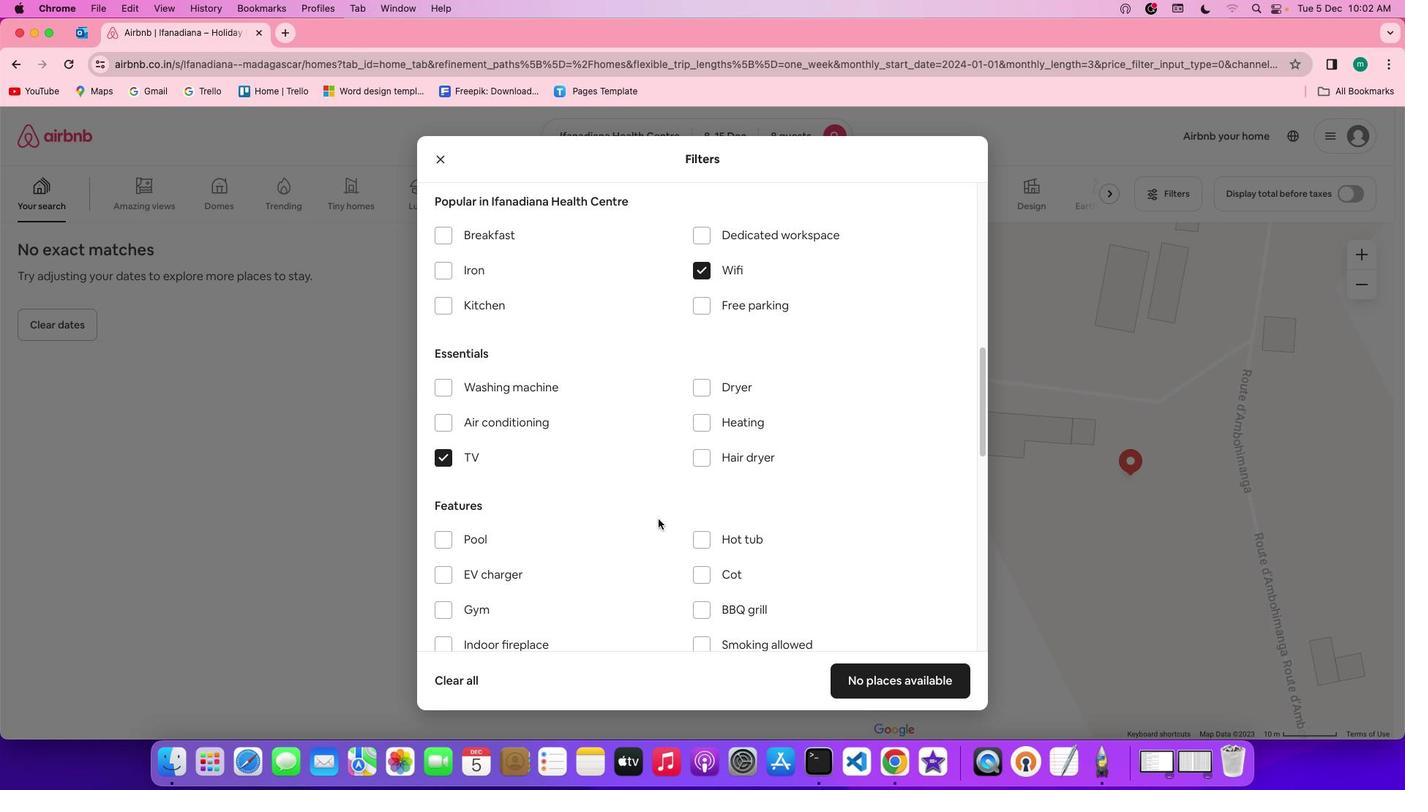 
Action: Mouse scrolled (658, 519) with delta (0, 0)
Screenshot: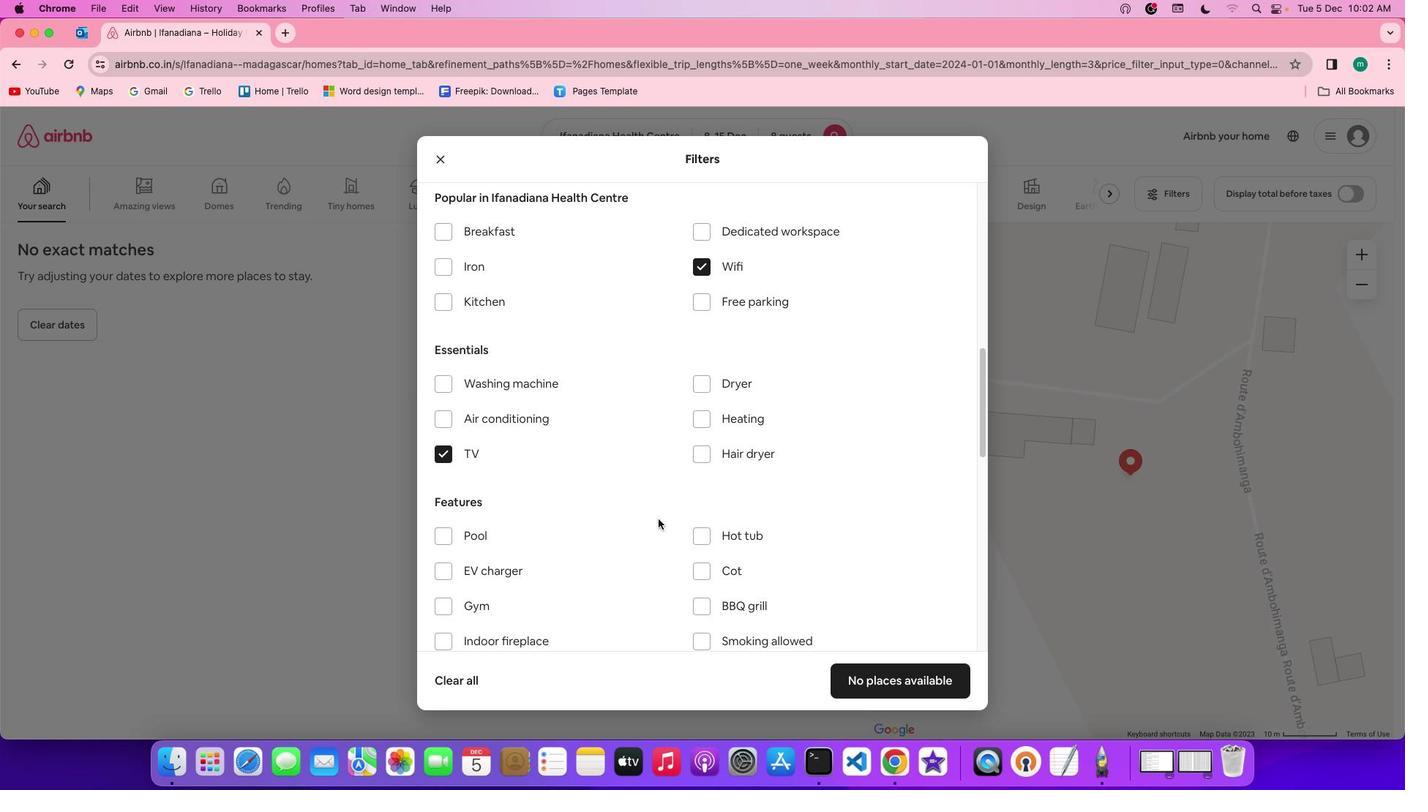 
Action: Mouse moved to (777, 299)
Screenshot: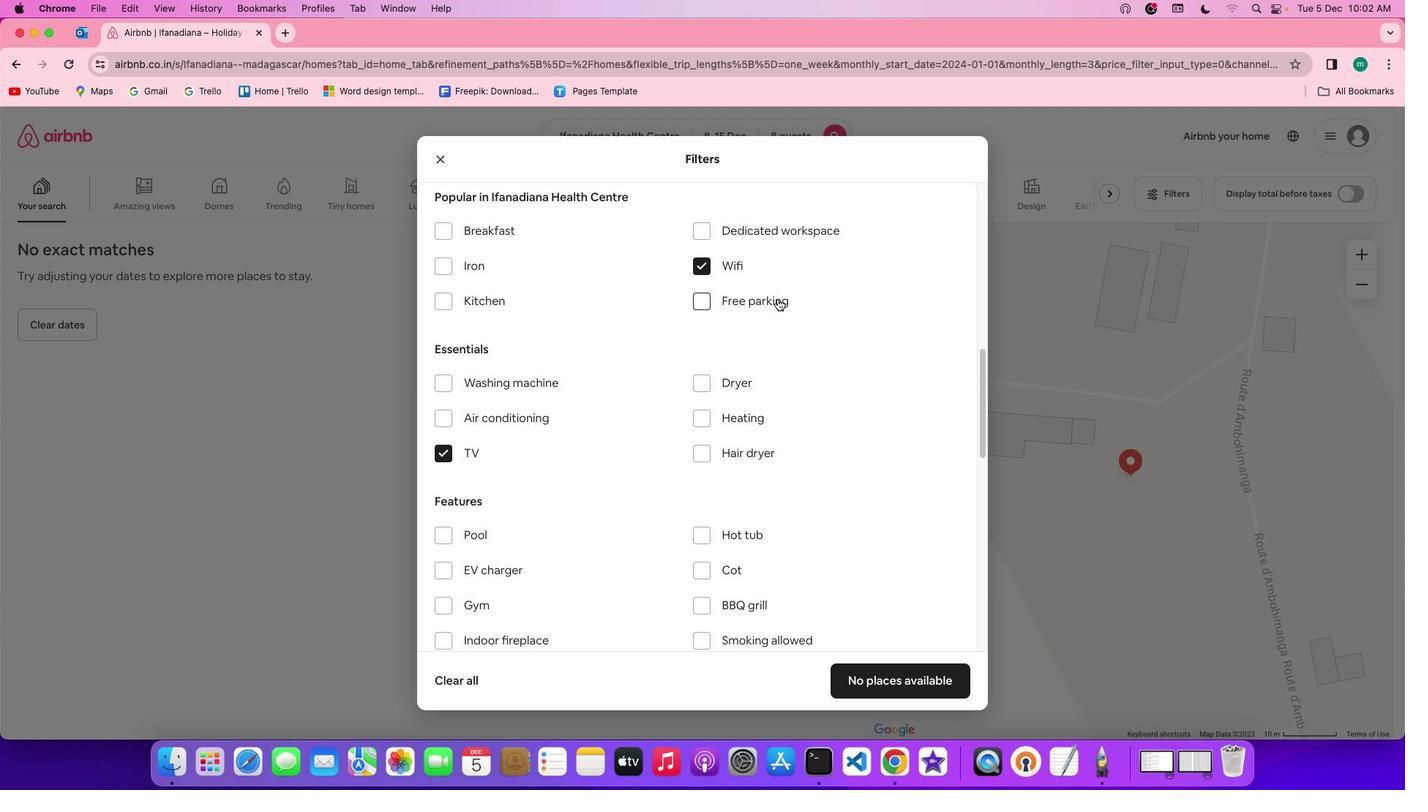 
Action: Mouse pressed left at (777, 299)
Screenshot: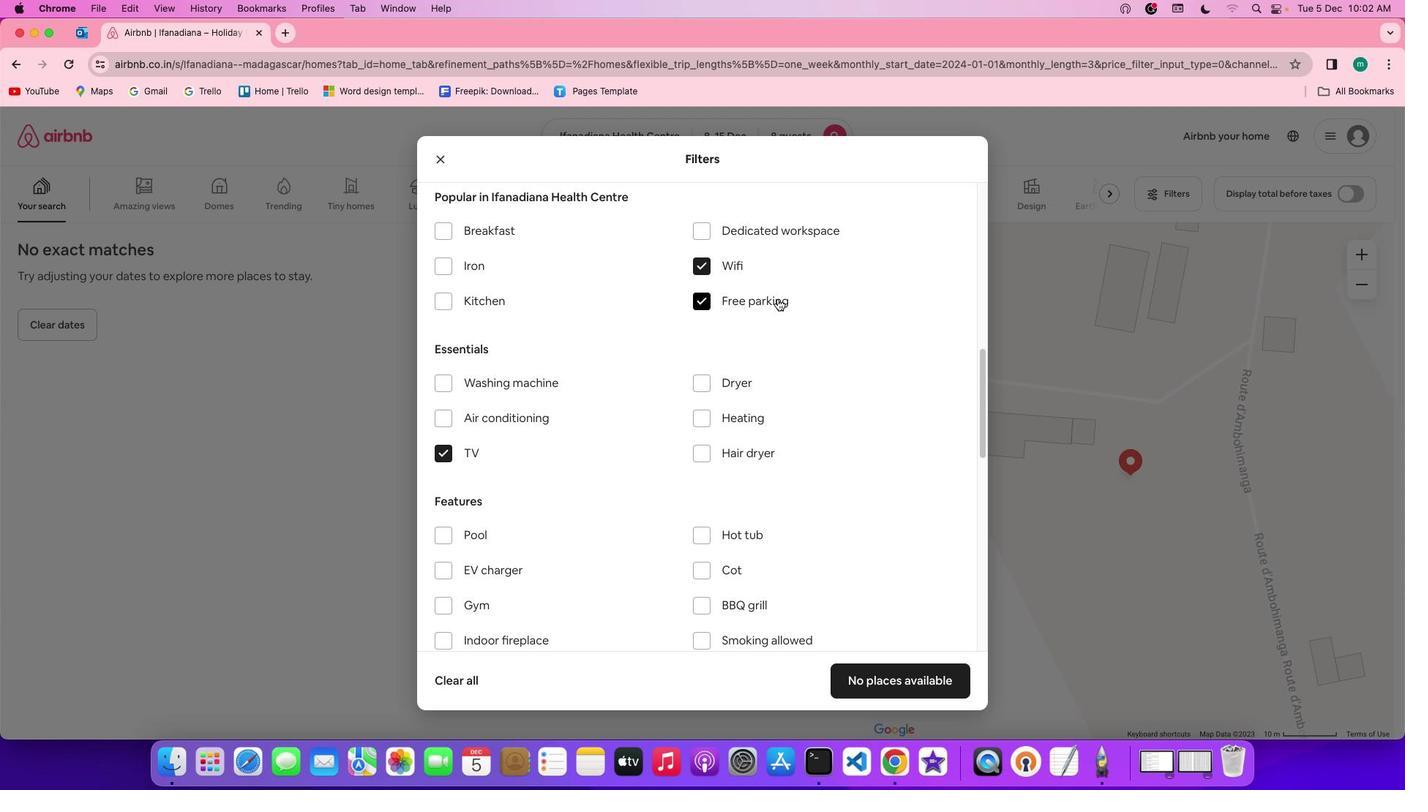 
Action: Mouse moved to (715, 454)
Screenshot: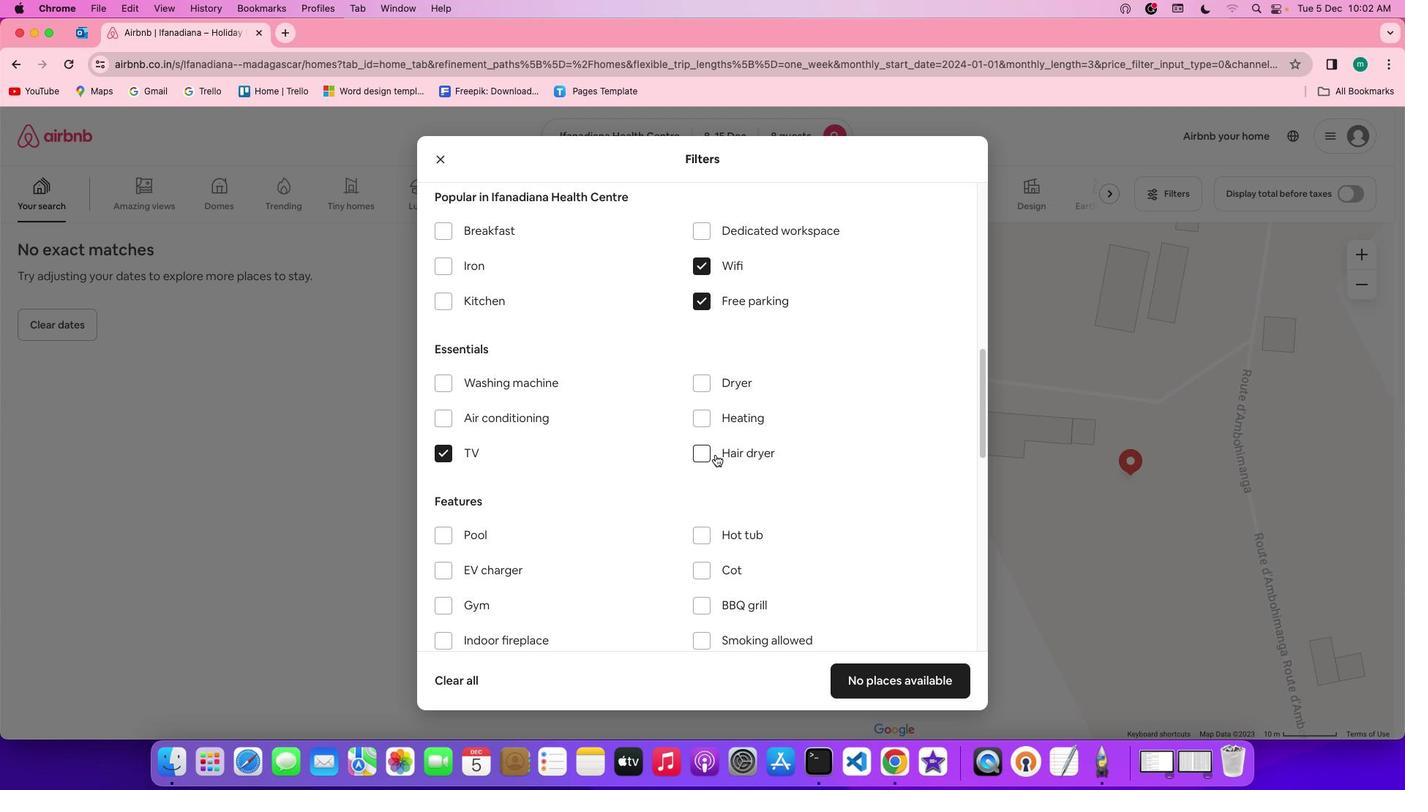 
Action: Mouse scrolled (715, 454) with delta (0, 0)
Screenshot: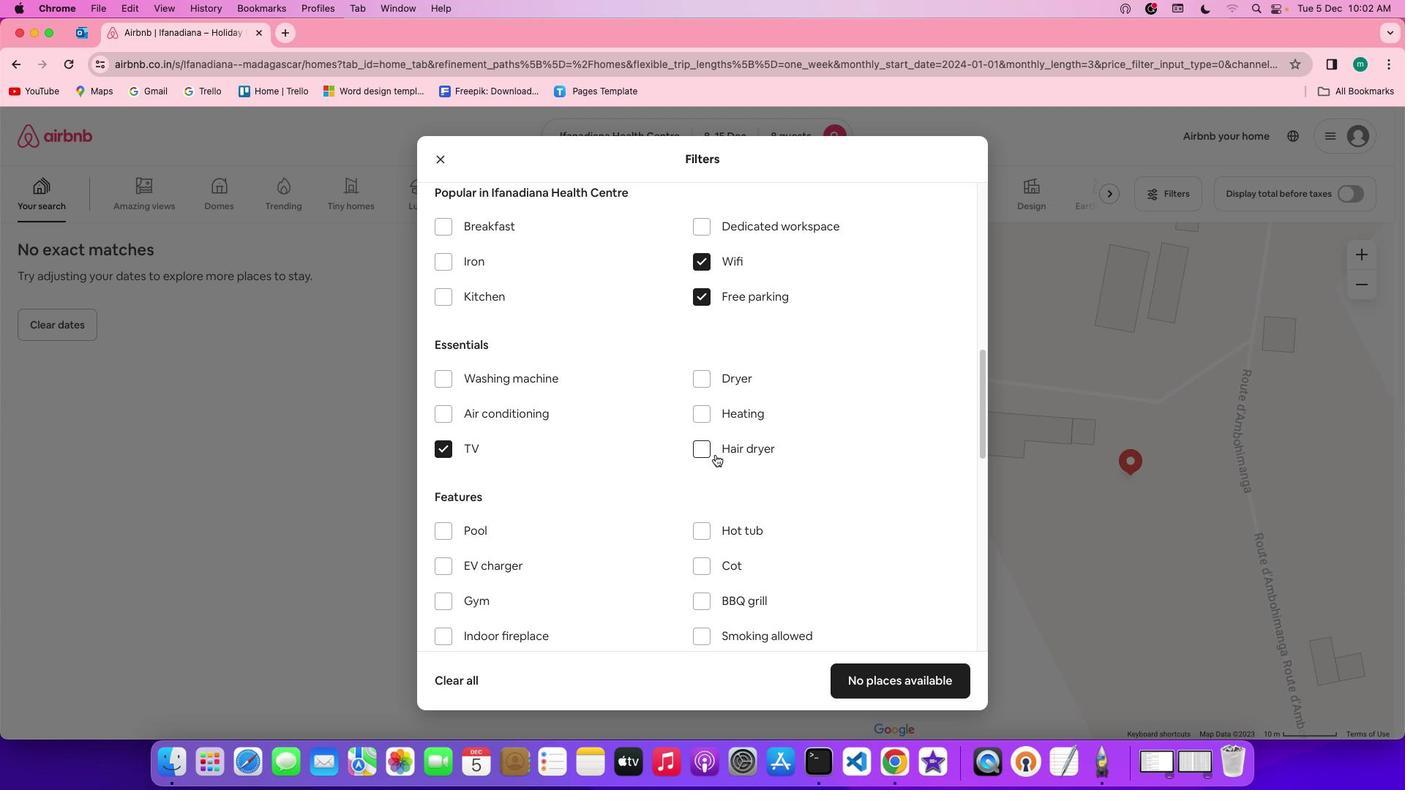 
Action: Mouse scrolled (715, 454) with delta (0, 0)
Screenshot: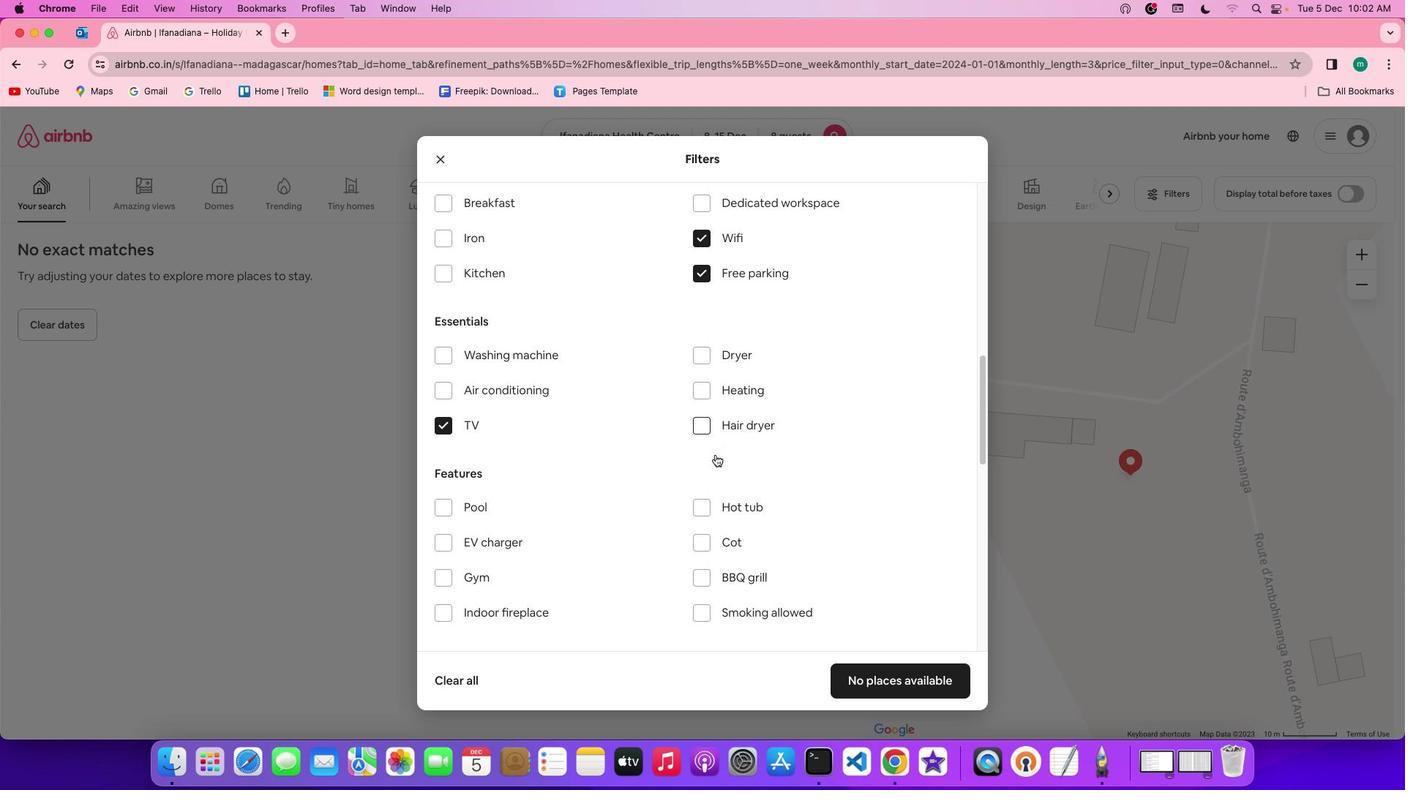 
Action: Mouse scrolled (715, 454) with delta (0, -1)
Screenshot: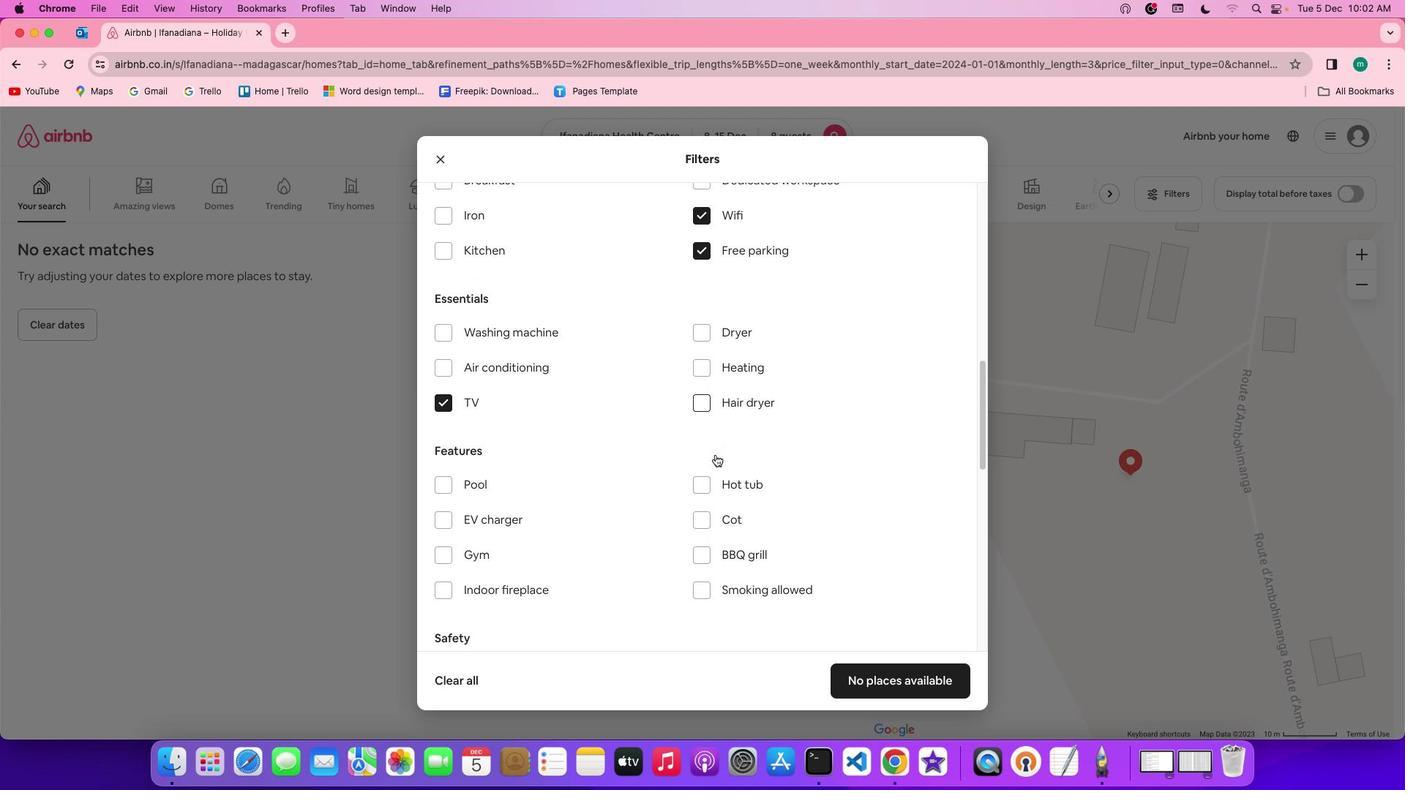 
Action: Mouse moved to (462, 506)
Screenshot: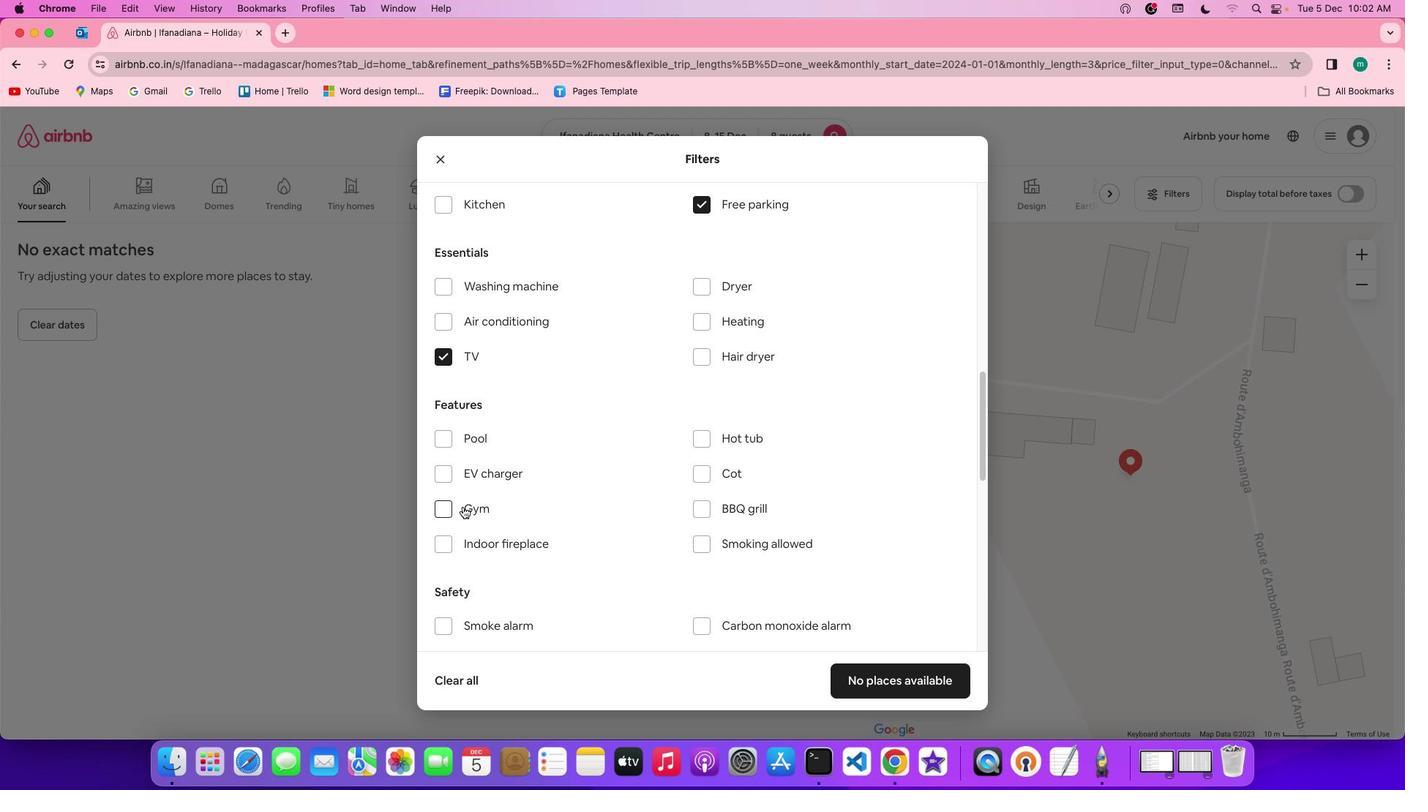 
Action: Mouse pressed left at (462, 506)
Screenshot: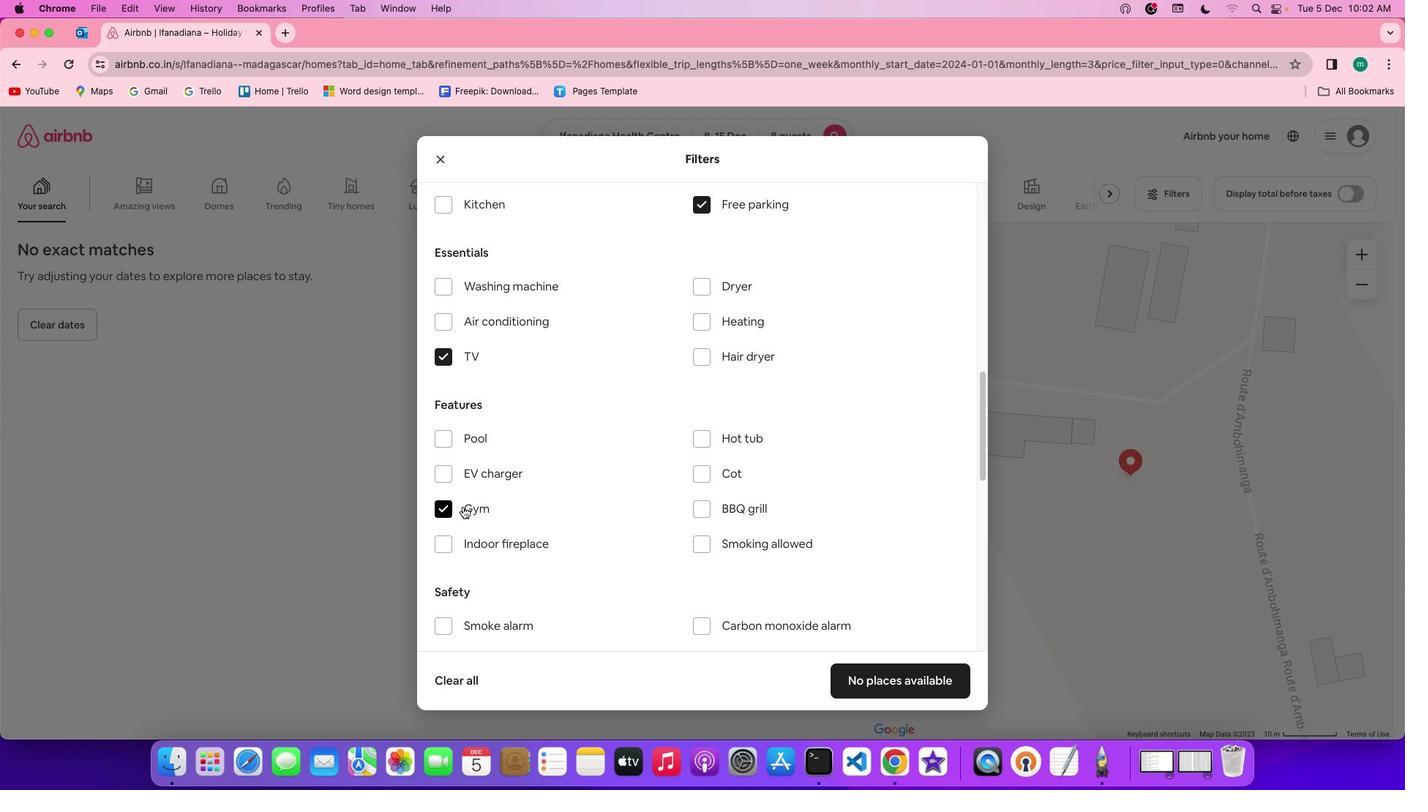 
Action: Mouse moved to (708, 485)
Screenshot: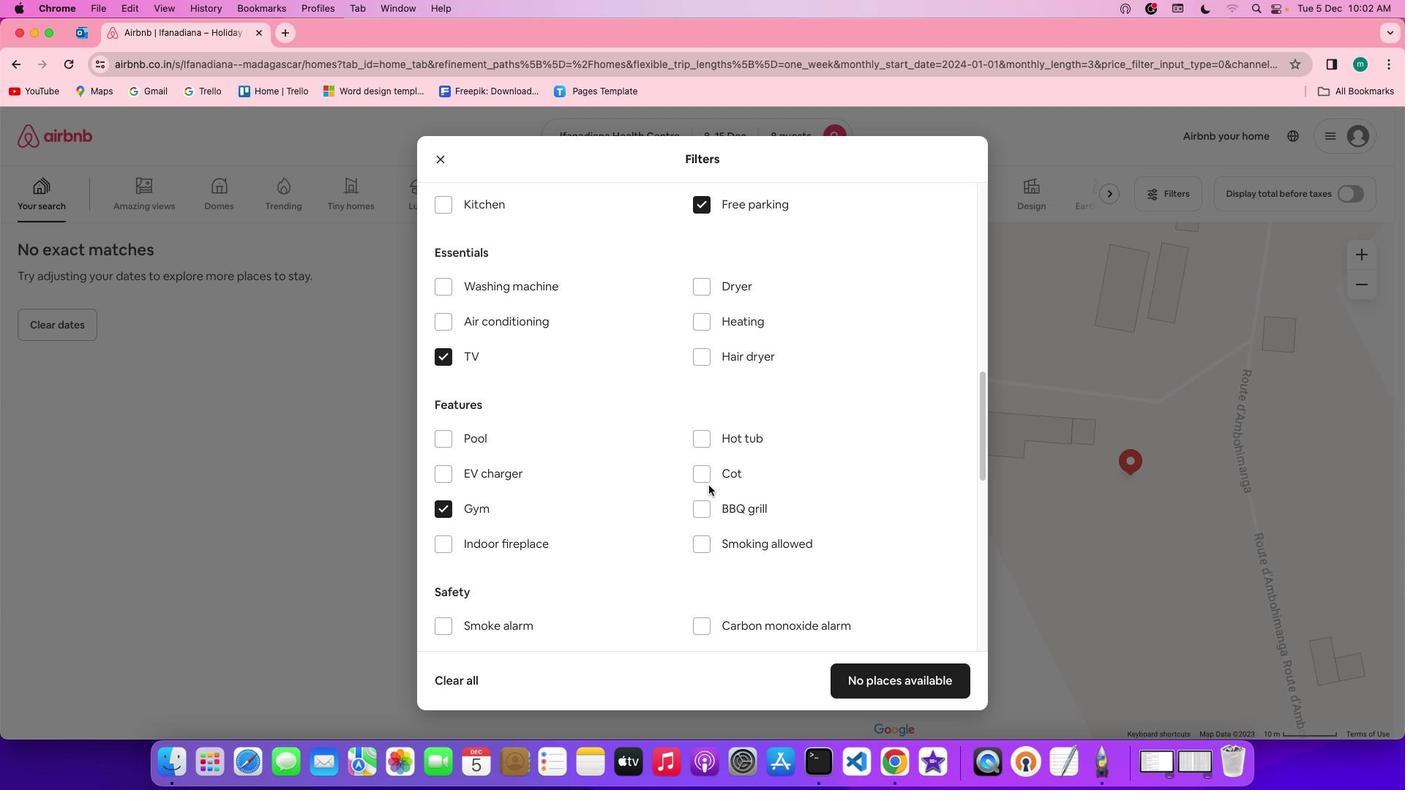 
Action: Mouse scrolled (708, 485) with delta (0, 0)
Screenshot: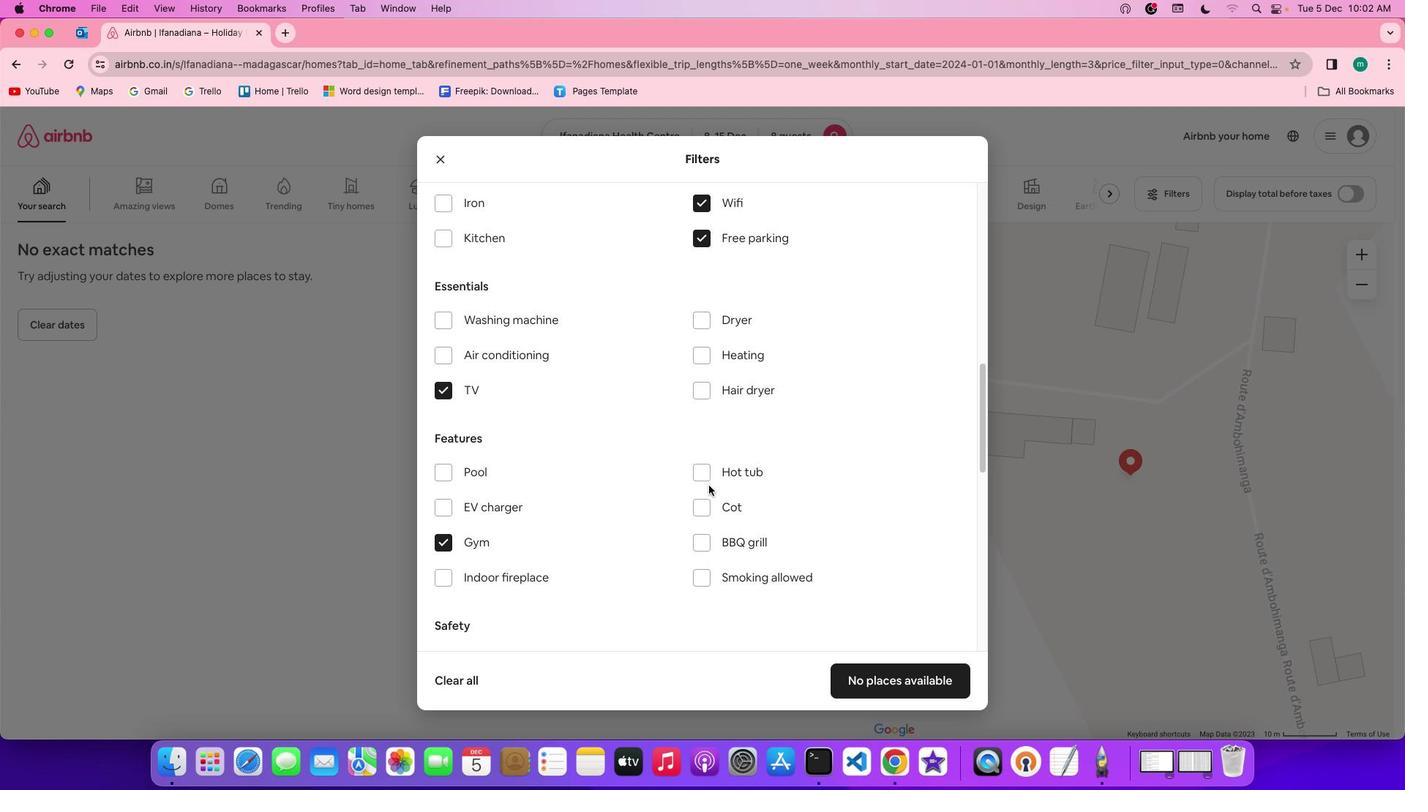 
Action: Mouse scrolled (708, 485) with delta (0, 0)
Screenshot: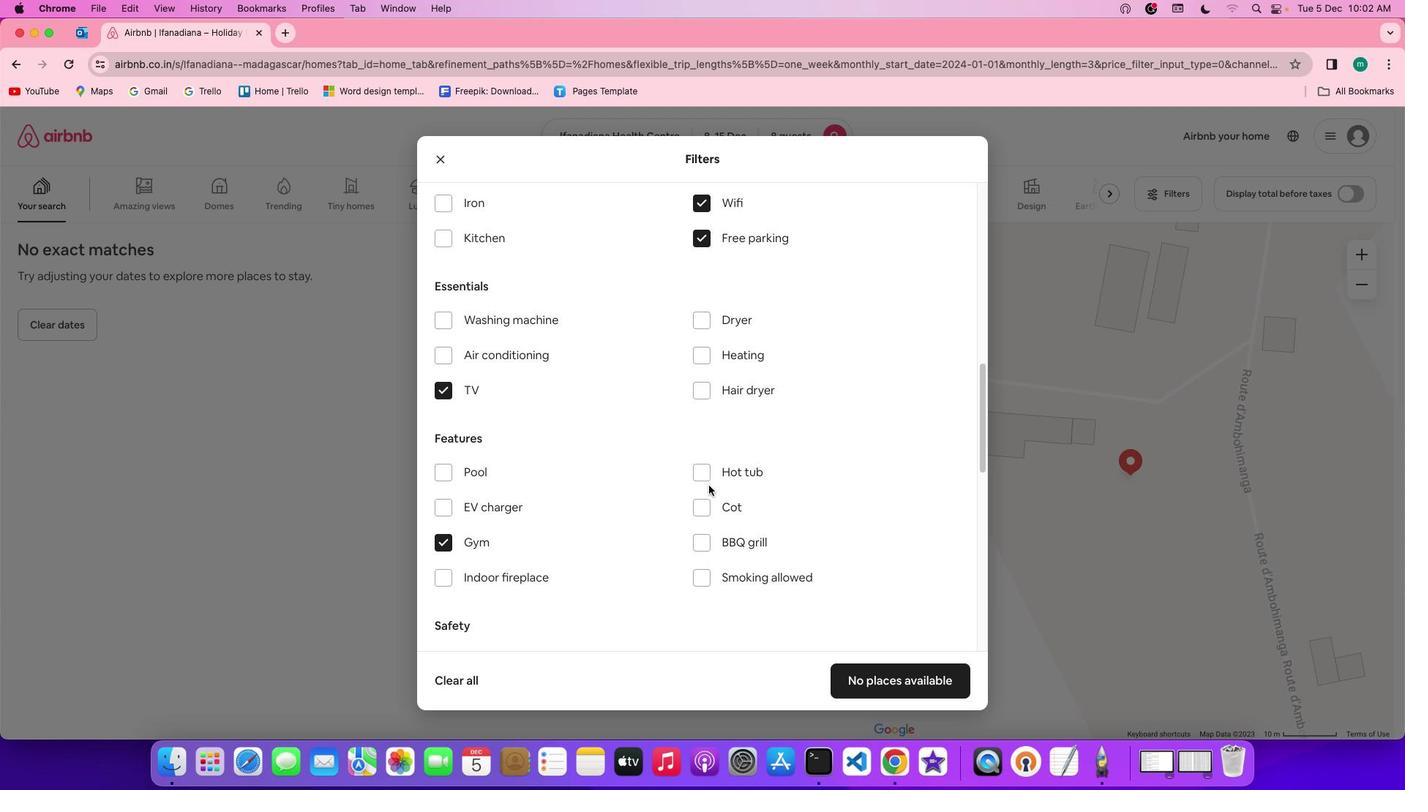 
Action: Mouse scrolled (708, 485) with delta (0, 2)
Screenshot: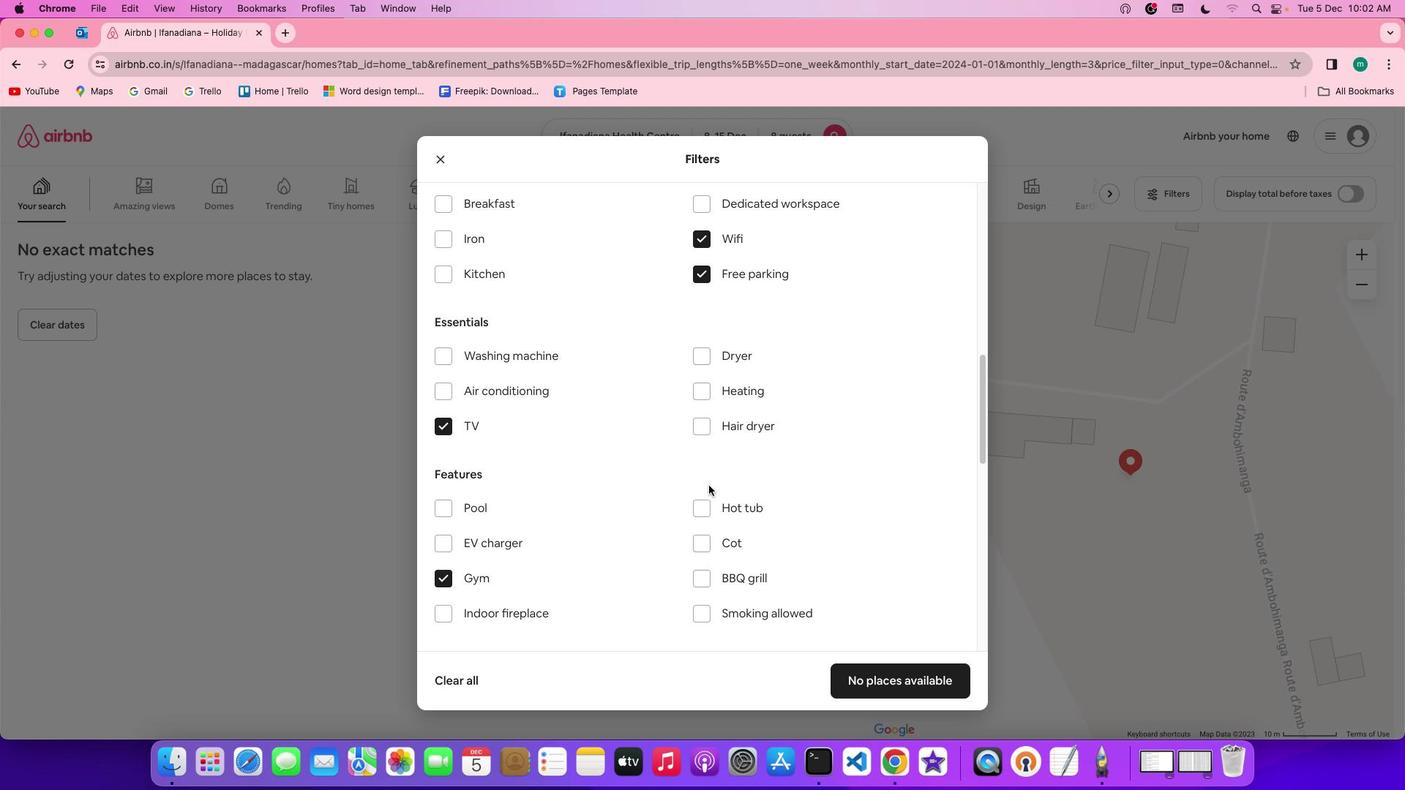 
Action: Mouse scrolled (708, 485) with delta (0, 0)
Screenshot: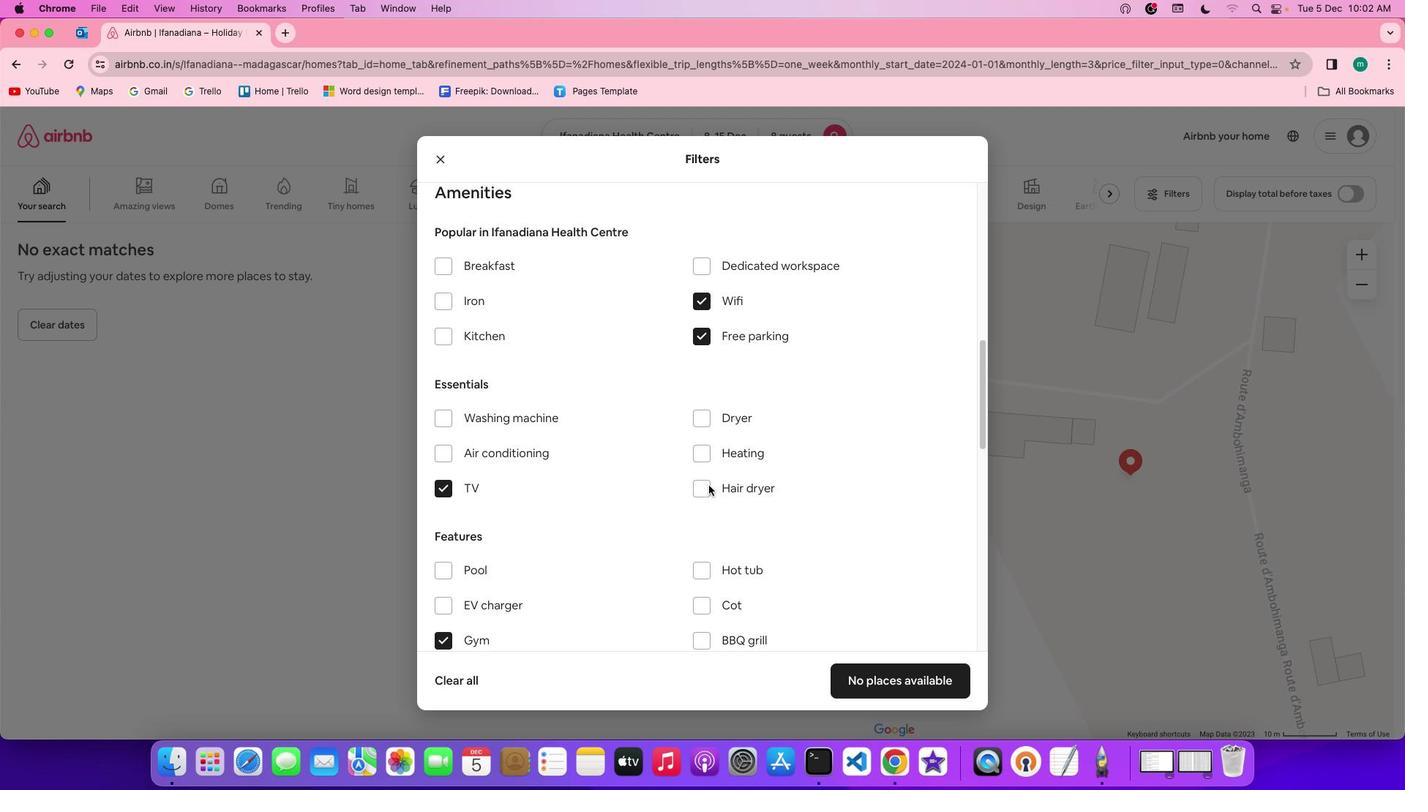 
Action: Mouse moved to (486, 265)
Screenshot: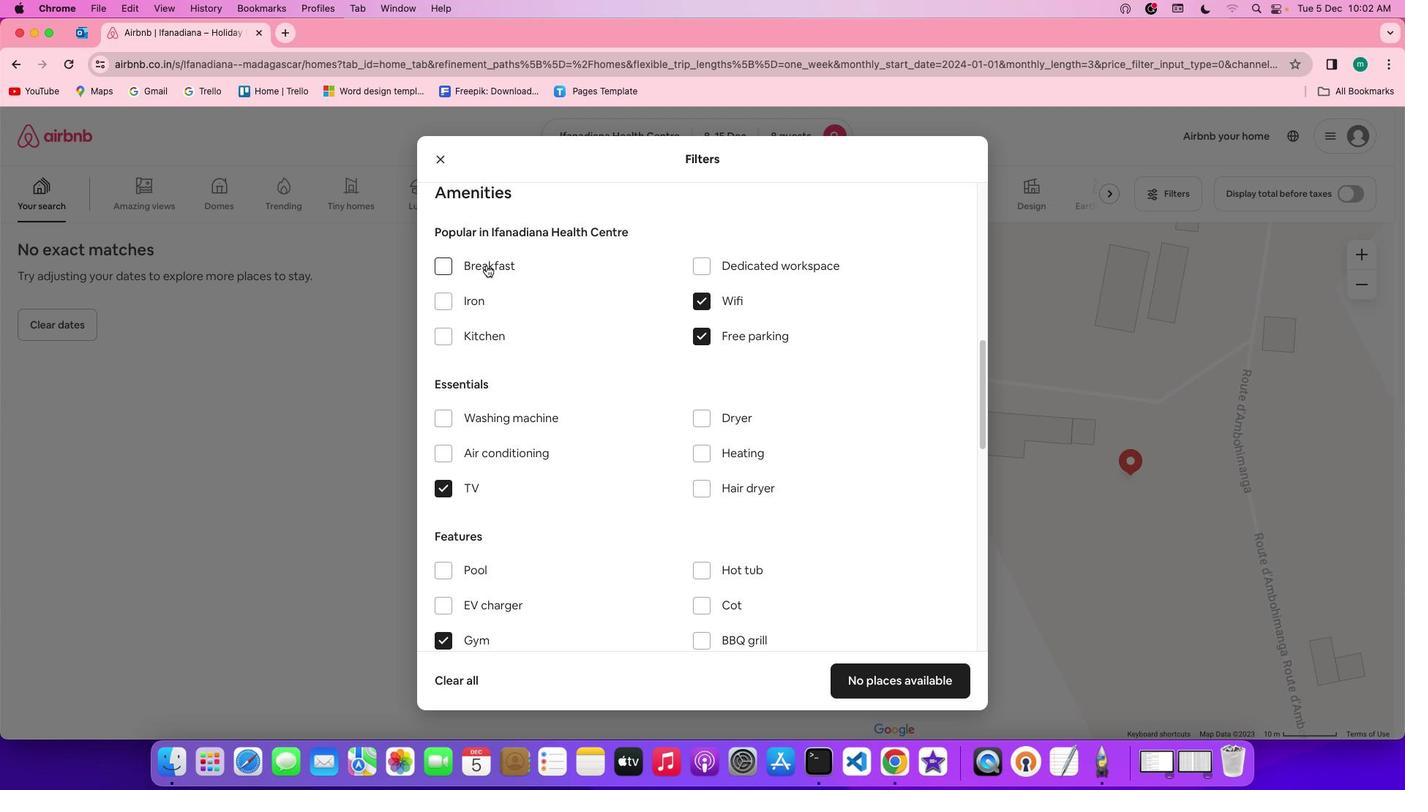 
Action: Mouse pressed left at (486, 265)
Screenshot: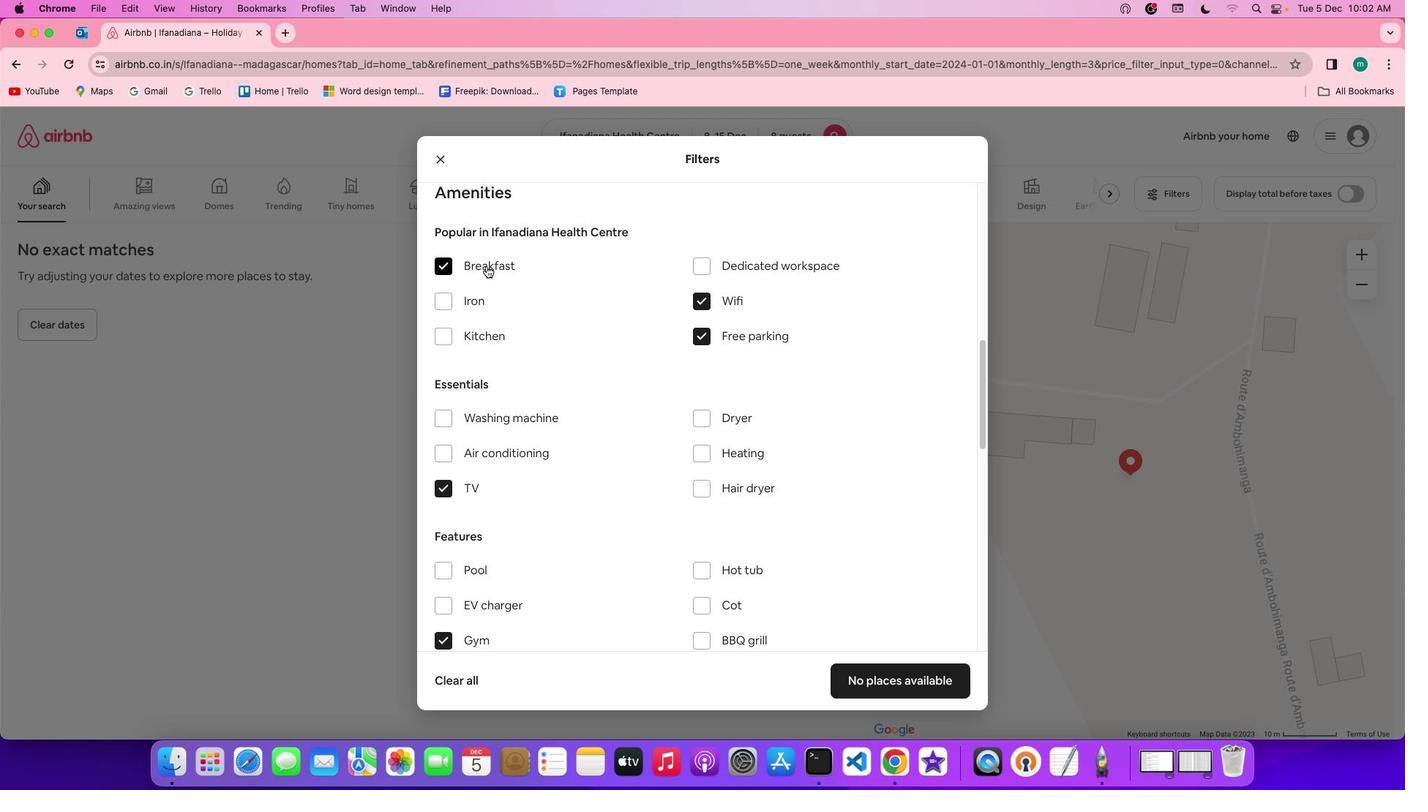 
Action: Mouse moved to (747, 492)
Screenshot: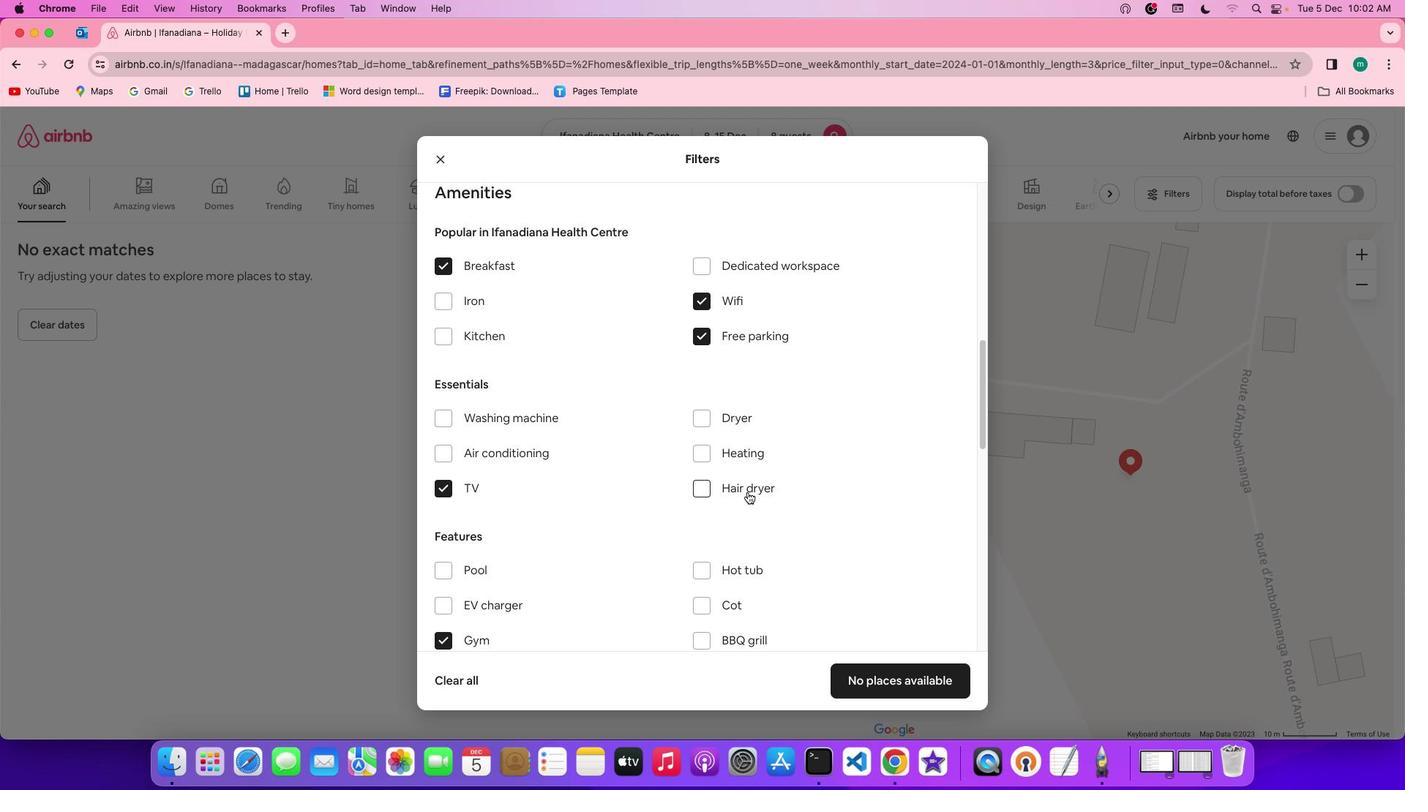 
Action: Mouse scrolled (747, 492) with delta (0, 0)
Screenshot: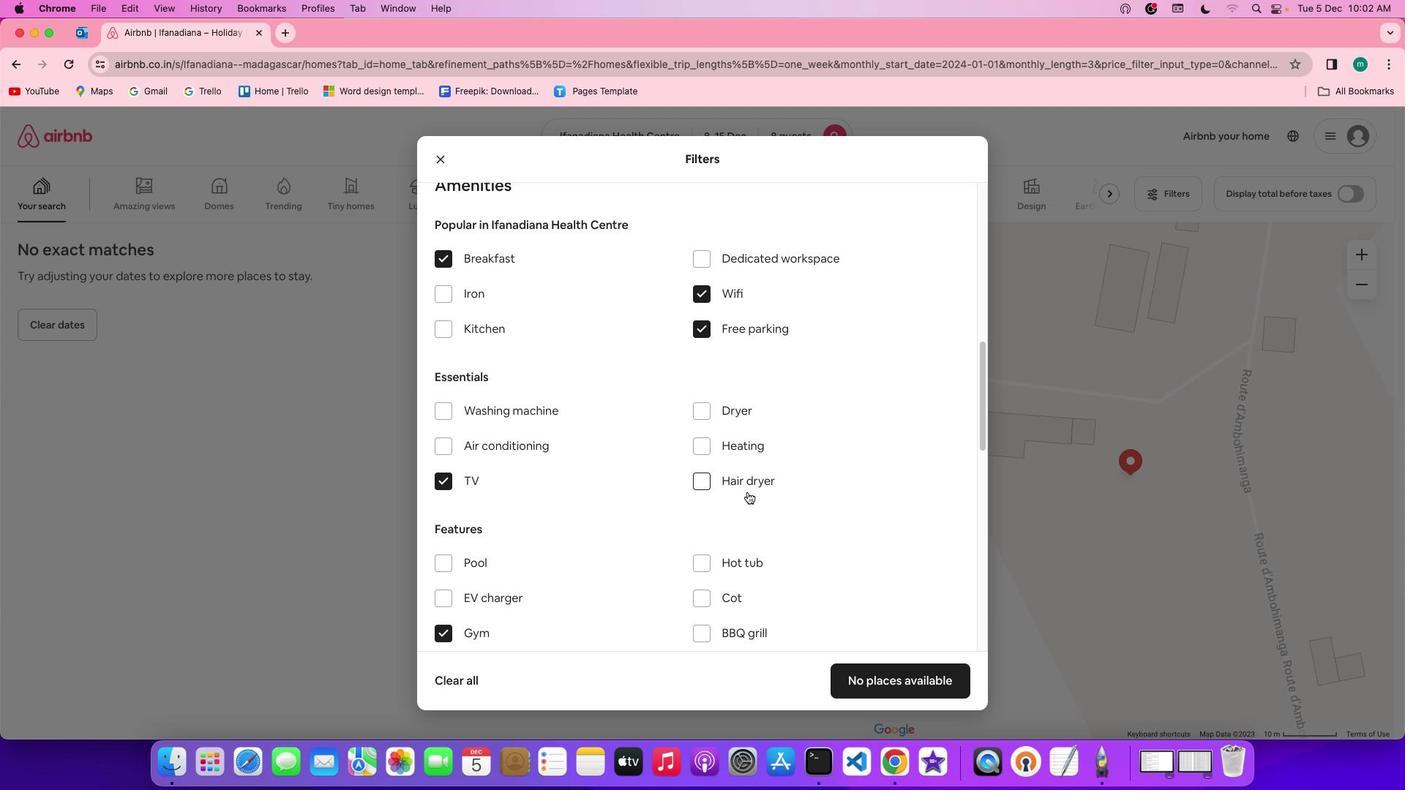 
Action: Mouse scrolled (747, 492) with delta (0, 0)
Screenshot: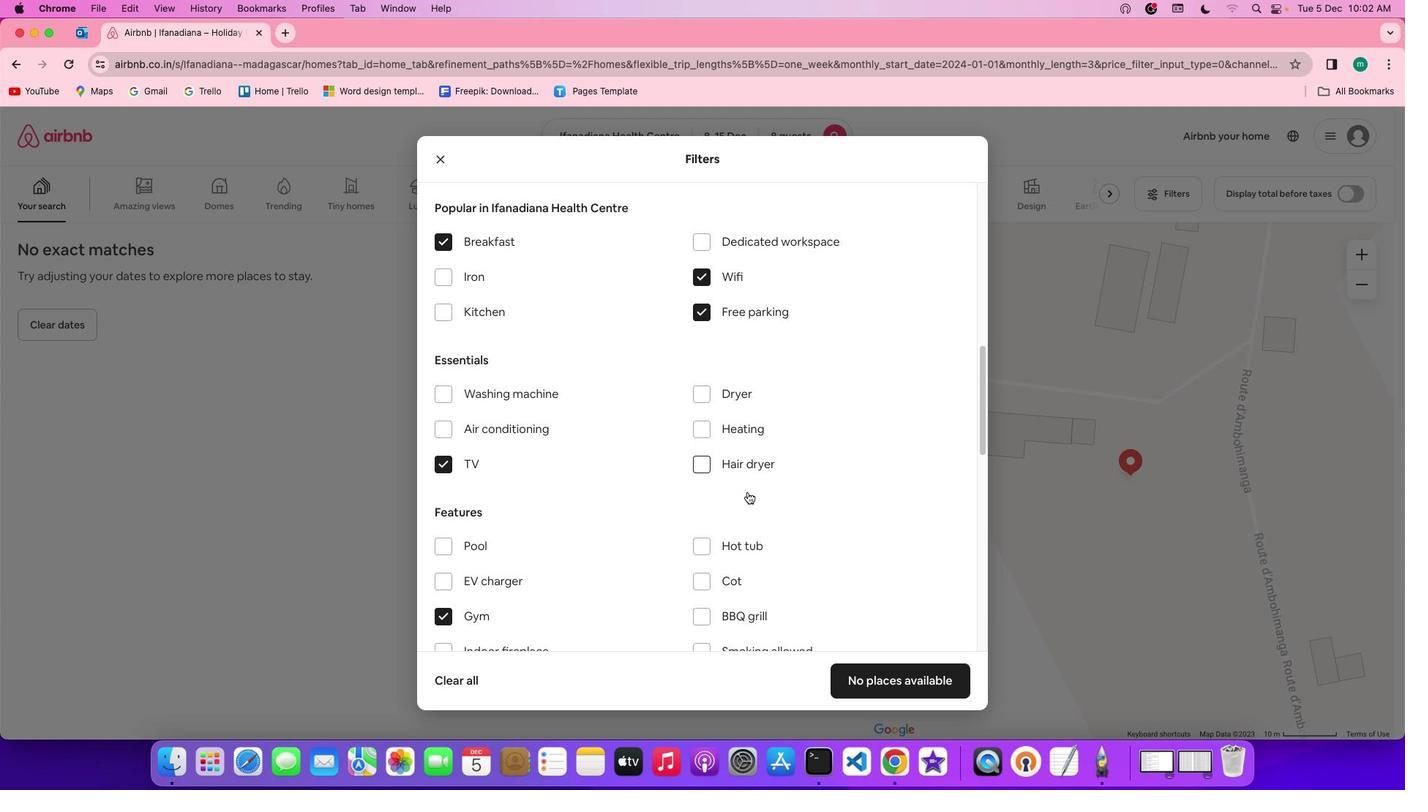 
Action: Mouse scrolled (747, 492) with delta (0, -1)
Screenshot: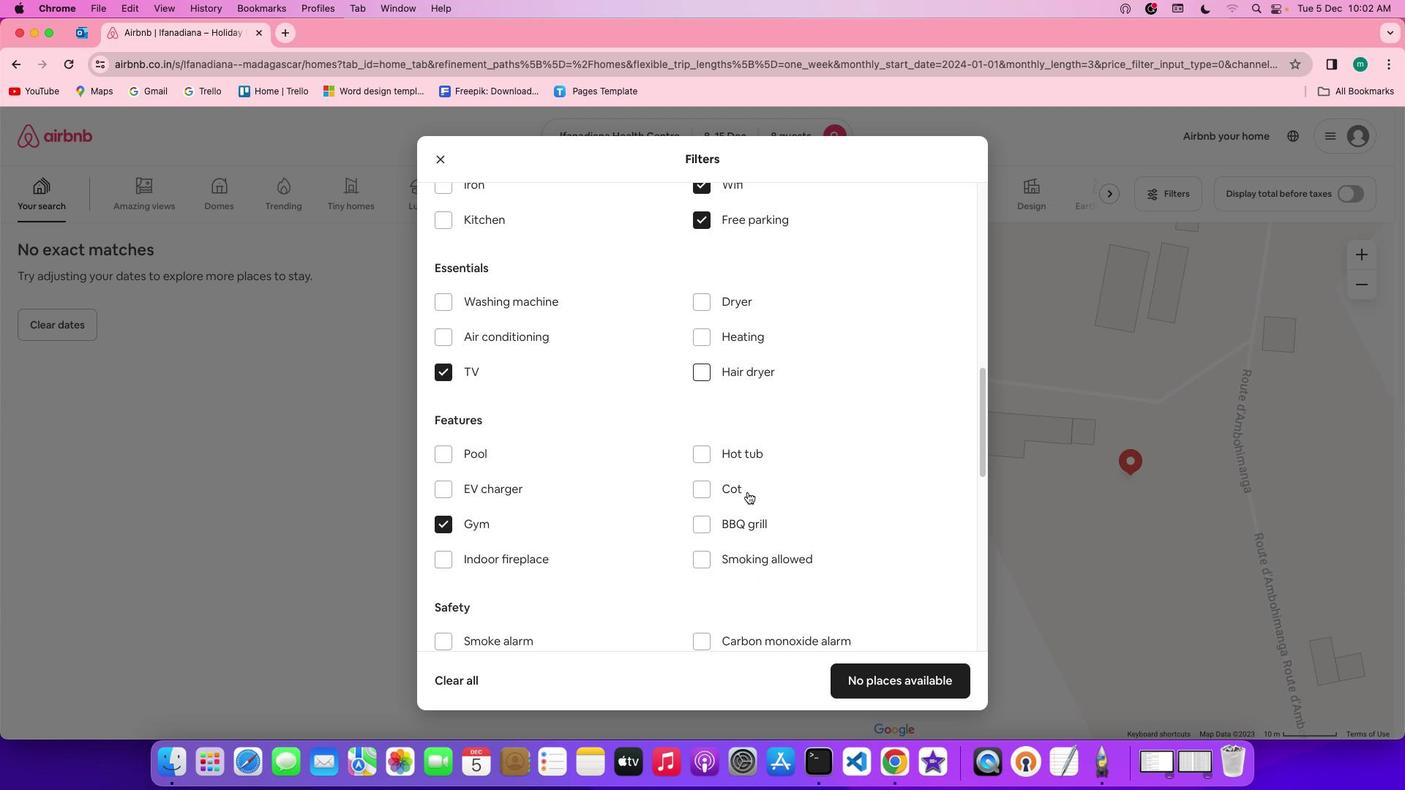 
Action: Mouse scrolled (747, 492) with delta (0, -2)
Screenshot: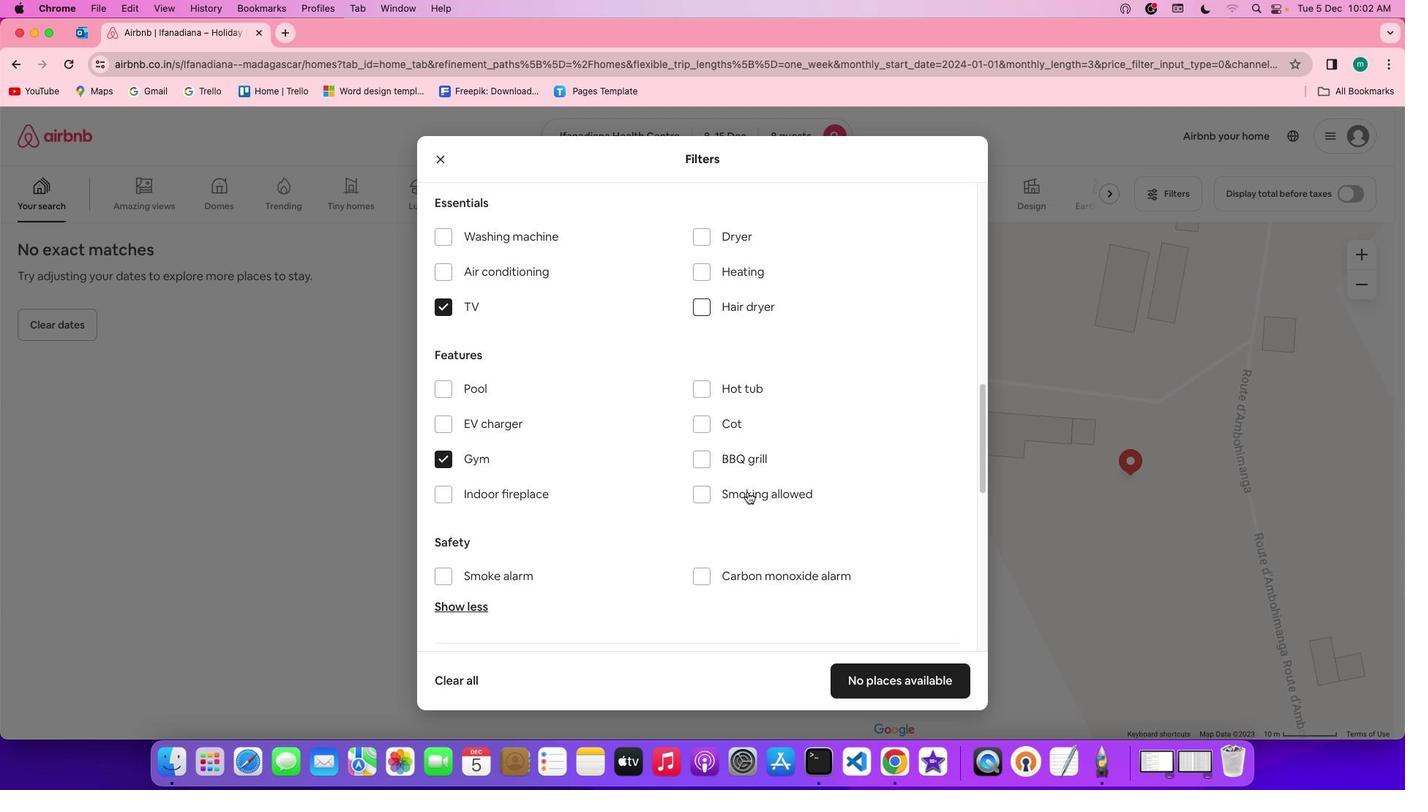 
Action: Mouse moved to (833, 554)
Screenshot: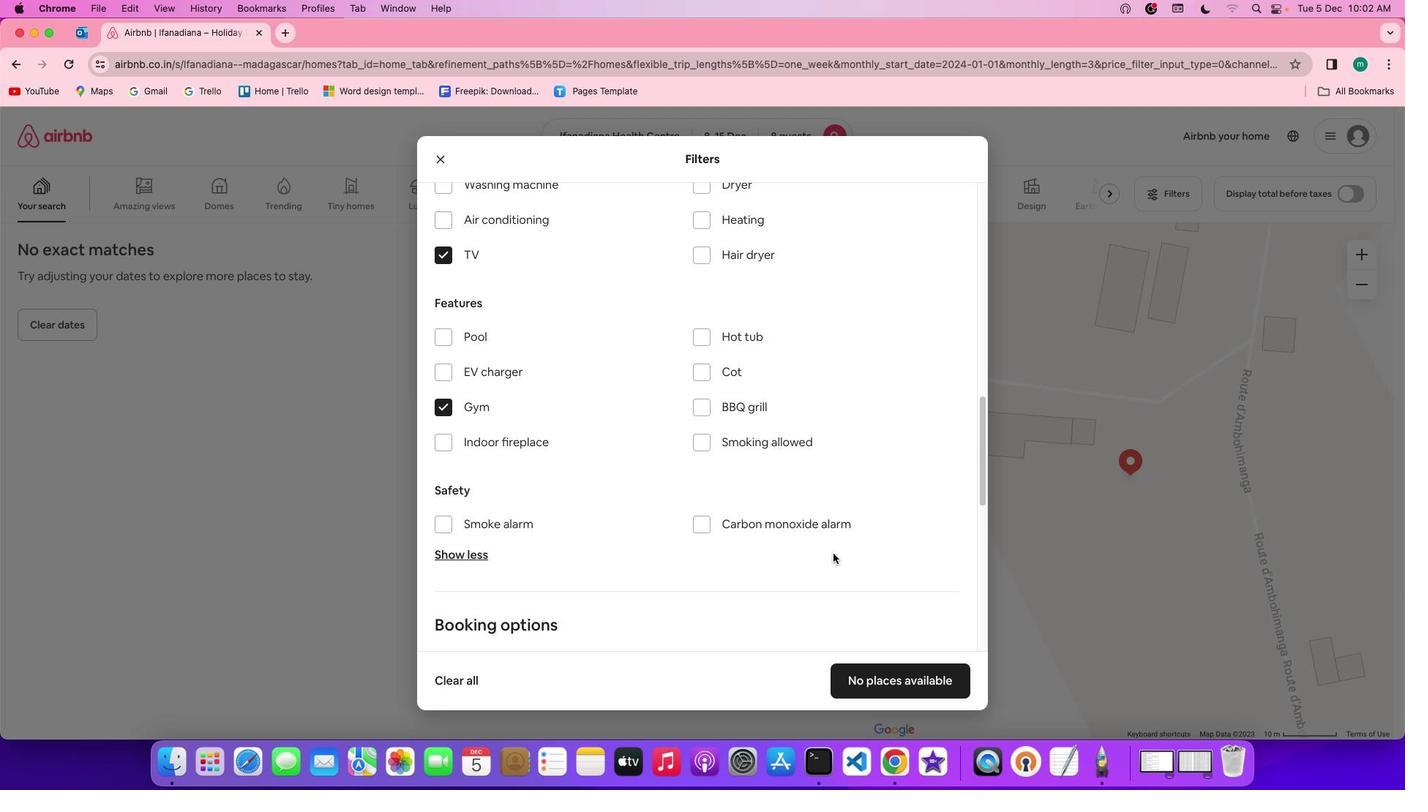 
Action: Mouse scrolled (833, 554) with delta (0, 0)
Screenshot: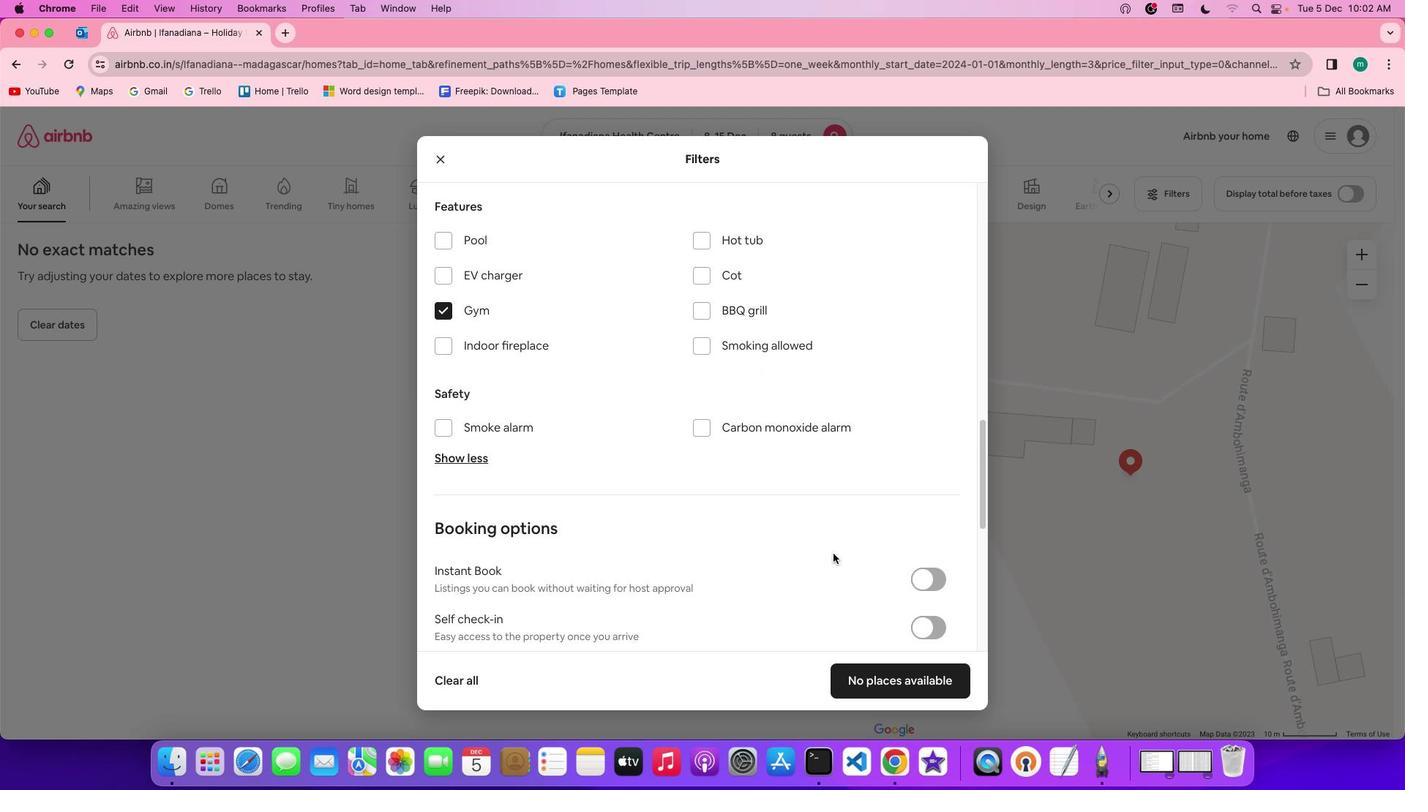
Action: Mouse scrolled (833, 554) with delta (0, 0)
Screenshot: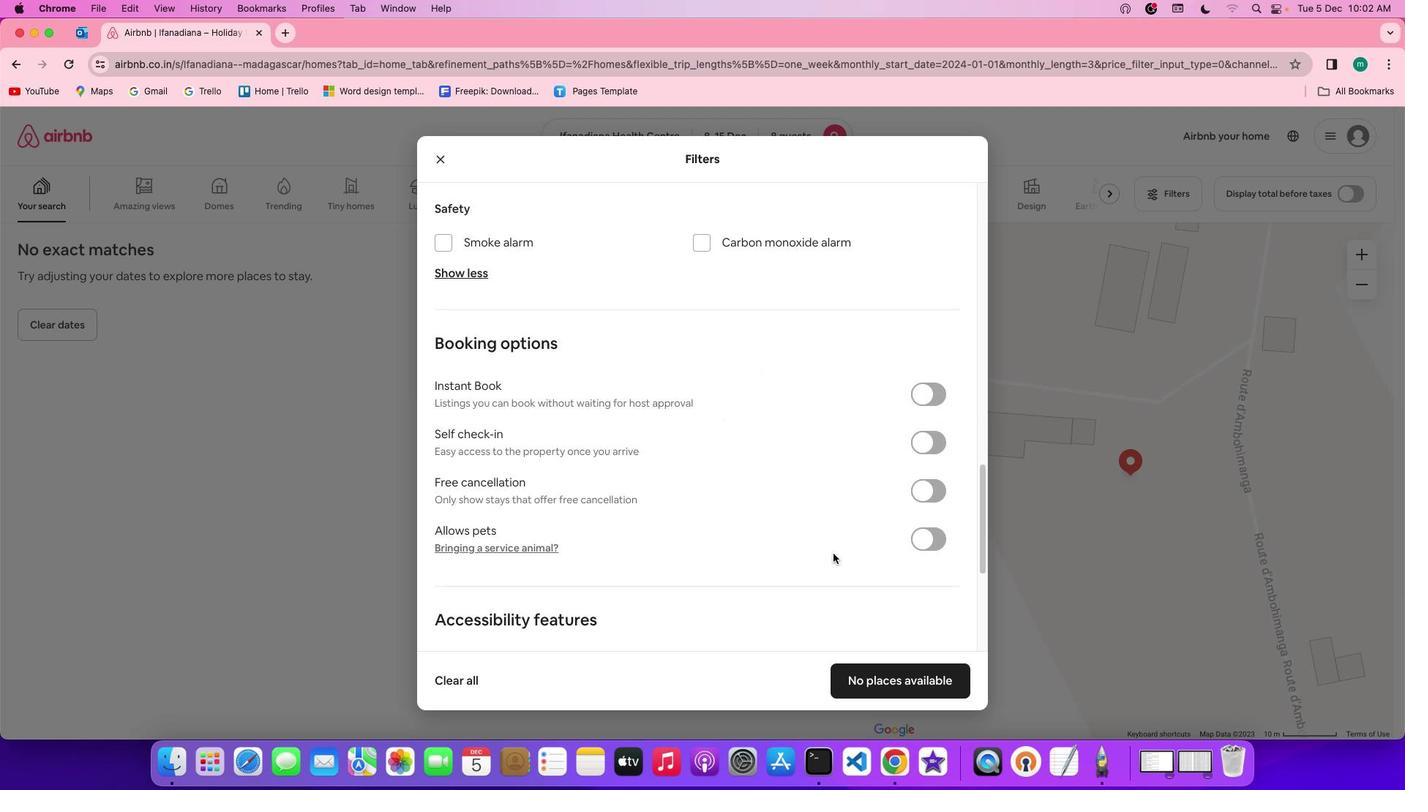 
Action: Mouse scrolled (833, 554) with delta (0, -2)
Screenshot: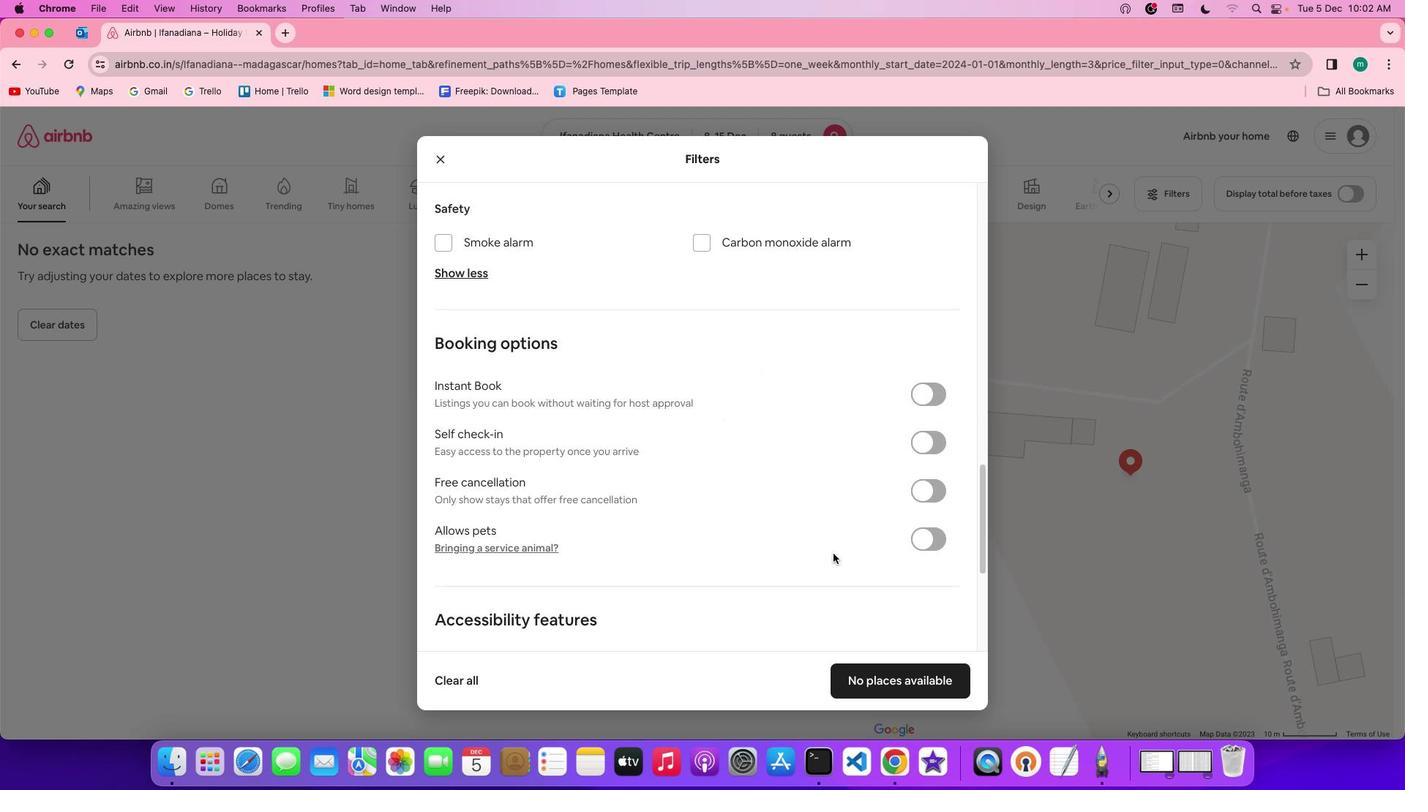 
Action: Mouse scrolled (833, 554) with delta (0, -3)
Screenshot: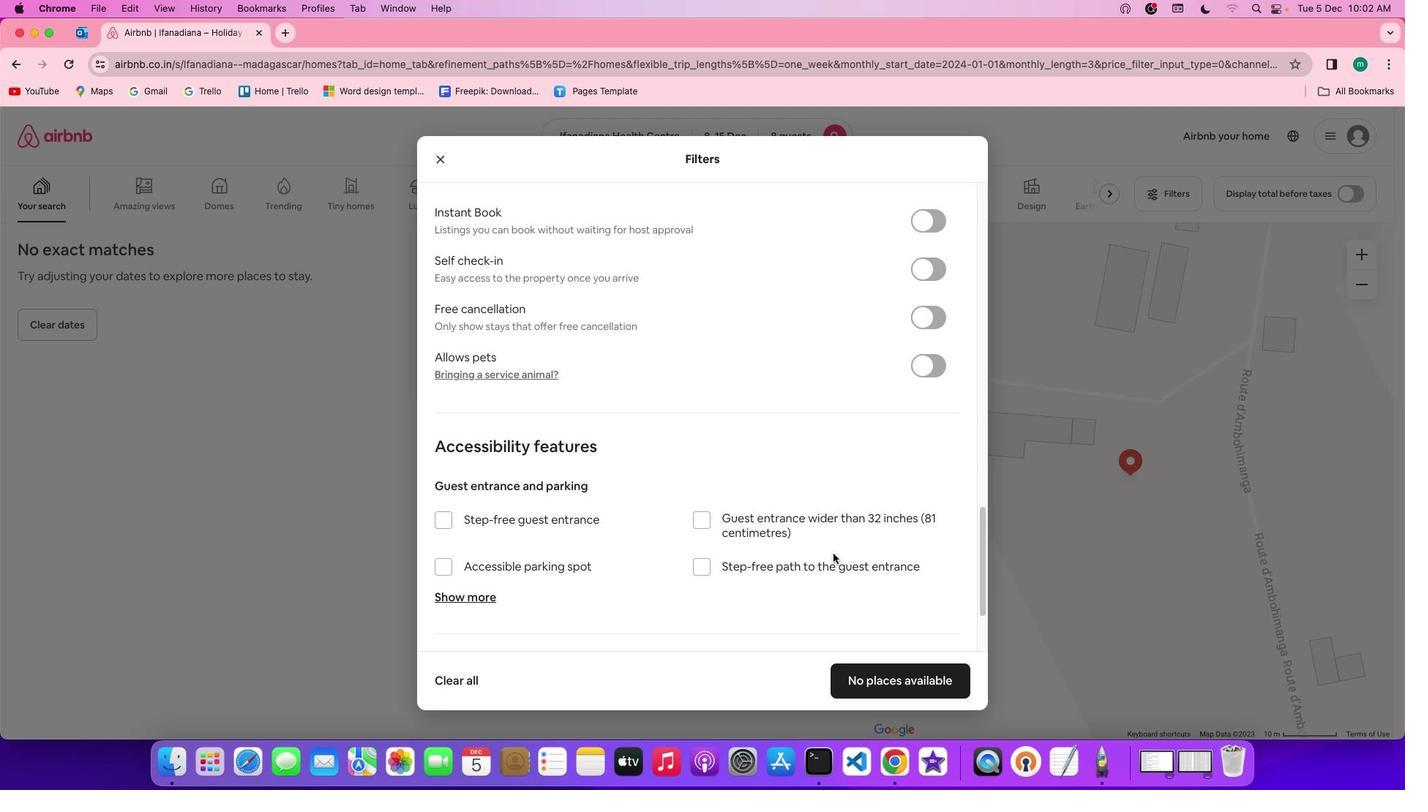 
Action: Mouse scrolled (833, 554) with delta (0, -4)
Screenshot: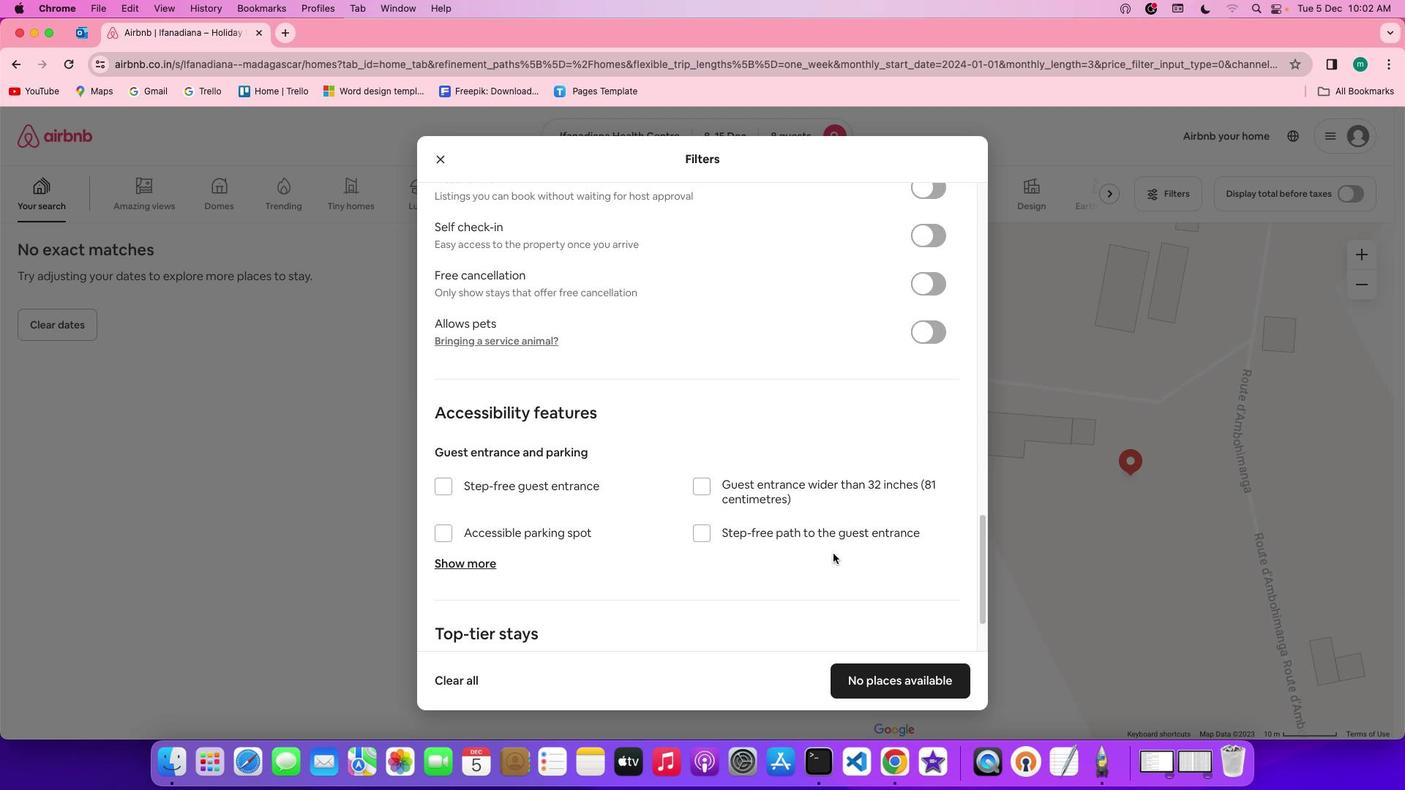 
Action: Mouse scrolled (833, 554) with delta (0, 0)
Screenshot: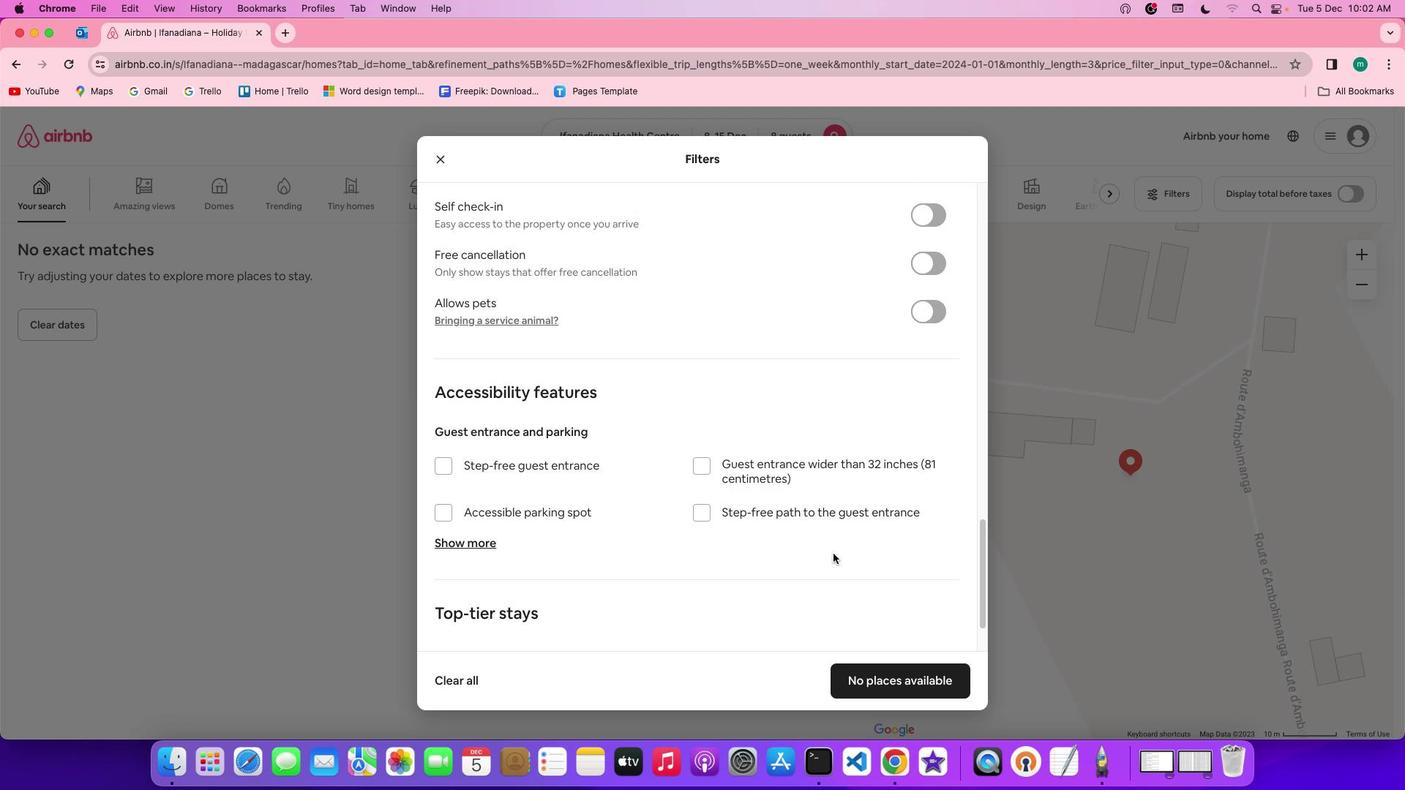 
Action: Mouse scrolled (833, 554) with delta (0, 0)
Screenshot: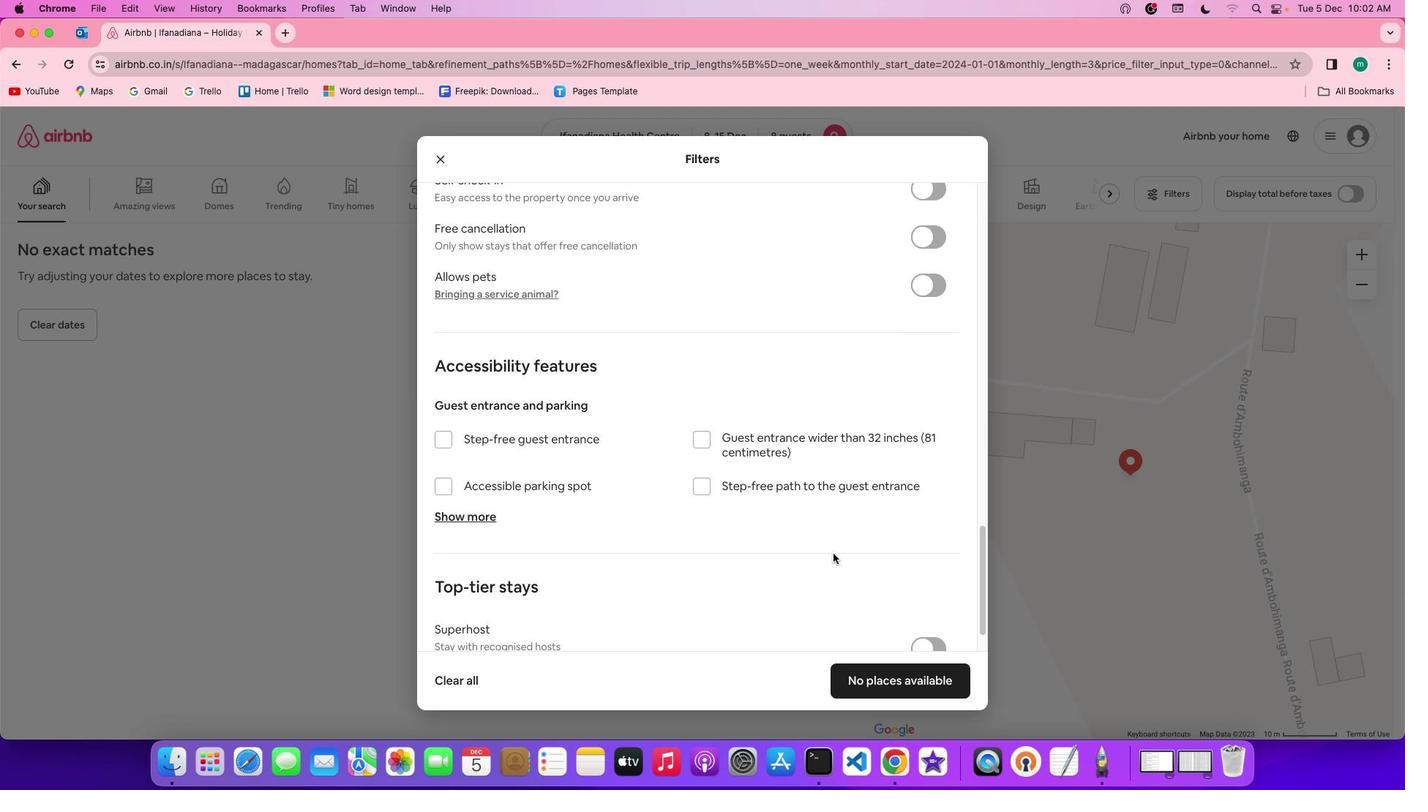 
Action: Mouse scrolled (833, 554) with delta (0, -2)
Screenshot: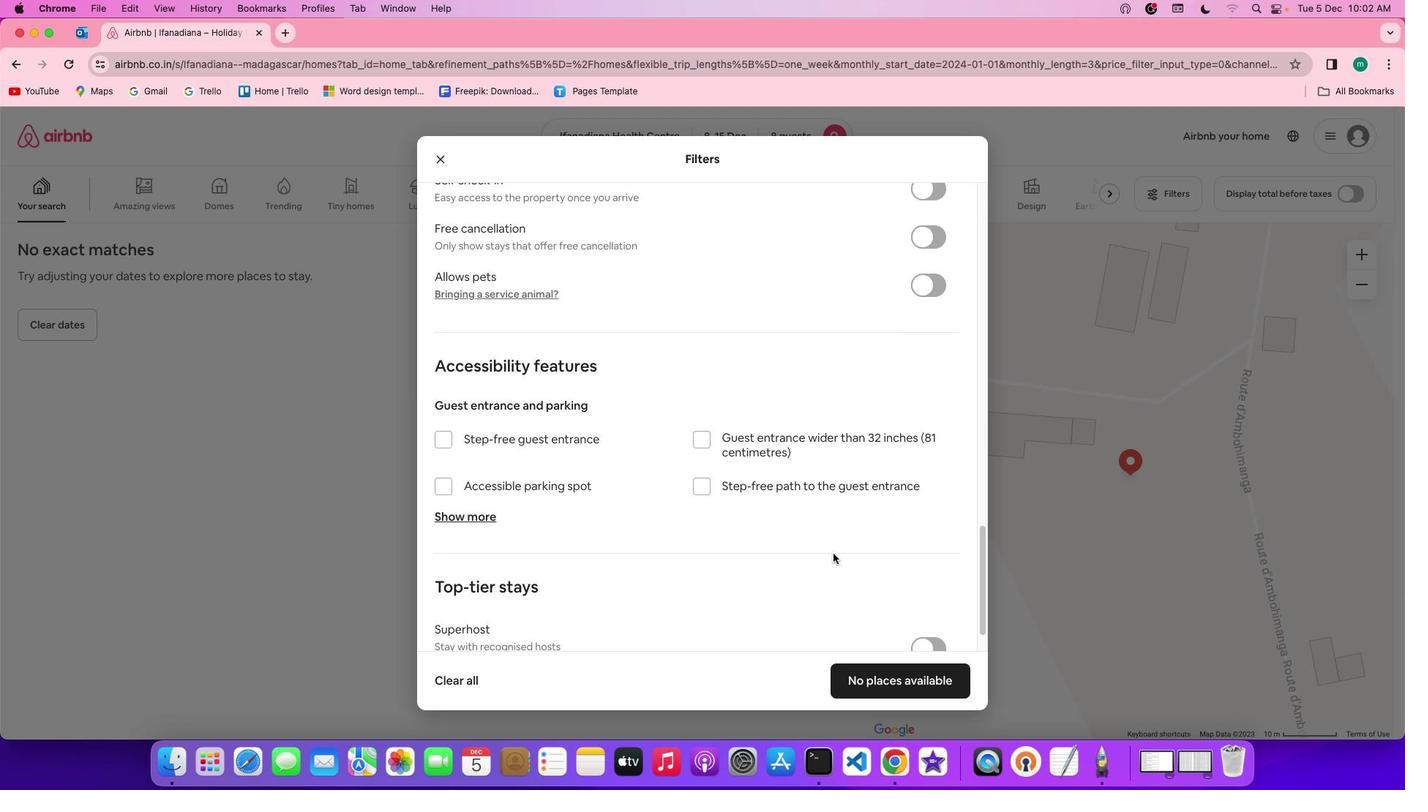 
Action: Mouse scrolled (833, 554) with delta (0, -3)
Screenshot: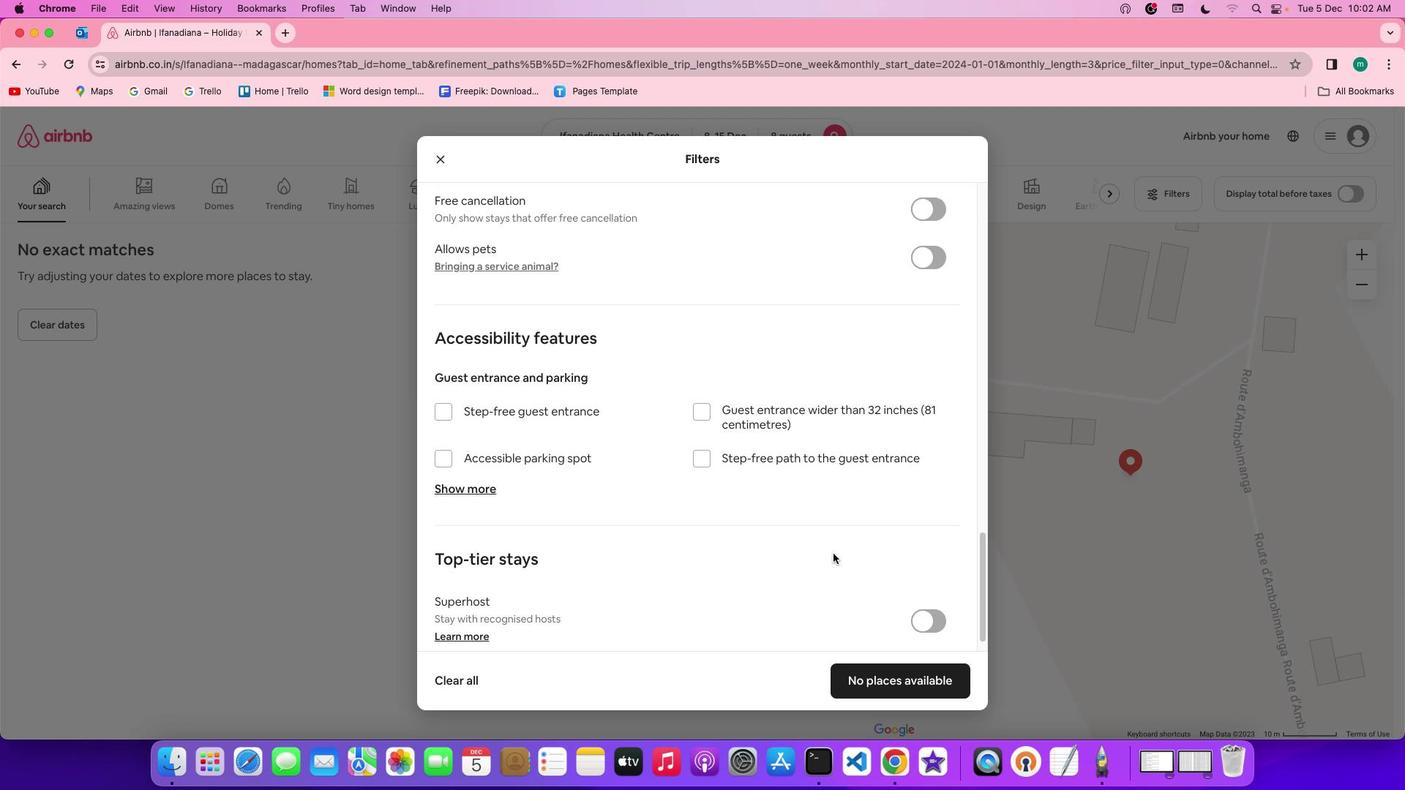 
Action: Mouse scrolled (833, 554) with delta (0, -4)
Screenshot: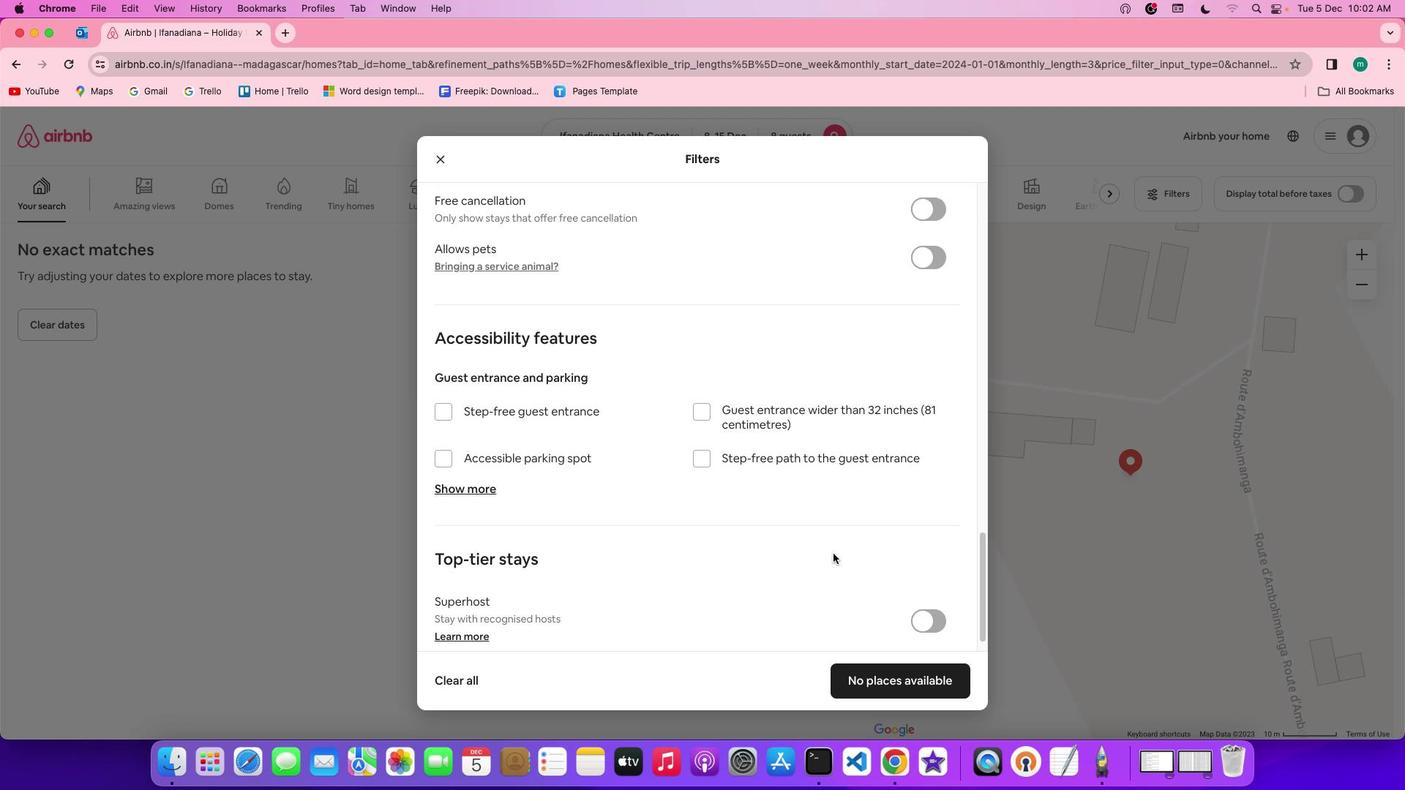 
Action: Mouse scrolled (833, 554) with delta (0, -4)
Screenshot: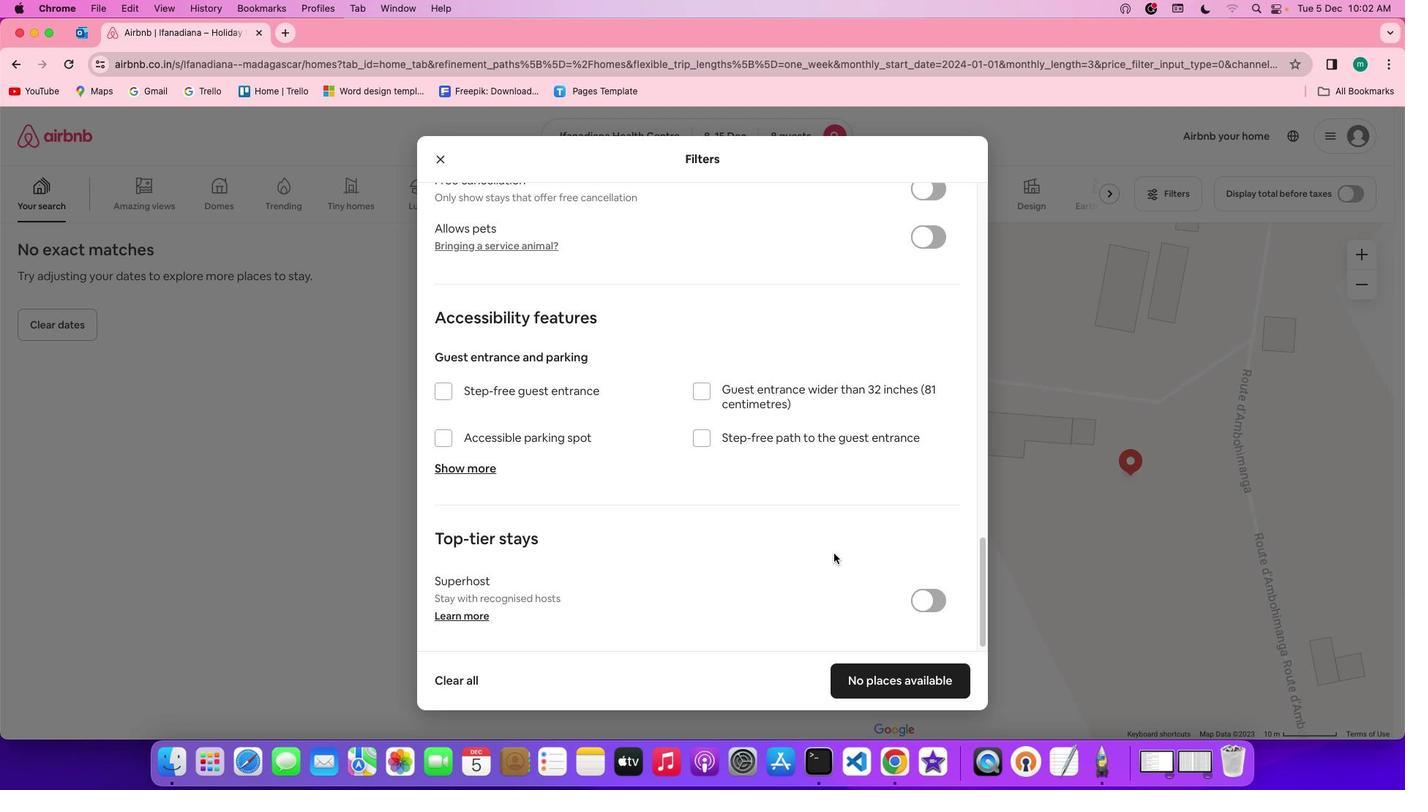 
Action: Mouse moved to (930, 683)
Screenshot: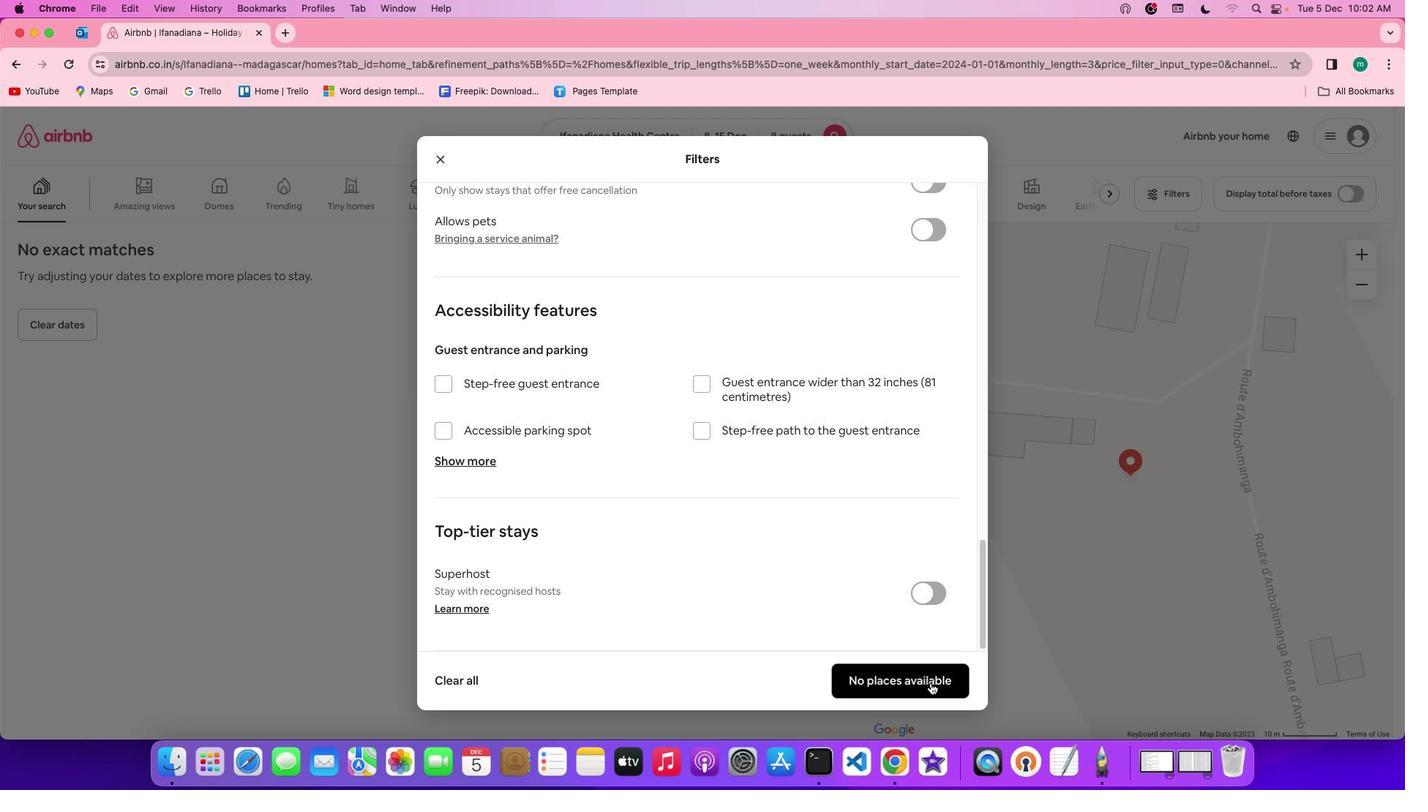 
Action: Mouse pressed left at (930, 683)
Screenshot: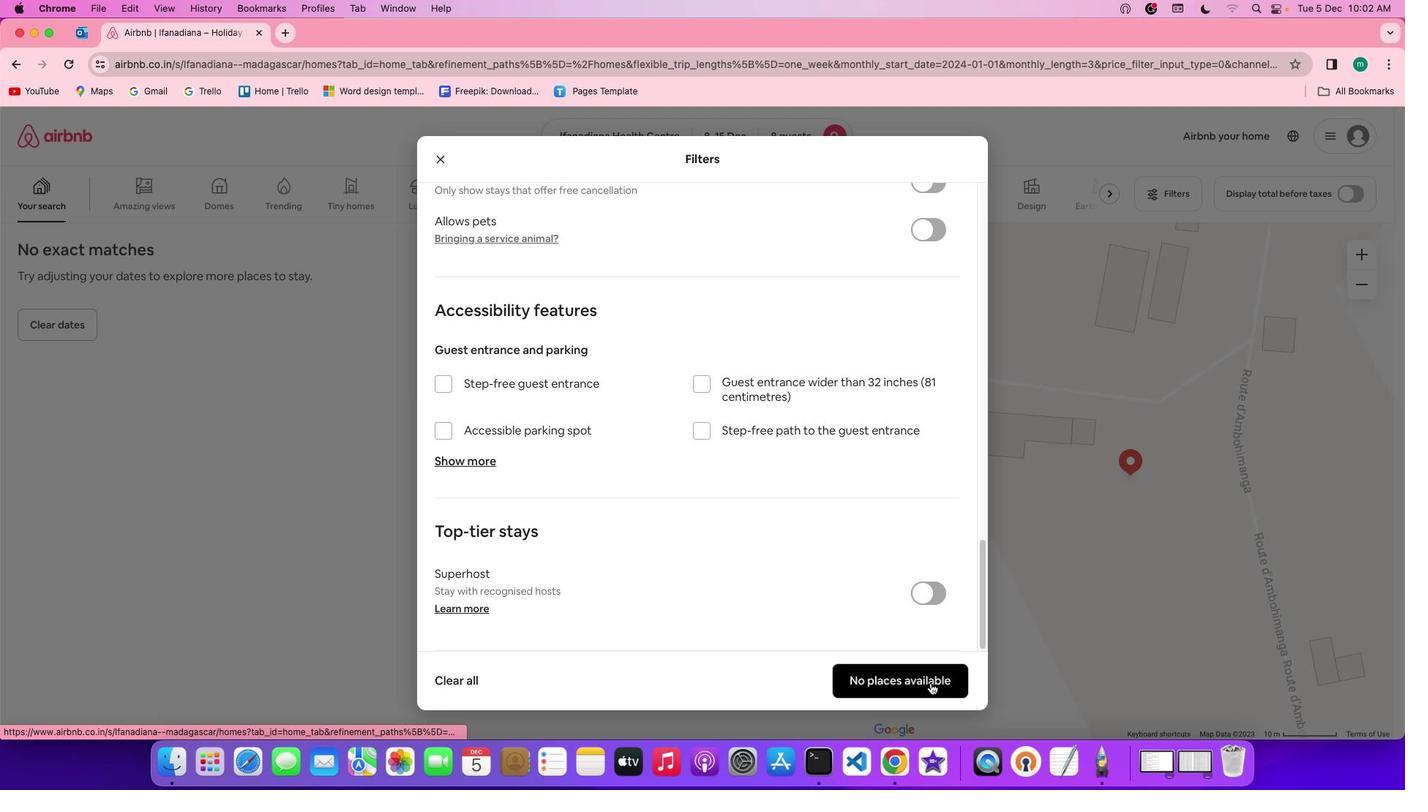 
Action: Mouse moved to (399, 384)
Screenshot: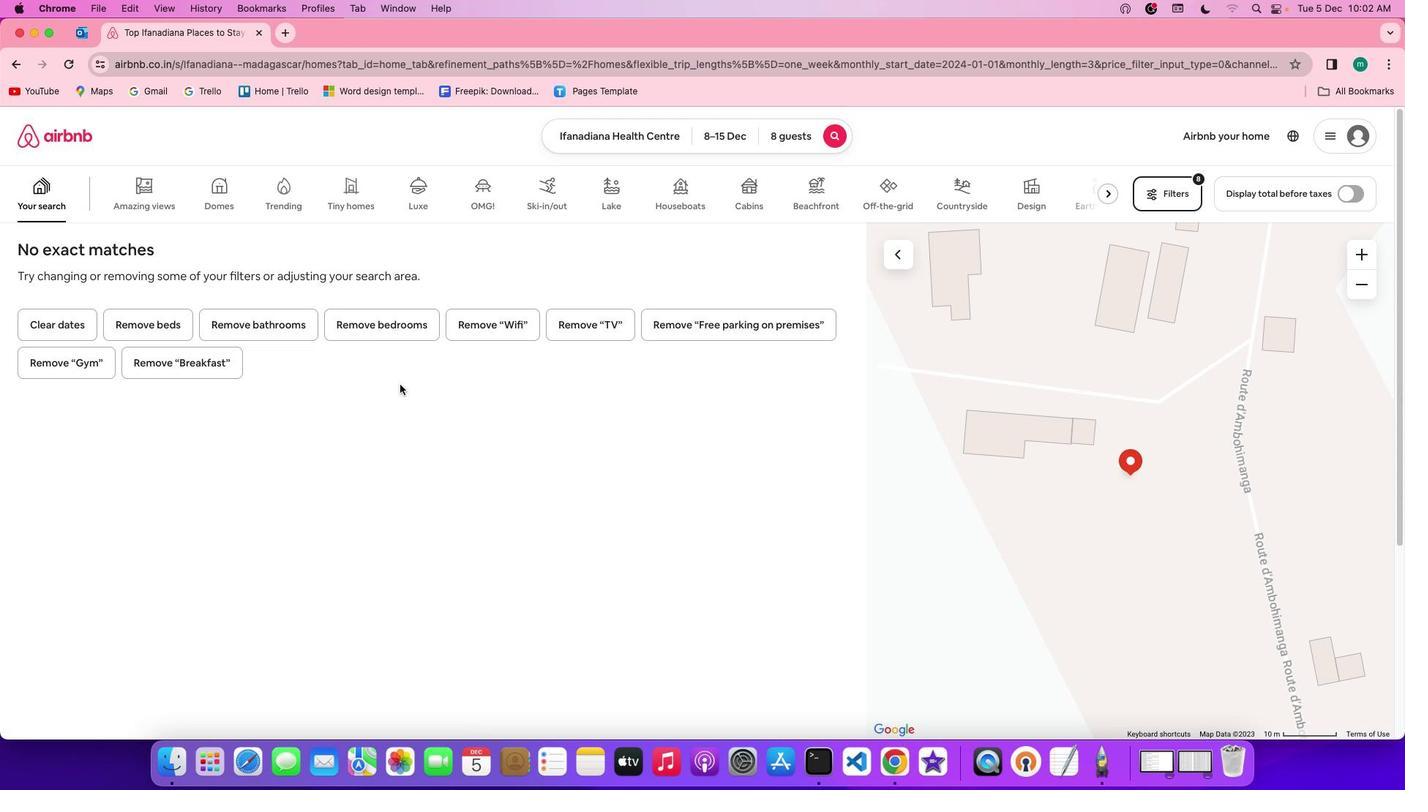 
